 Task: Look for space in Kampong Masjid Tanah, Malaysia from 15th June, 2023 to 21st June, 2023 for 5 adults in price range Rs.14000 to Rs.25000. Place can be entire place with 3 bedrooms having 3 beds and 3 bathrooms. Property type can be house, flat, guest house. Booking option can be shelf check-in. Required host language is English.
Action: Mouse moved to (470, 109)
Screenshot: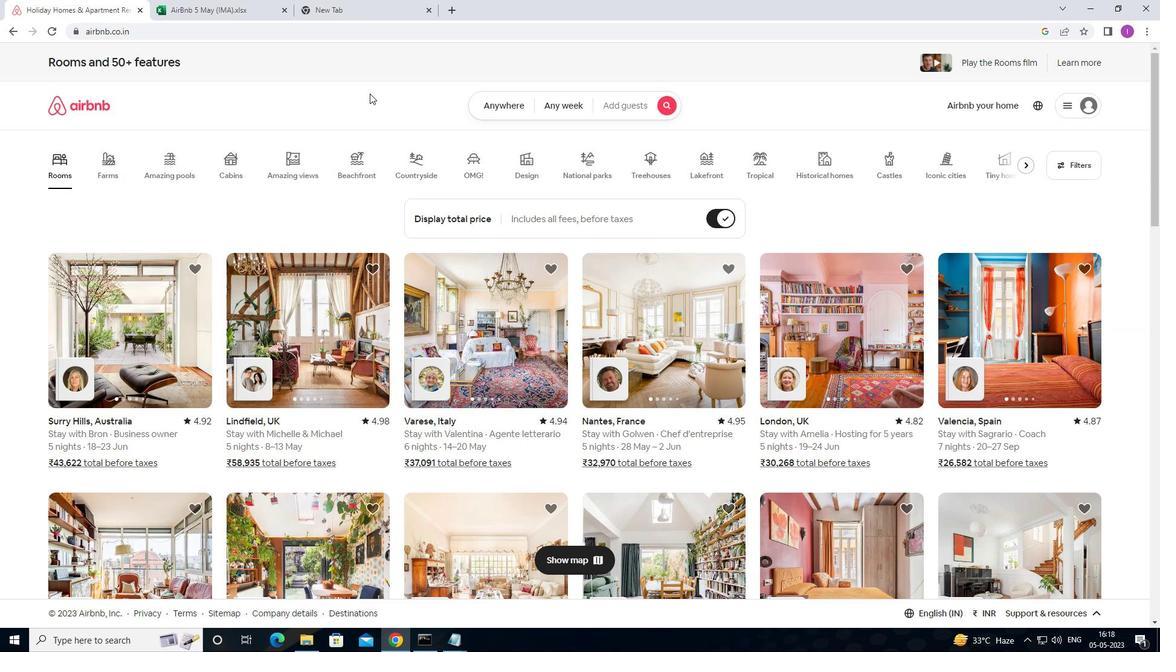 
Action: Mouse pressed left at (470, 109)
Screenshot: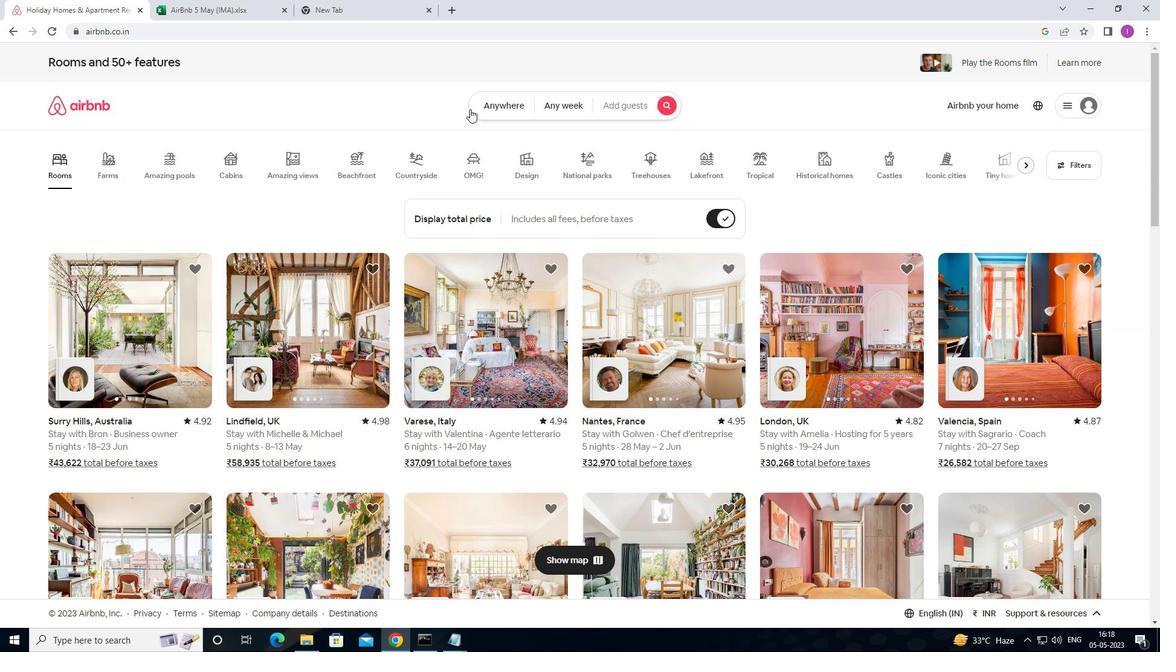 
Action: Mouse moved to (374, 154)
Screenshot: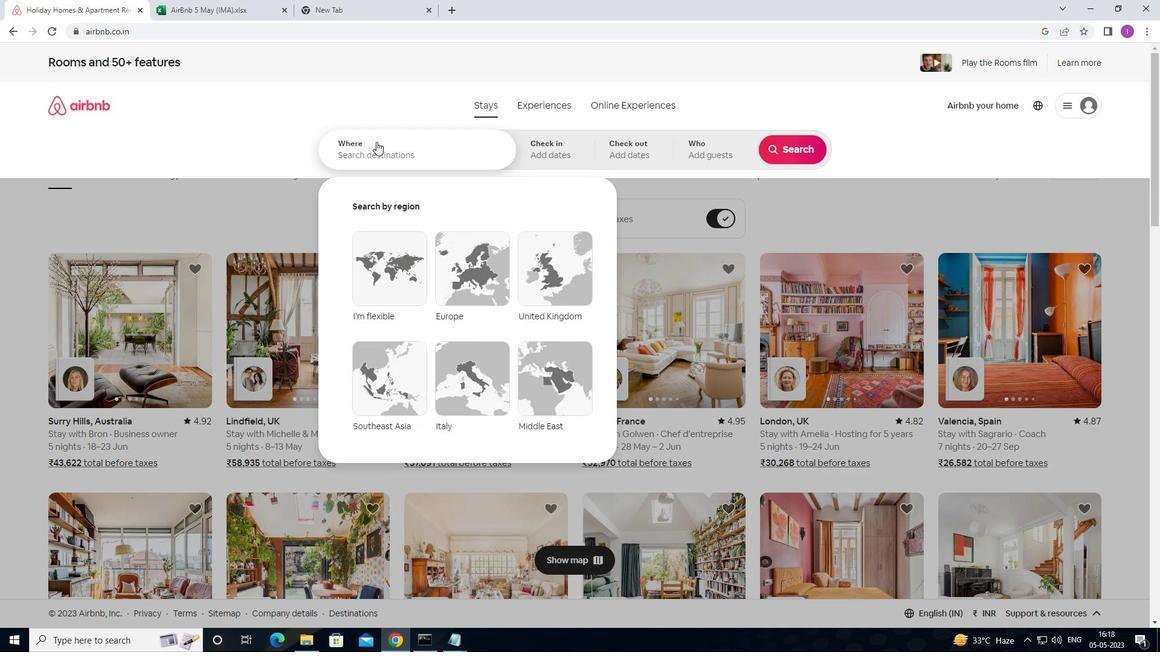 
Action: Mouse pressed left at (374, 154)
Screenshot: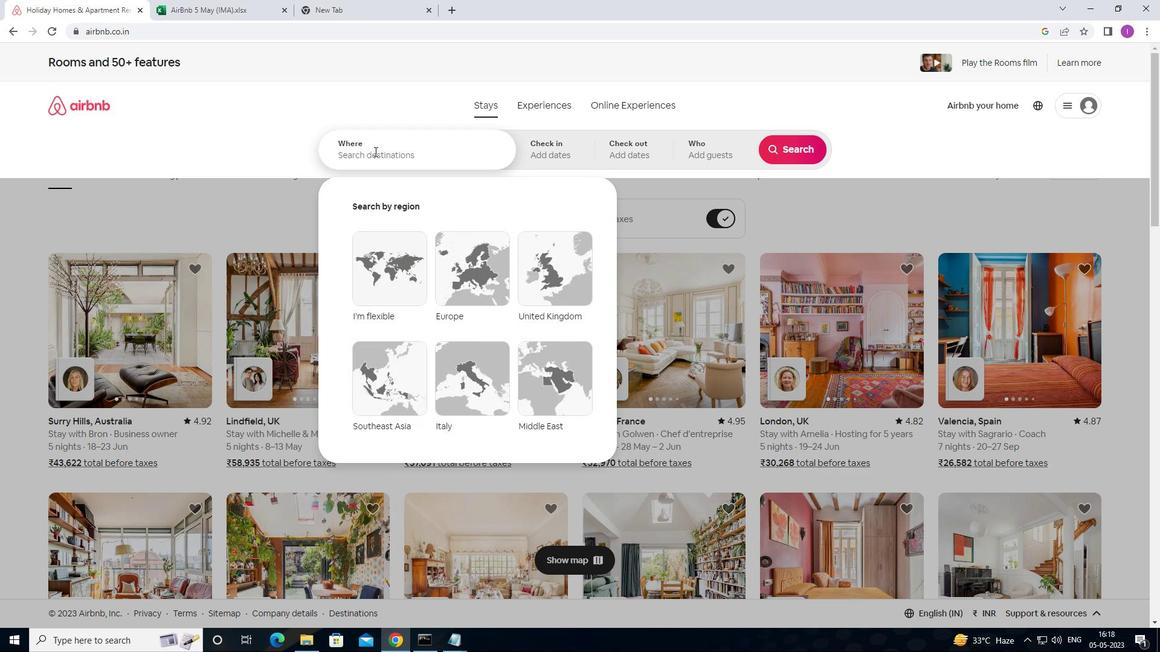 
Action: Mouse moved to (0, 537)
Screenshot: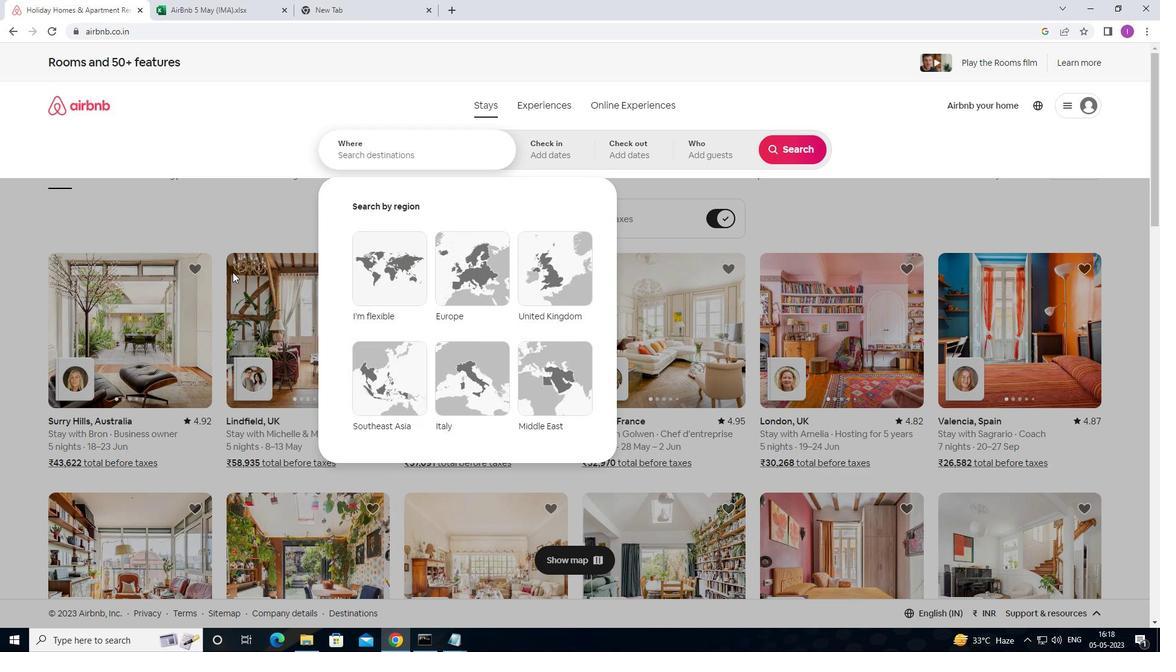 
Action: Key pressed <Key.shift><Key.shift><Key.shift><Key.shift><Key.shift>KAMPONG<Key.space><Key.shift>MASJID<Key.space><Key.shift>TAB<Key.backspace>NAH,<Key.shift>MALAYSIA
Screenshot: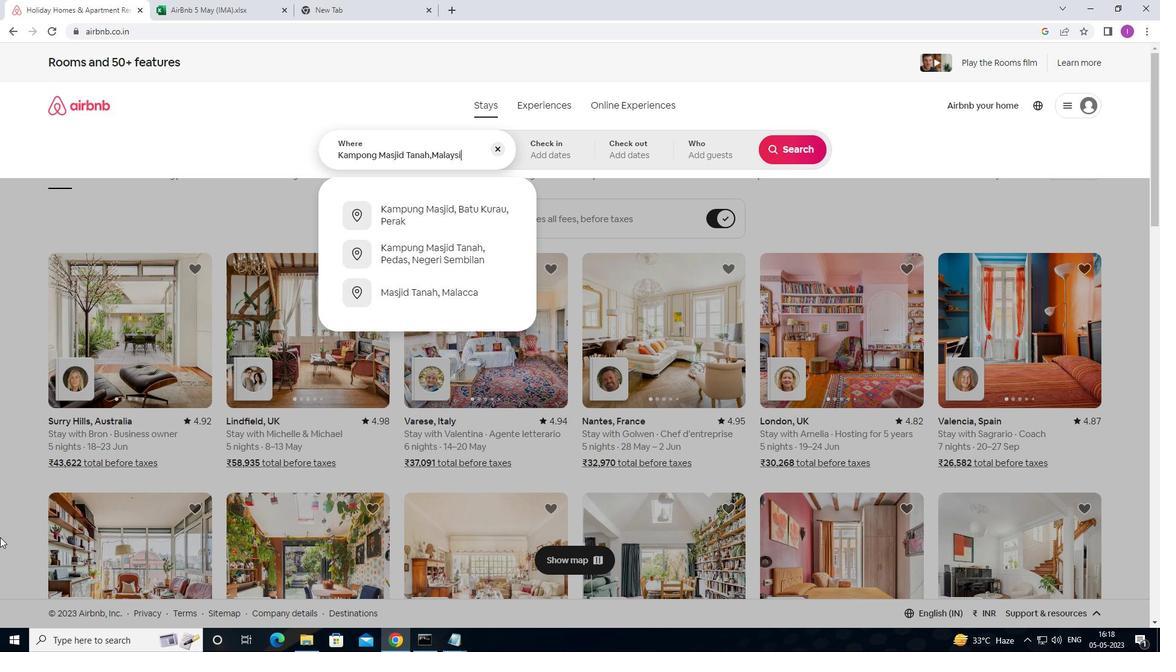 
Action: Mouse moved to (550, 145)
Screenshot: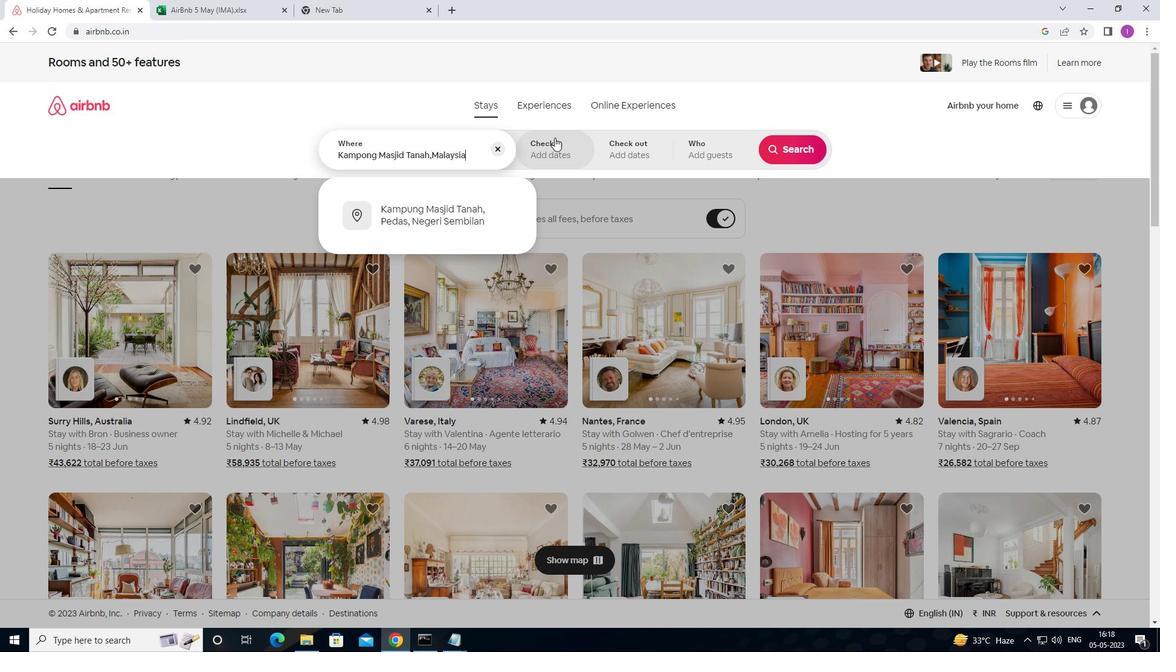 
Action: Mouse pressed left at (550, 145)
Screenshot: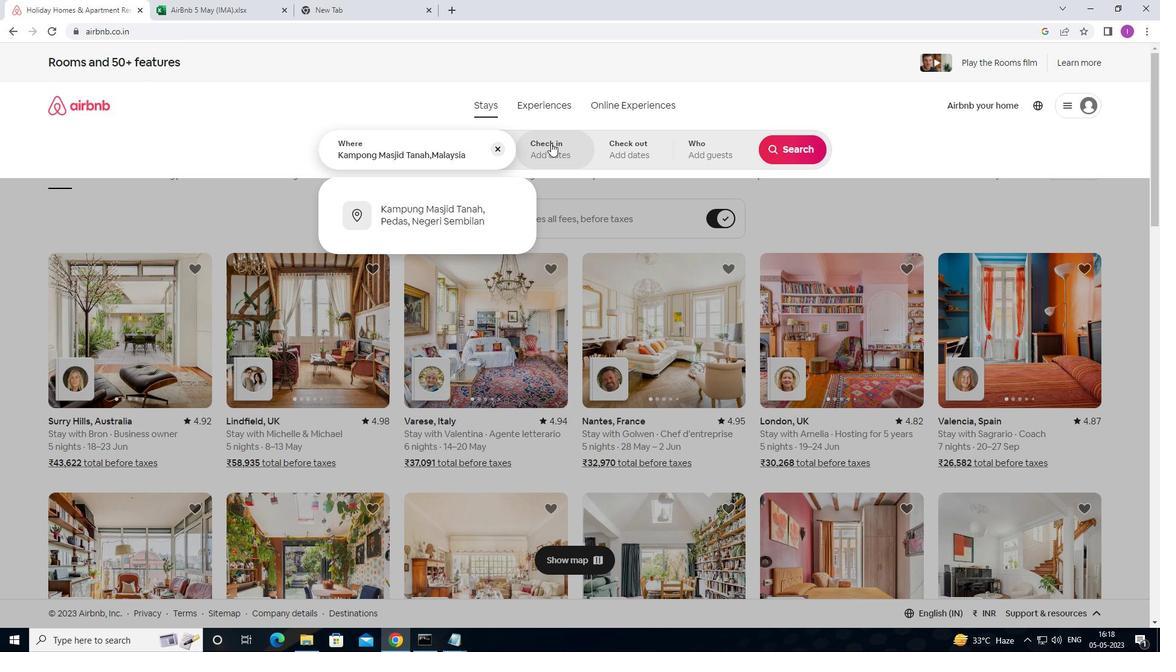 
Action: Mouse moved to (781, 245)
Screenshot: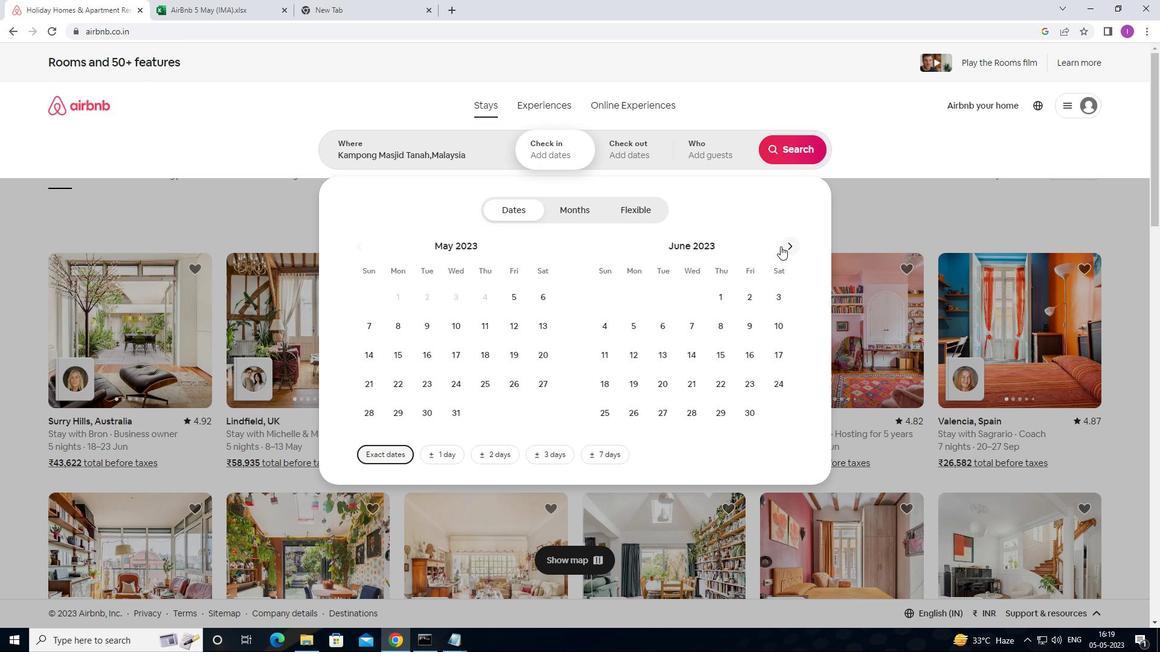 
Action: Mouse pressed left at (781, 245)
Screenshot: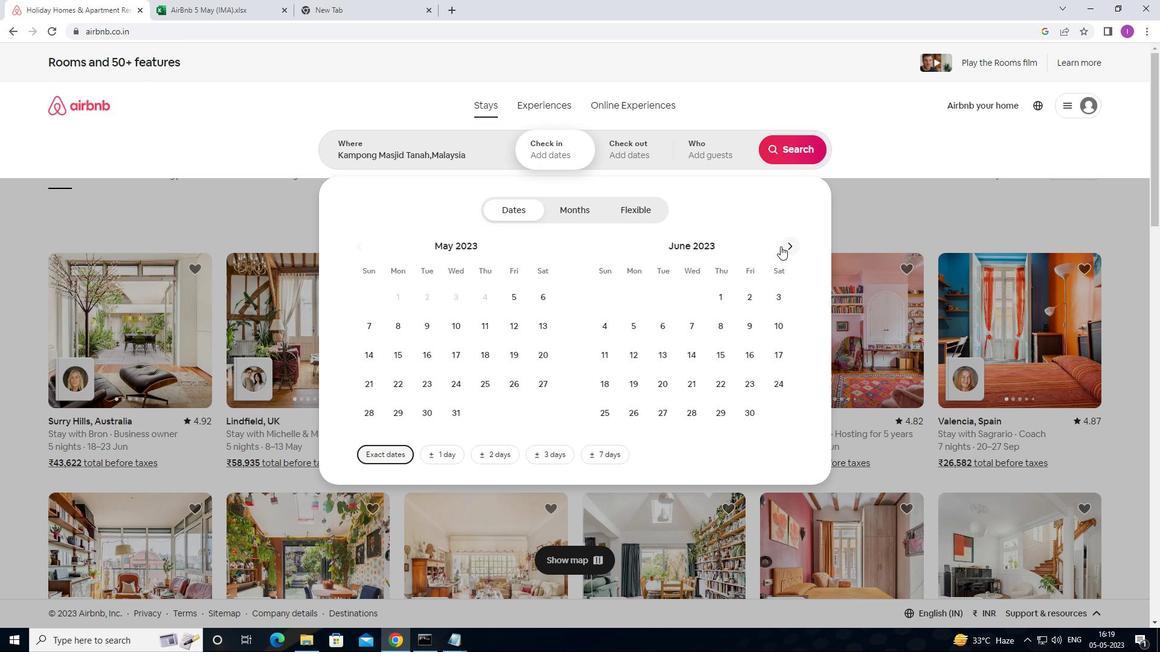 
Action: Mouse moved to (491, 351)
Screenshot: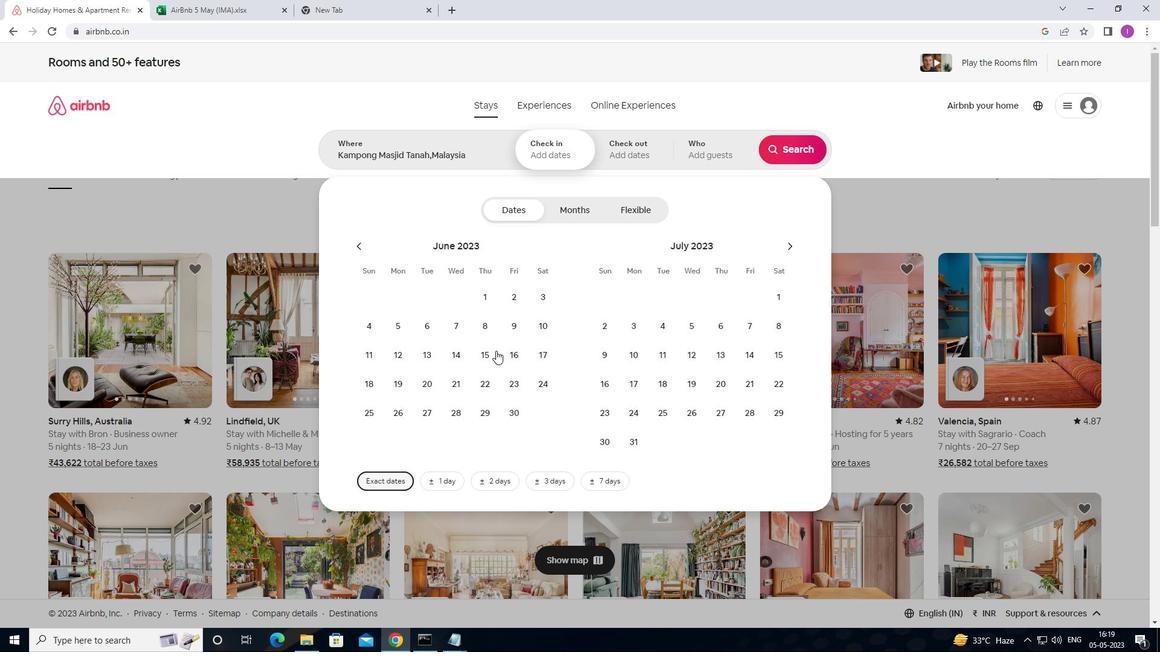 
Action: Mouse pressed left at (491, 351)
Screenshot: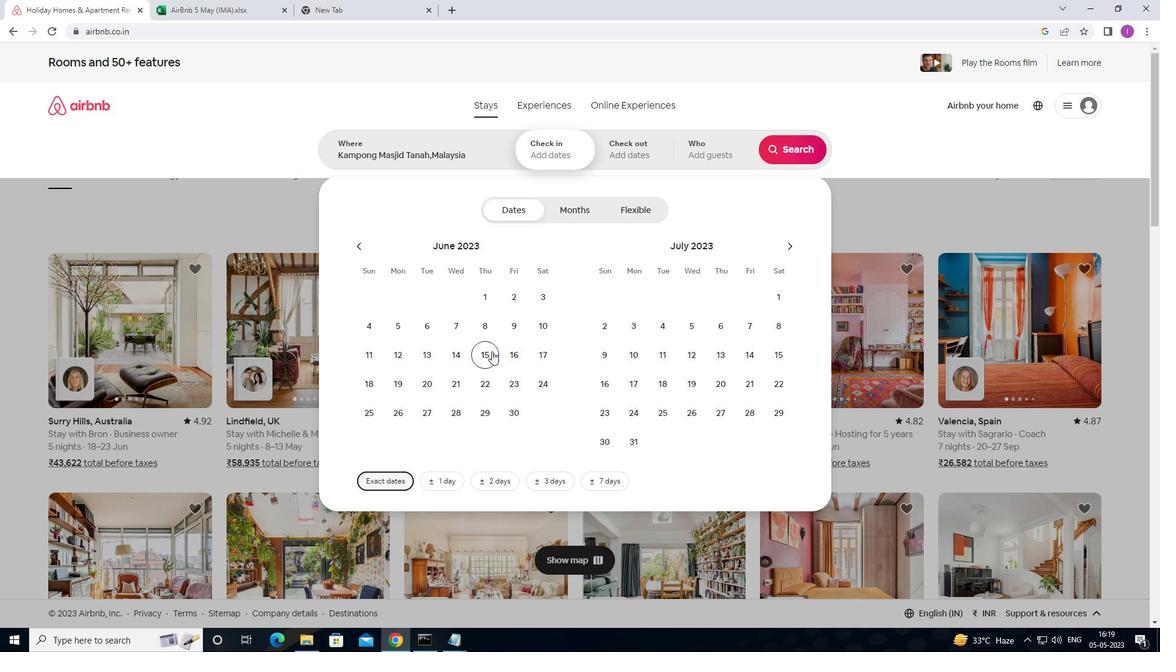 
Action: Mouse moved to (452, 389)
Screenshot: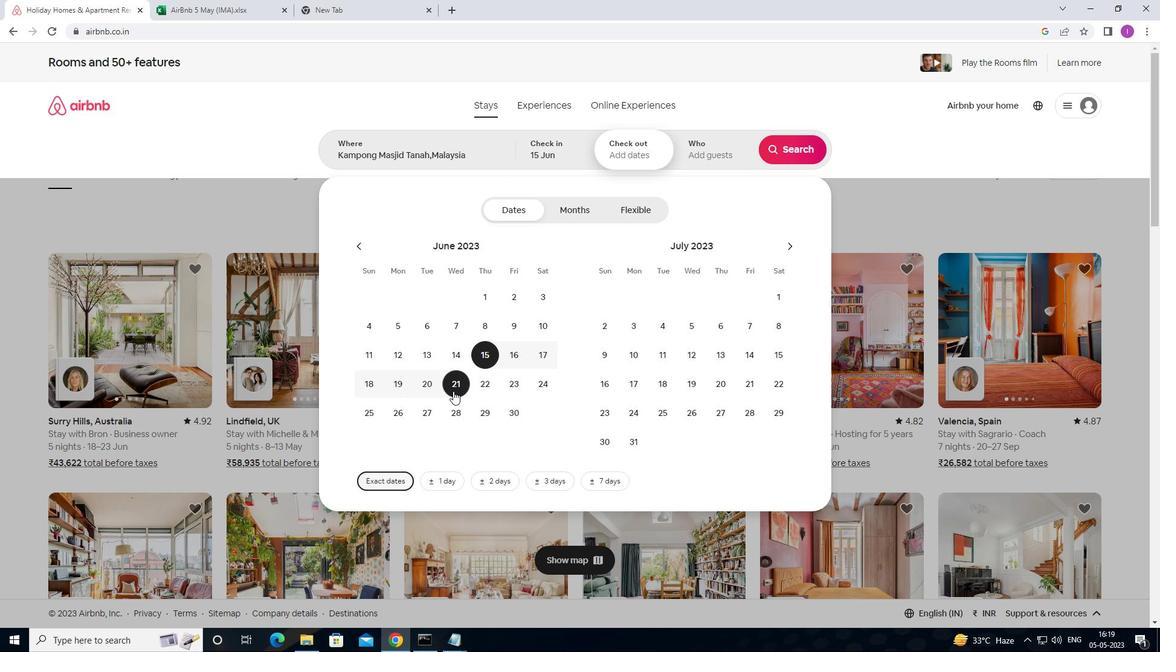 
Action: Mouse pressed left at (452, 389)
Screenshot: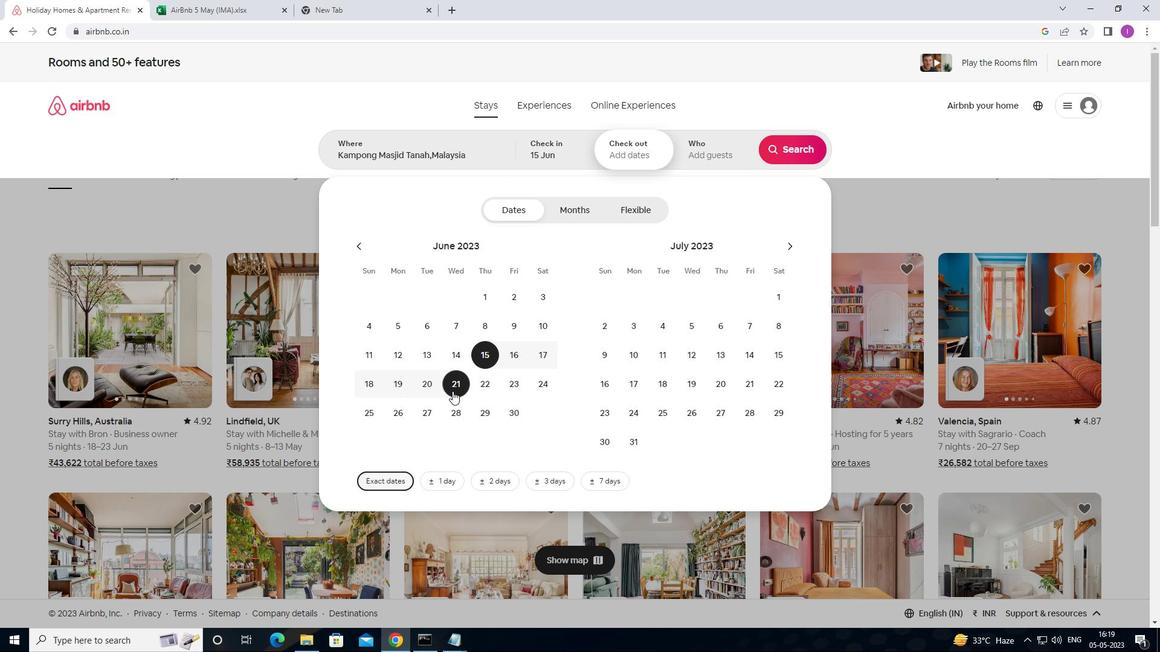 
Action: Mouse moved to (731, 145)
Screenshot: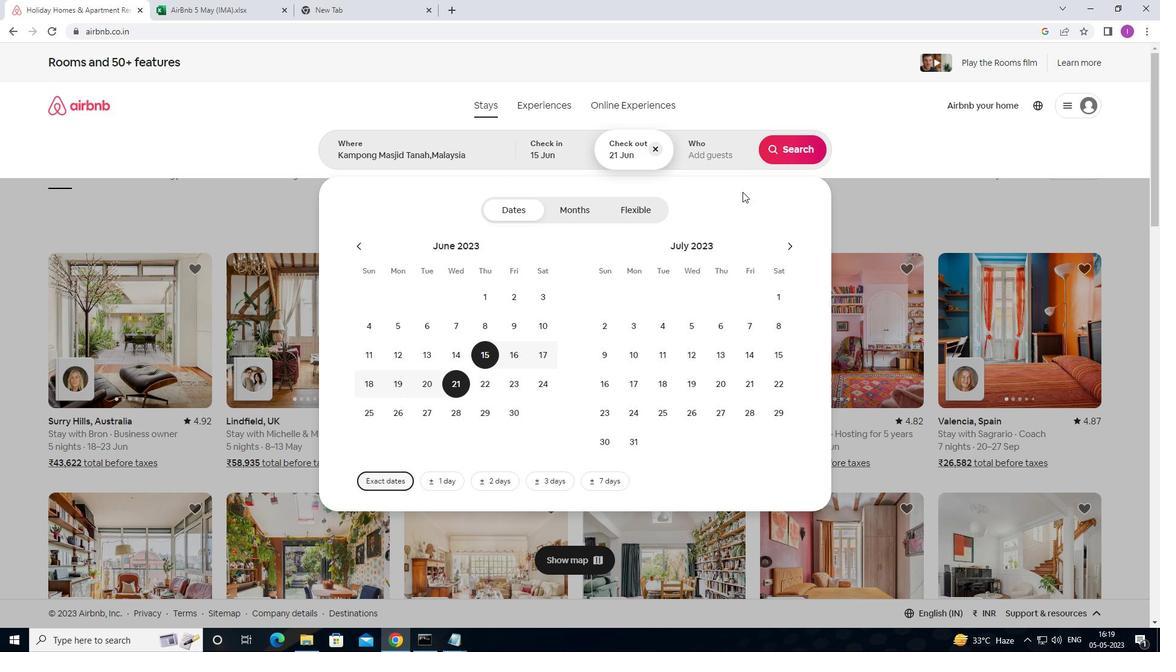 
Action: Mouse pressed left at (731, 145)
Screenshot: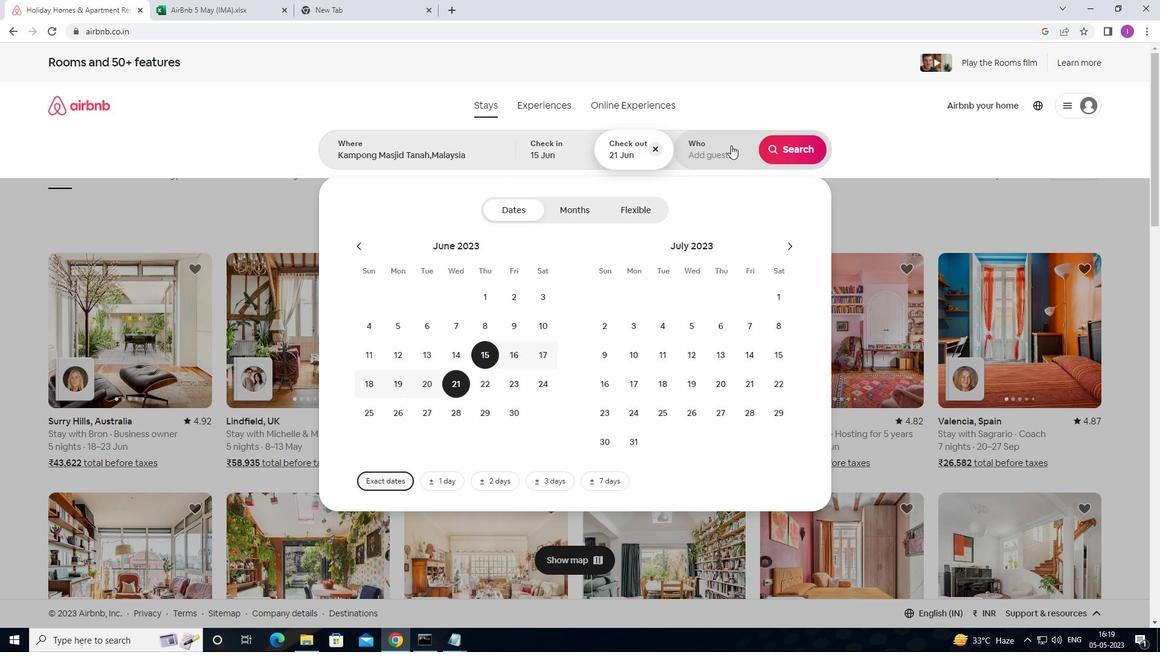 
Action: Mouse moved to (792, 215)
Screenshot: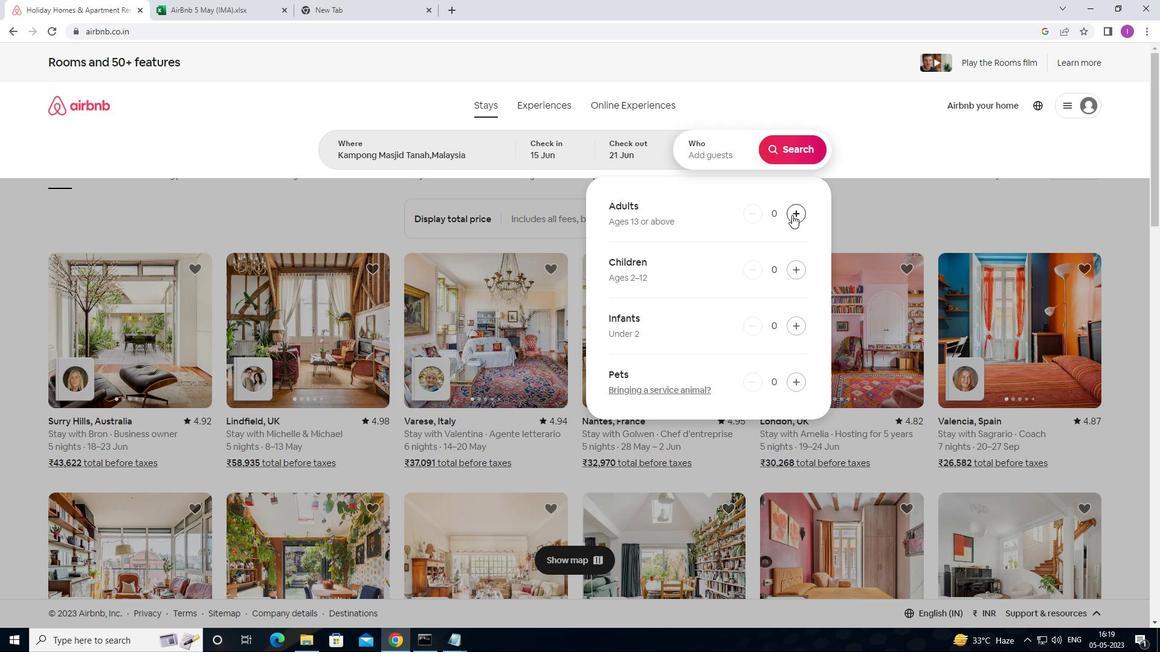 
Action: Mouse pressed left at (792, 215)
Screenshot: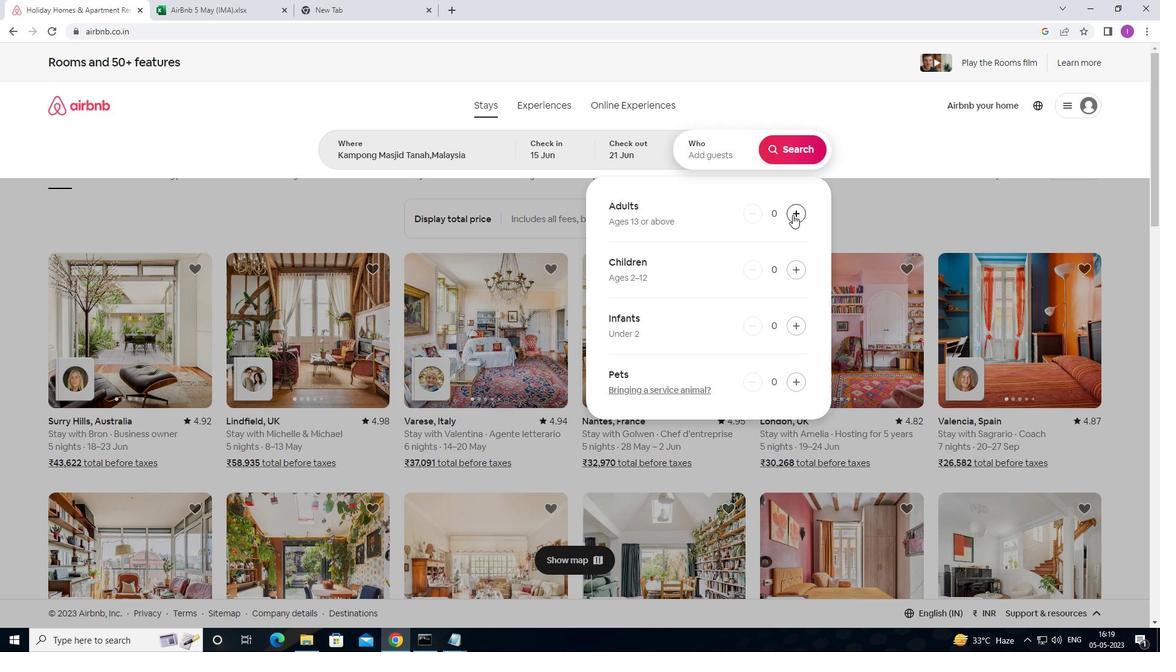 
Action: Mouse pressed left at (792, 215)
Screenshot: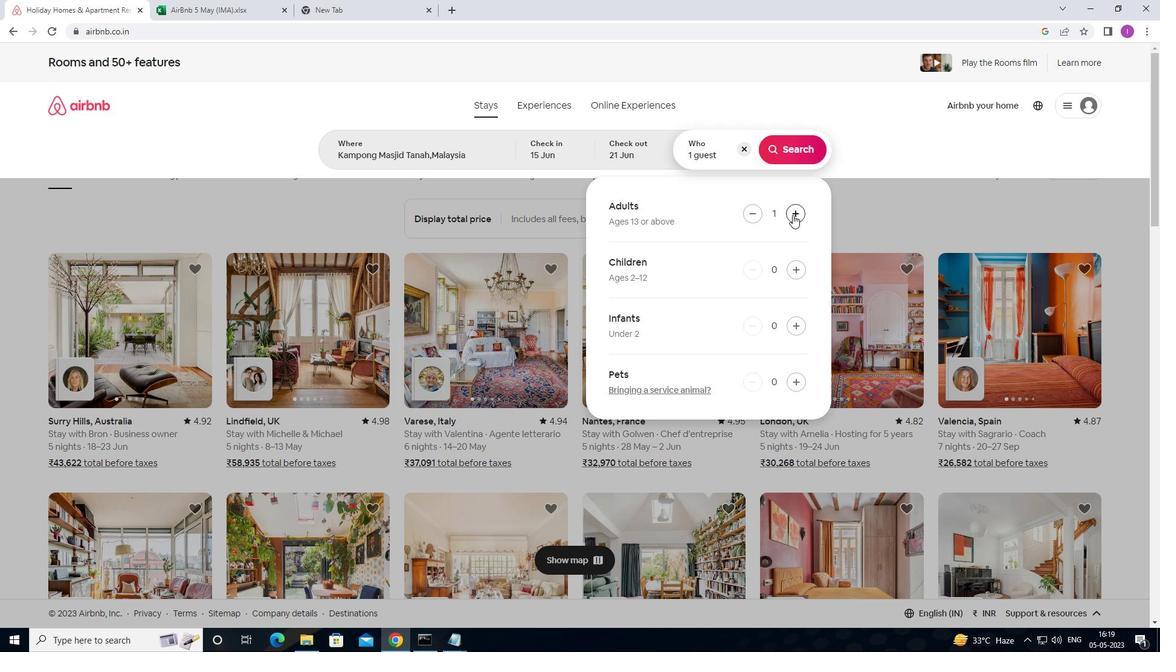 
Action: Mouse pressed left at (792, 215)
Screenshot: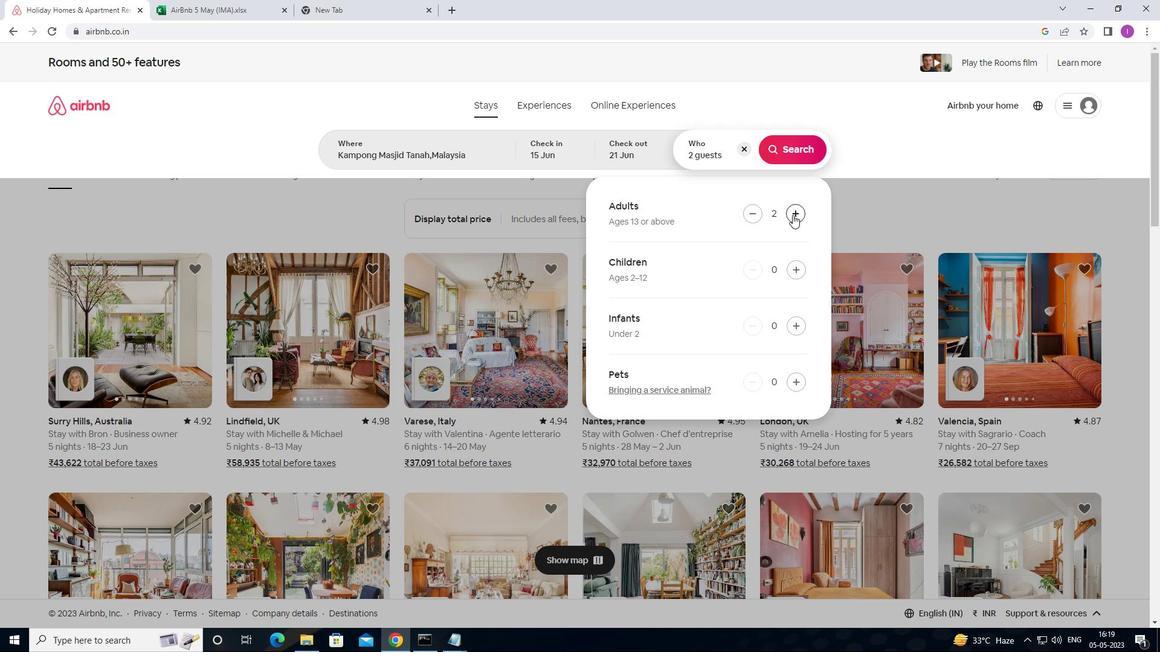 
Action: Mouse pressed left at (792, 215)
Screenshot: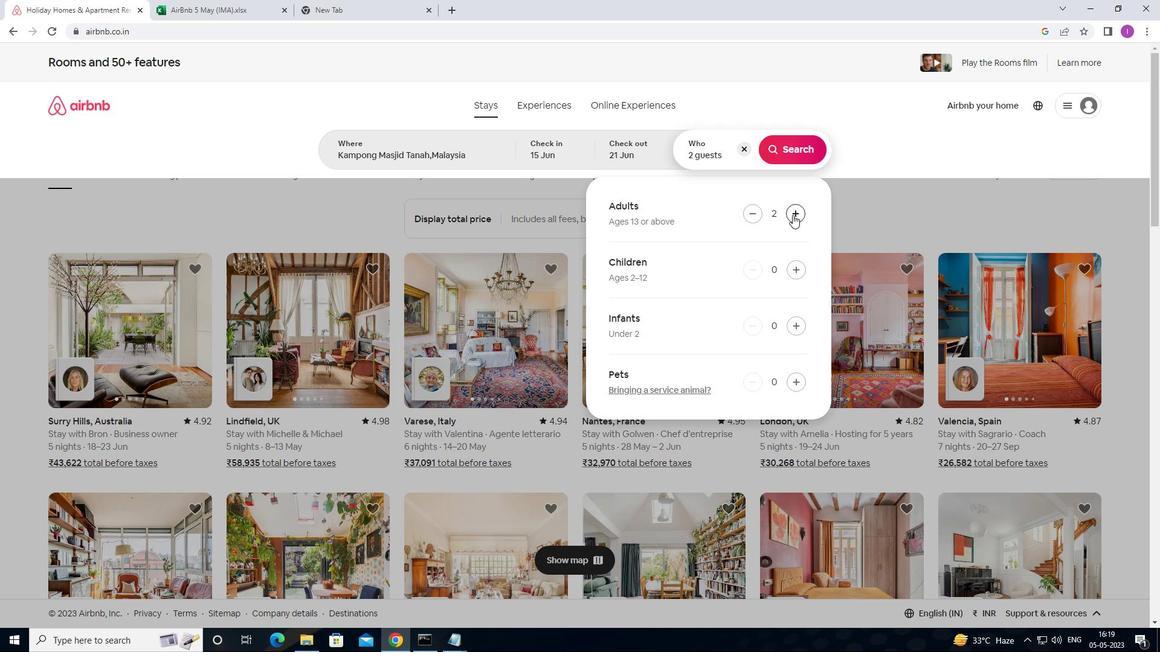 
Action: Mouse pressed left at (792, 215)
Screenshot: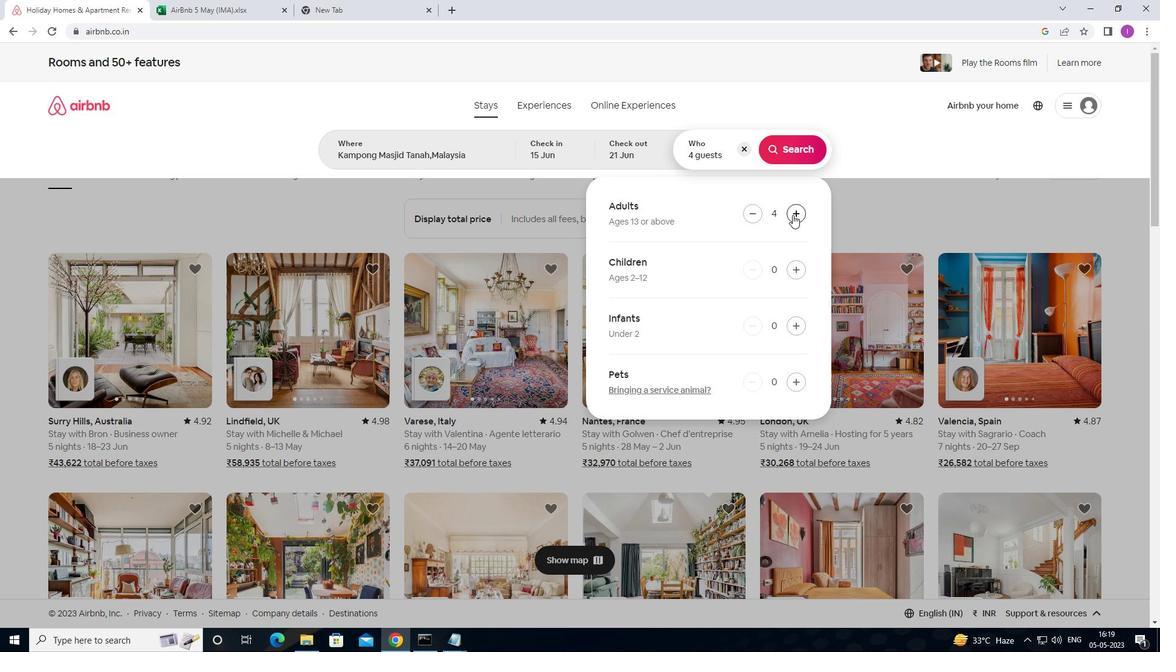 
Action: Mouse moved to (804, 165)
Screenshot: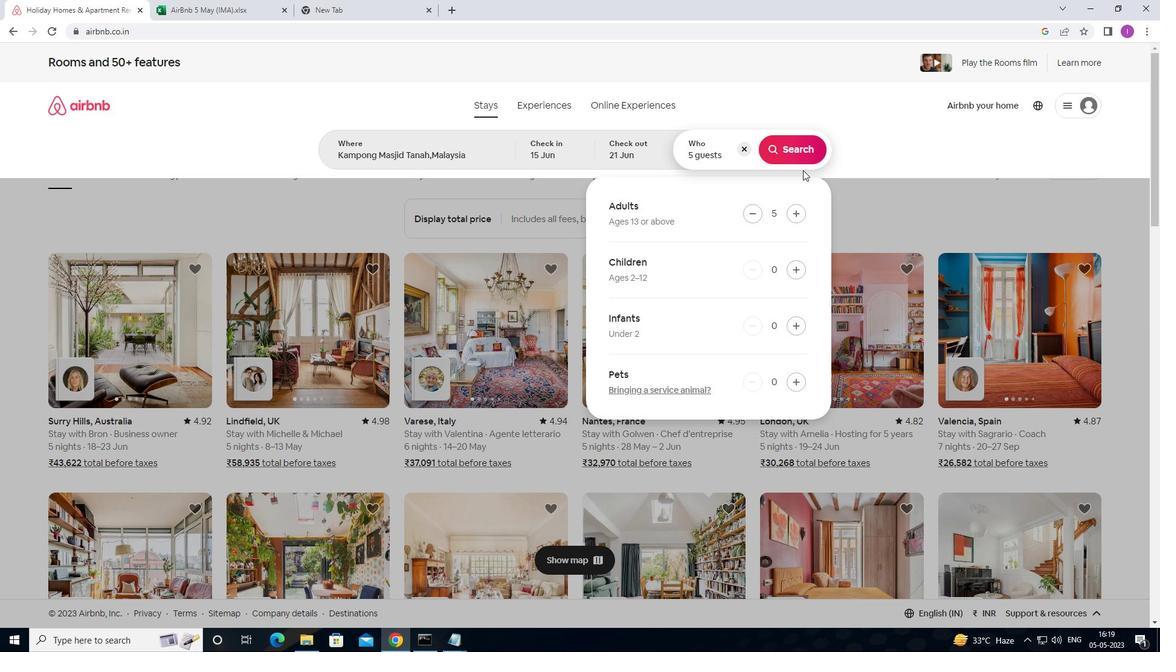 
Action: Mouse pressed left at (804, 165)
Screenshot: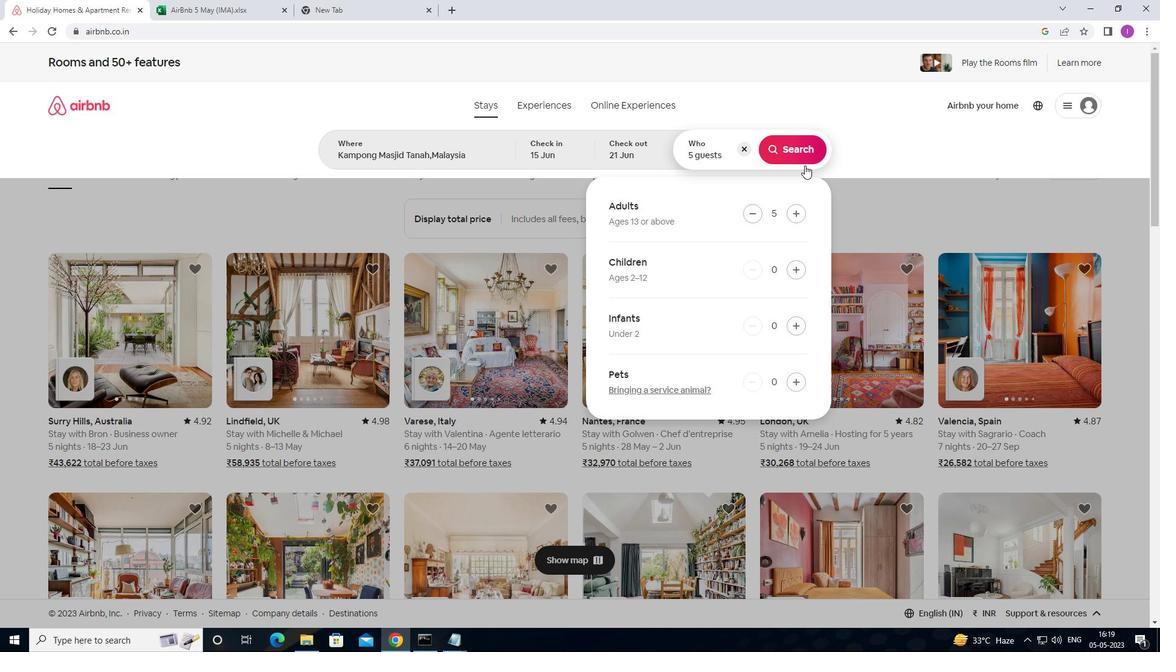 
Action: Mouse moved to (815, 150)
Screenshot: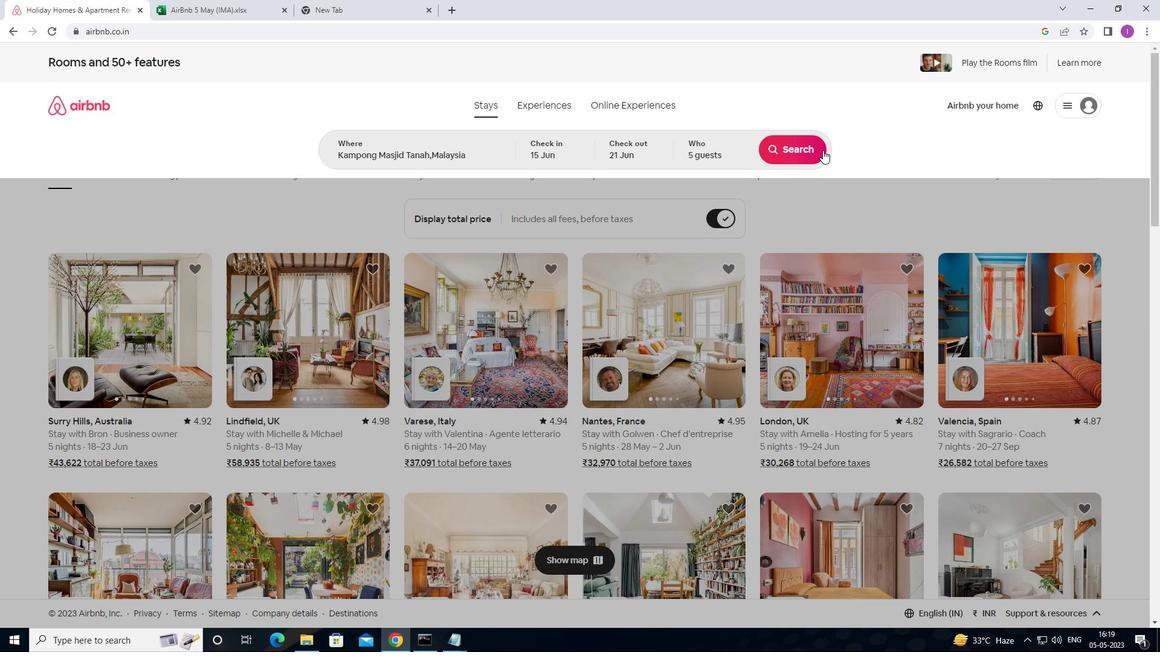 
Action: Mouse pressed left at (815, 150)
Screenshot: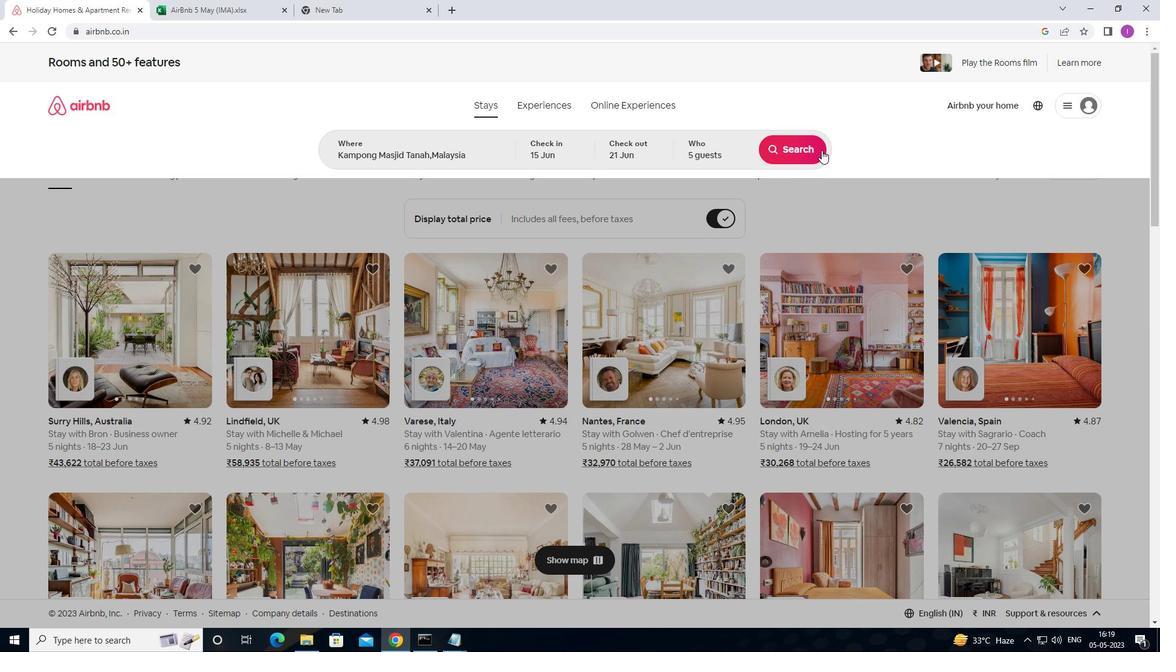 
Action: Mouse moved to (1102, 114)
Screenshot: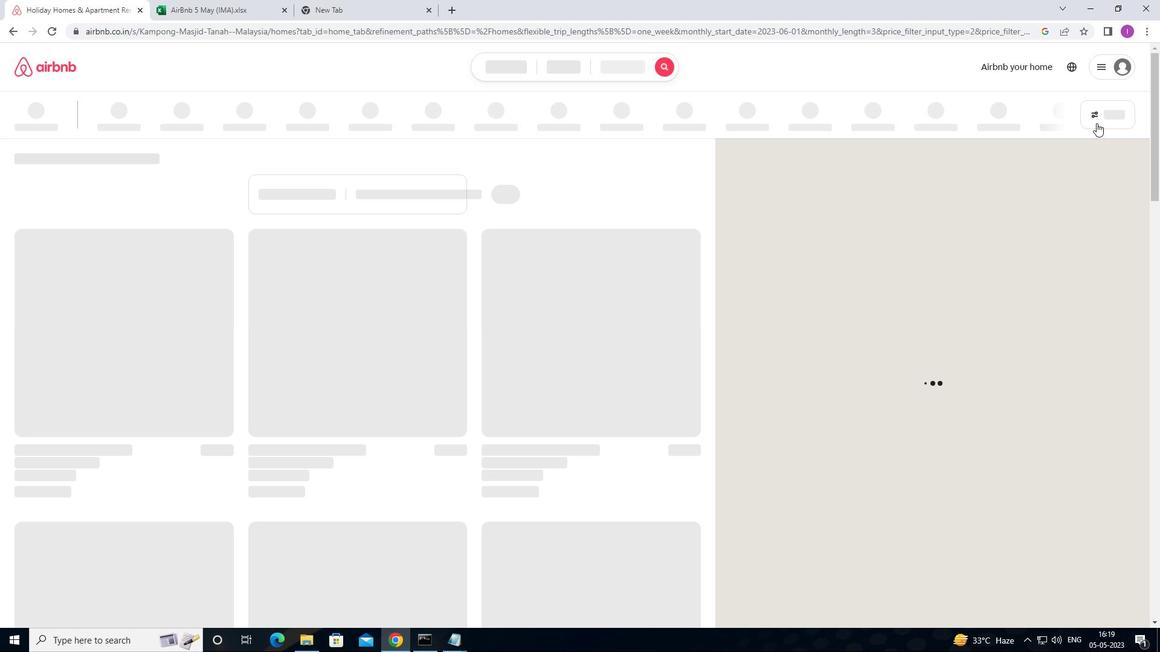 
Action: Mouse pressed left at (1102, 114)
Screenshot: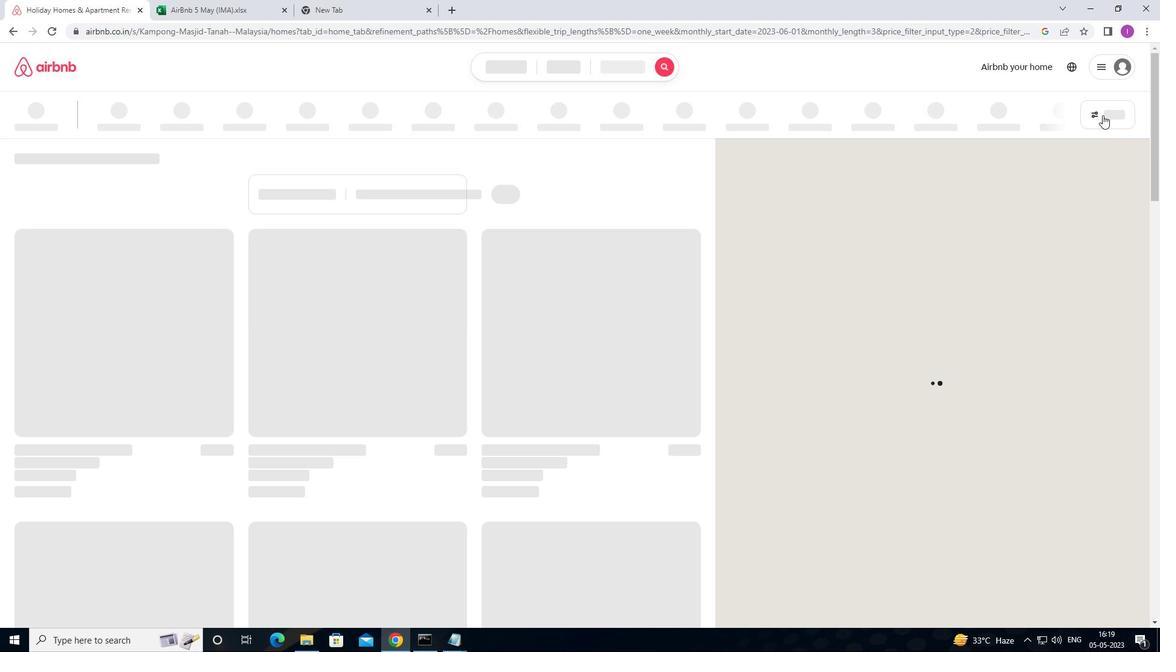 
Action: Mouse moved to (1107, 114)
Screenshot: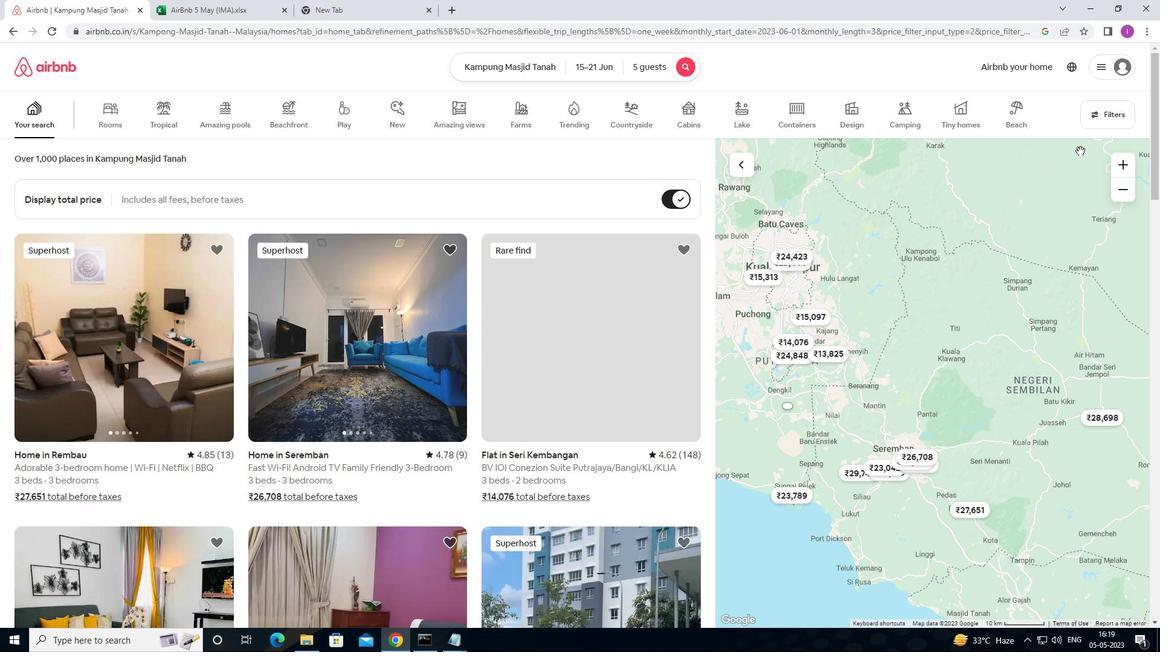 
Action: Mouse pressed left at (1107, 114)
Screenshot: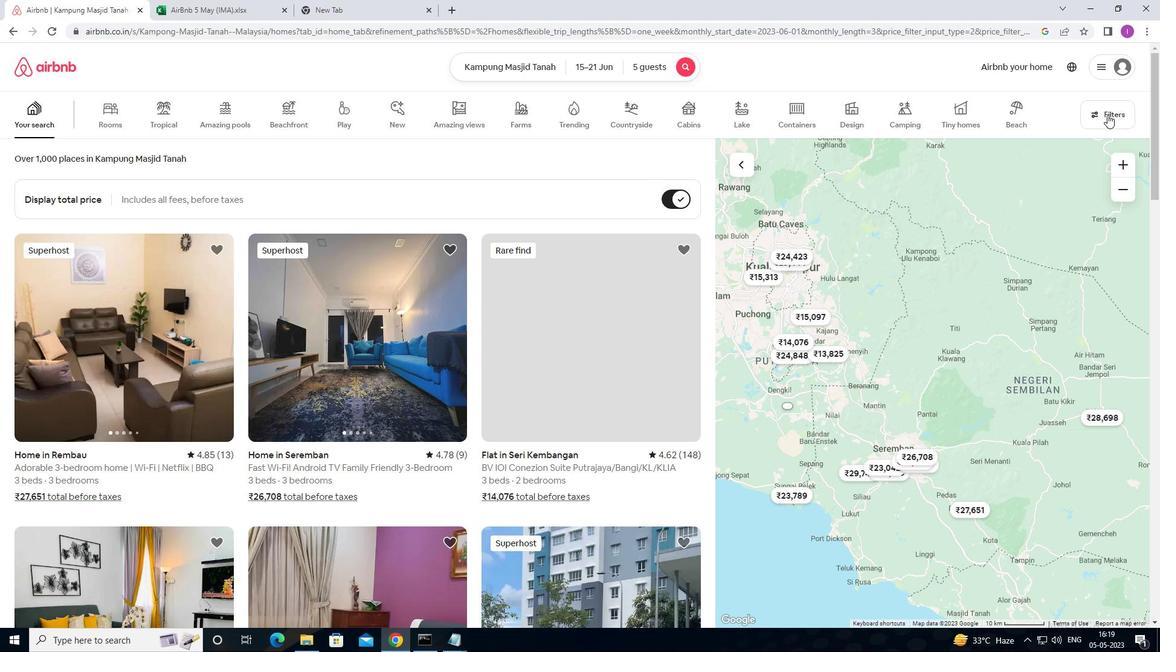 
Action: Mouse moved to (424, 410)
Screenshot: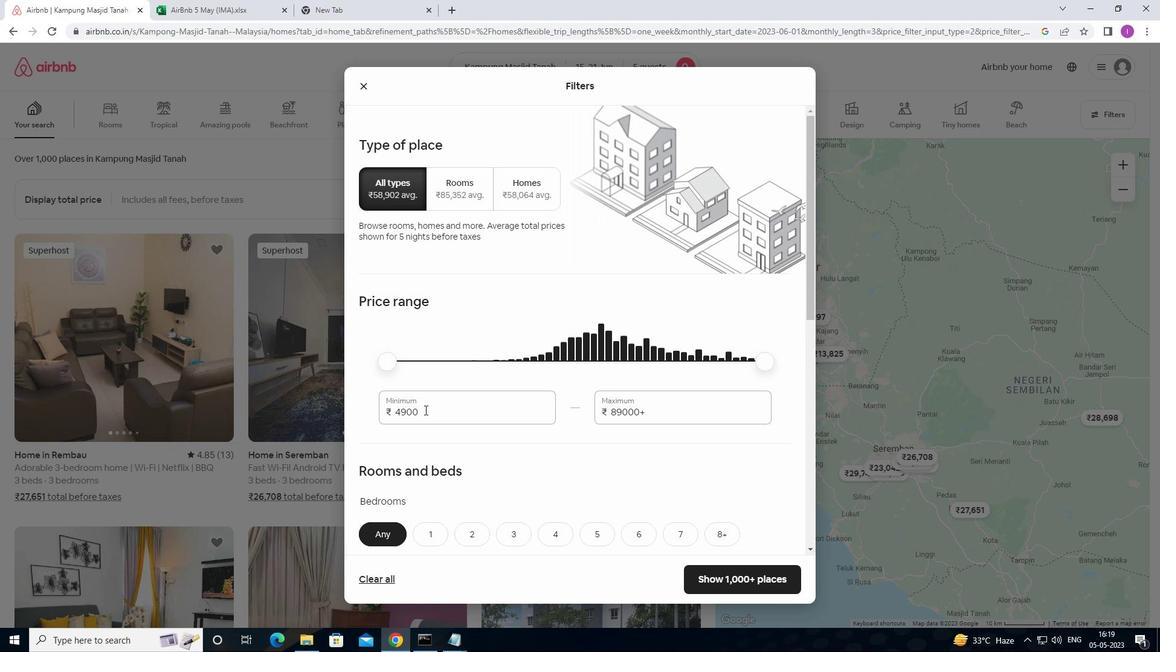 
Action: Mouse pressed left at (424, 410)
Screenshot: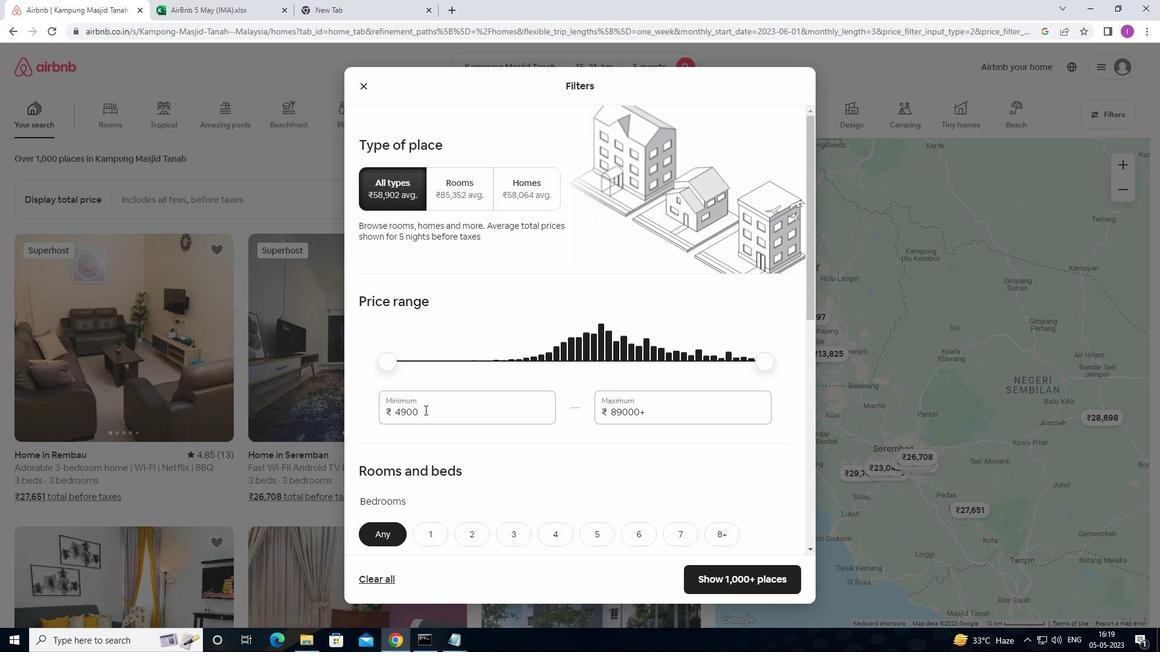 
Action: Mouse moved to (387, 405)
Screenshot: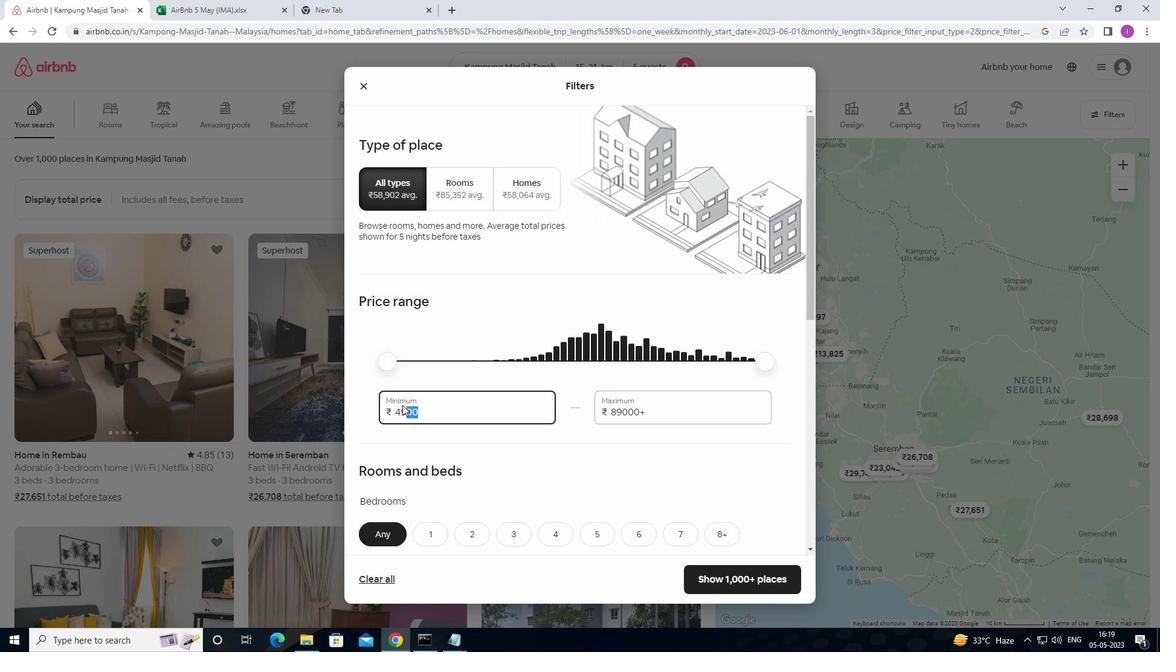 
Action: Key pressed 14000
Screenshot: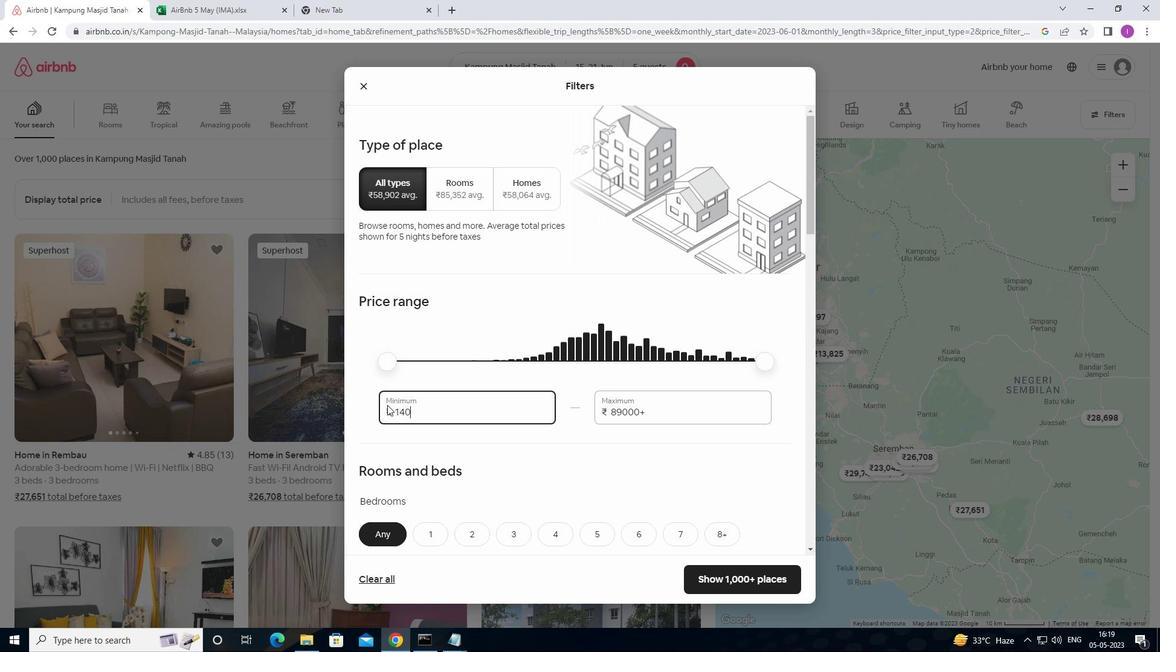 
Action: Mouse moved to (661, 413)
Screenshot: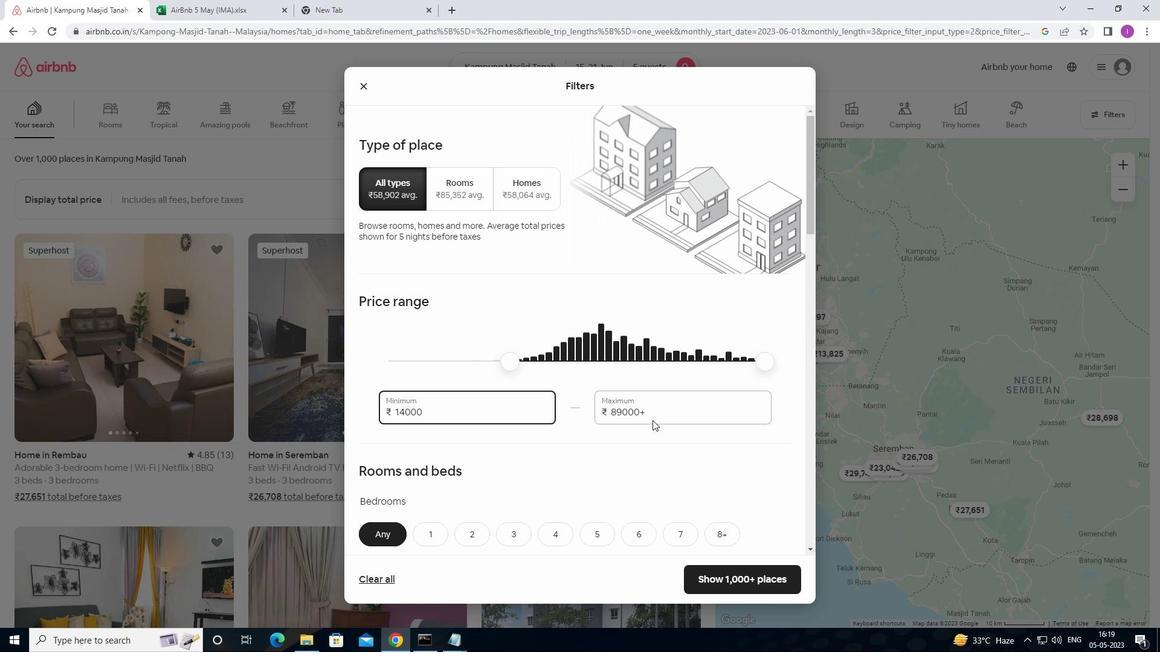 
Action: Mouse pressed left at (661, 413)
Screenshot: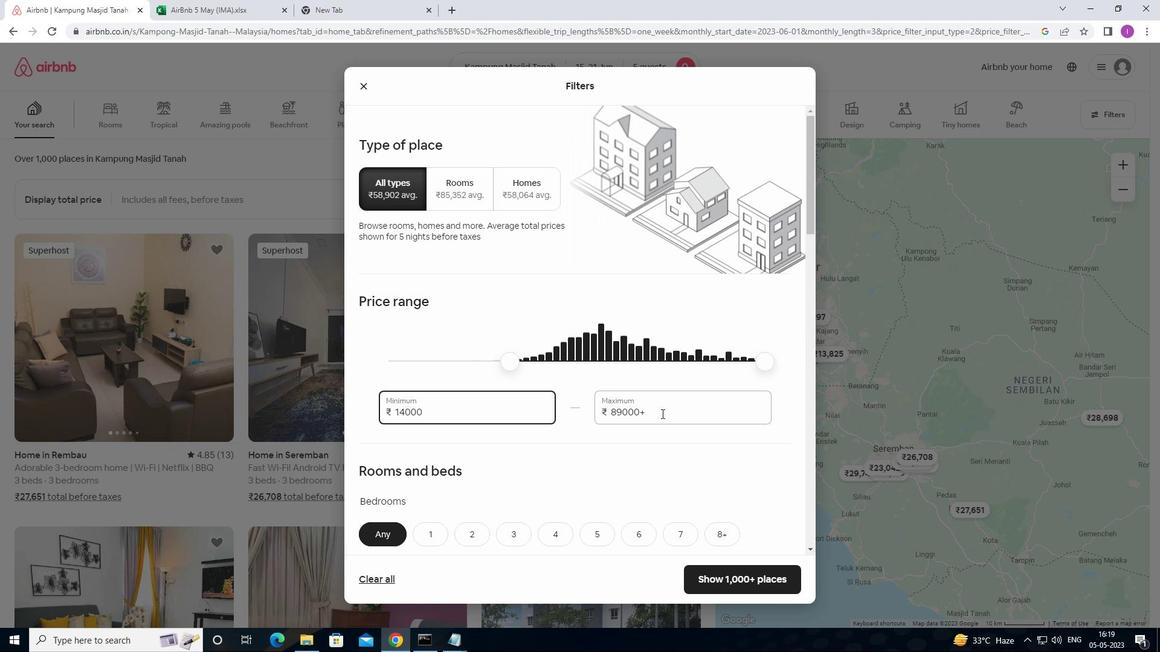
Action: Mouse moved to (607, 414)
Screenshot: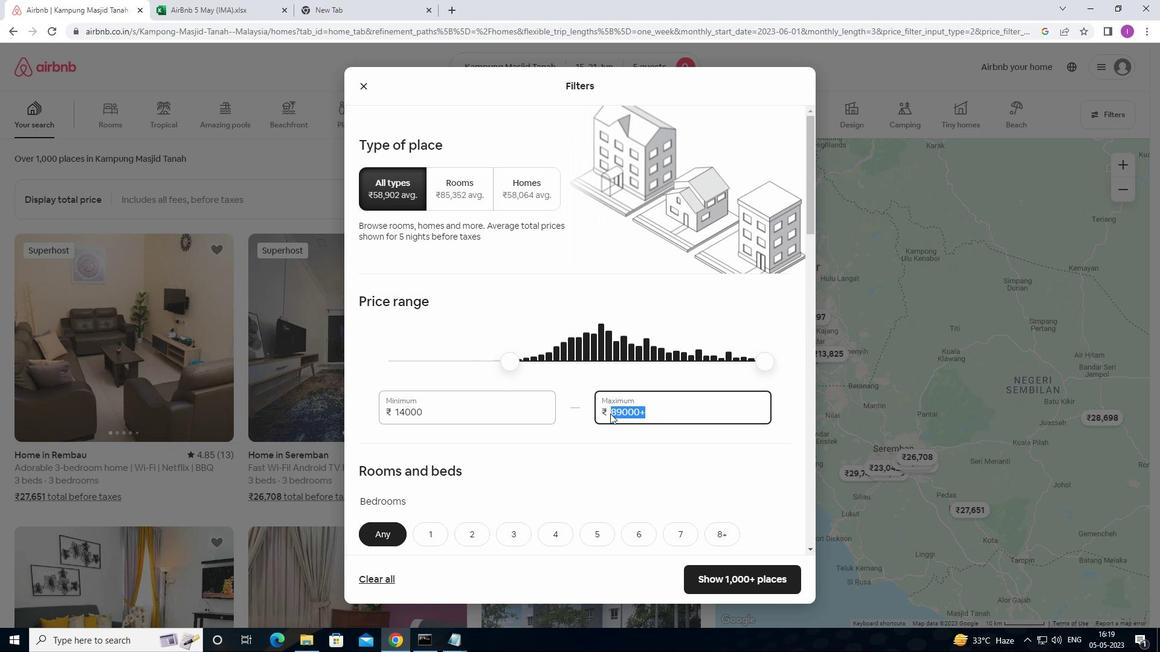 
Action: Key pressed 2500
Screenshot: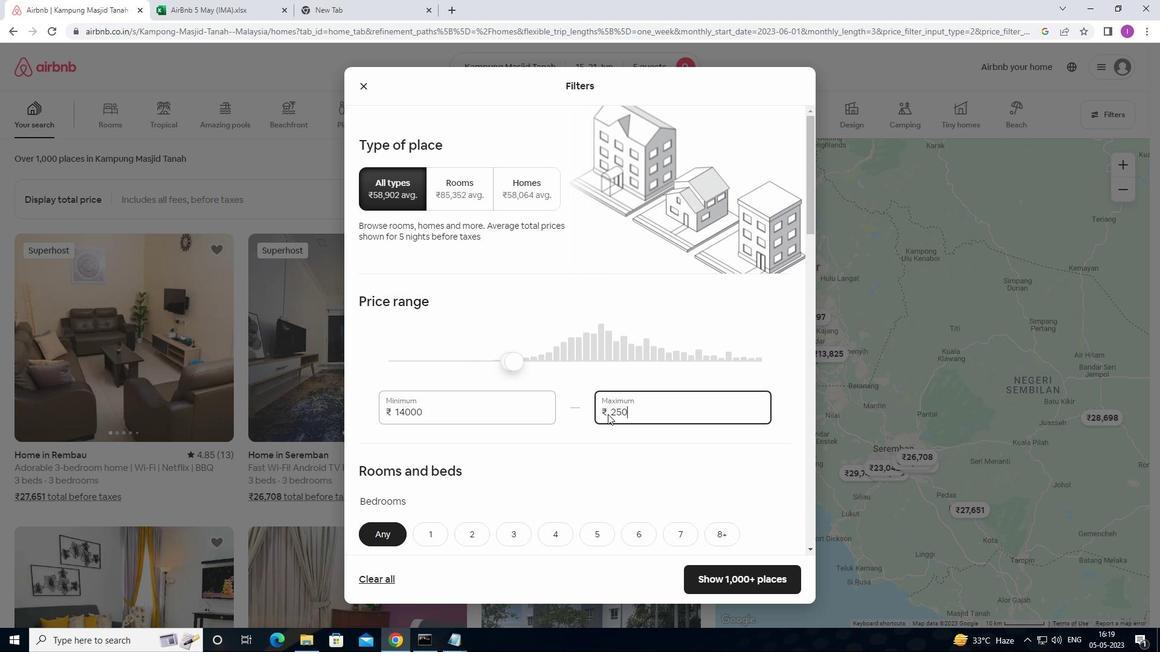 
Action: Mouse moved to (612, 413)
Screenshot: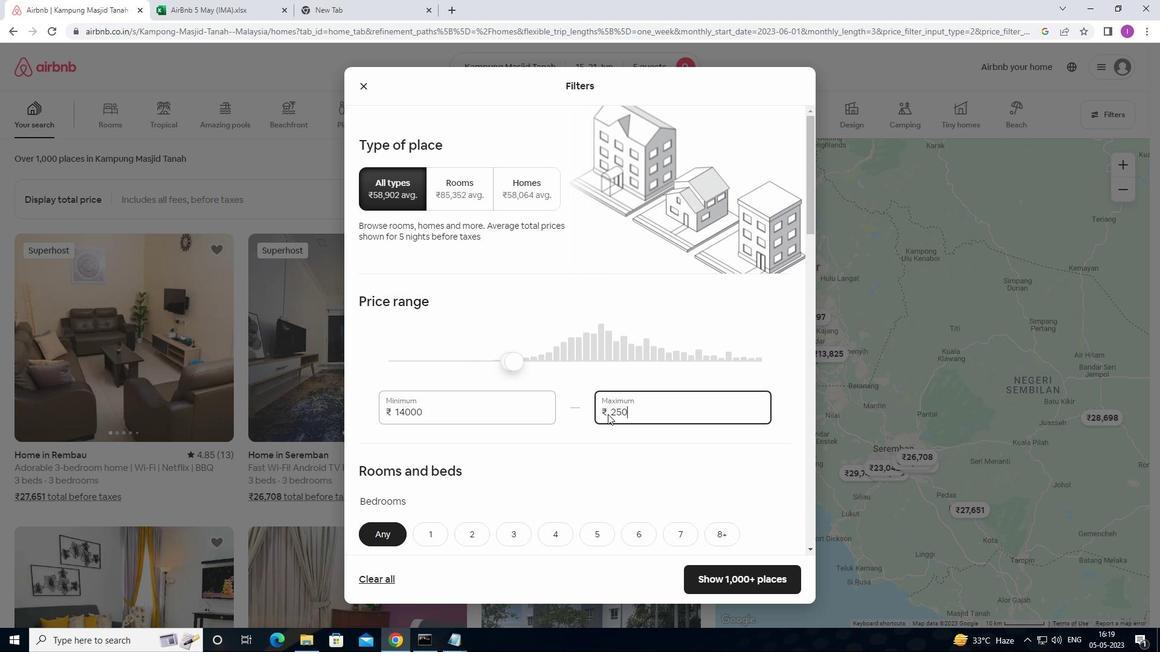
Action: Key pressed 0
Screenshot: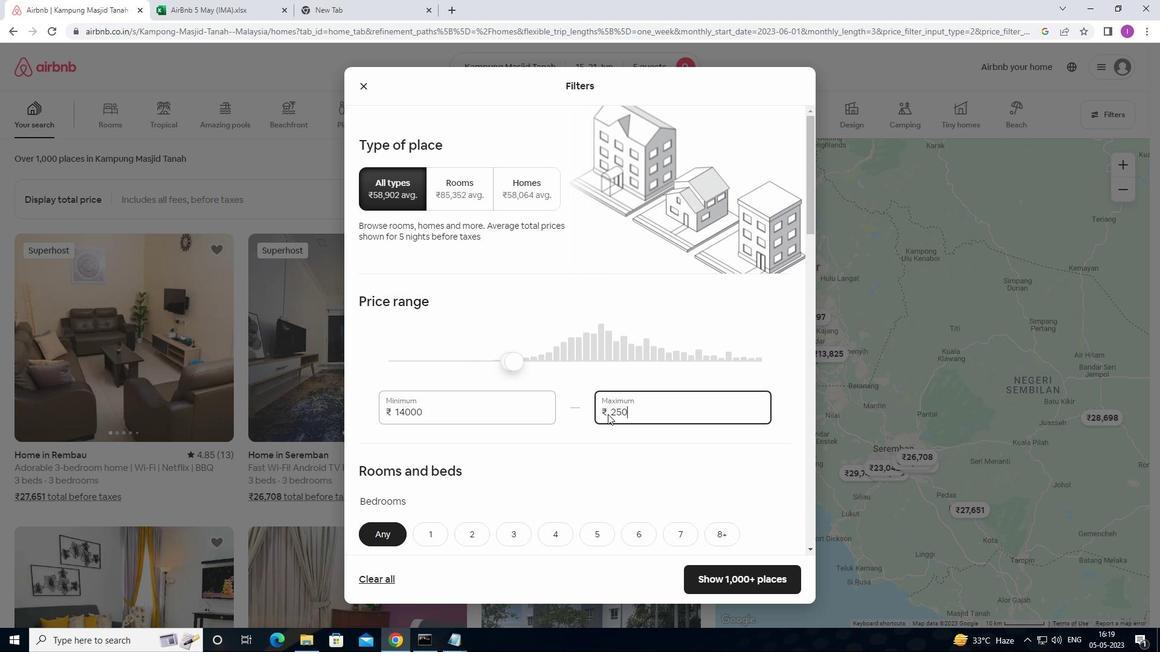 
Action: Mouse moved to (675, 442)
Screenshot: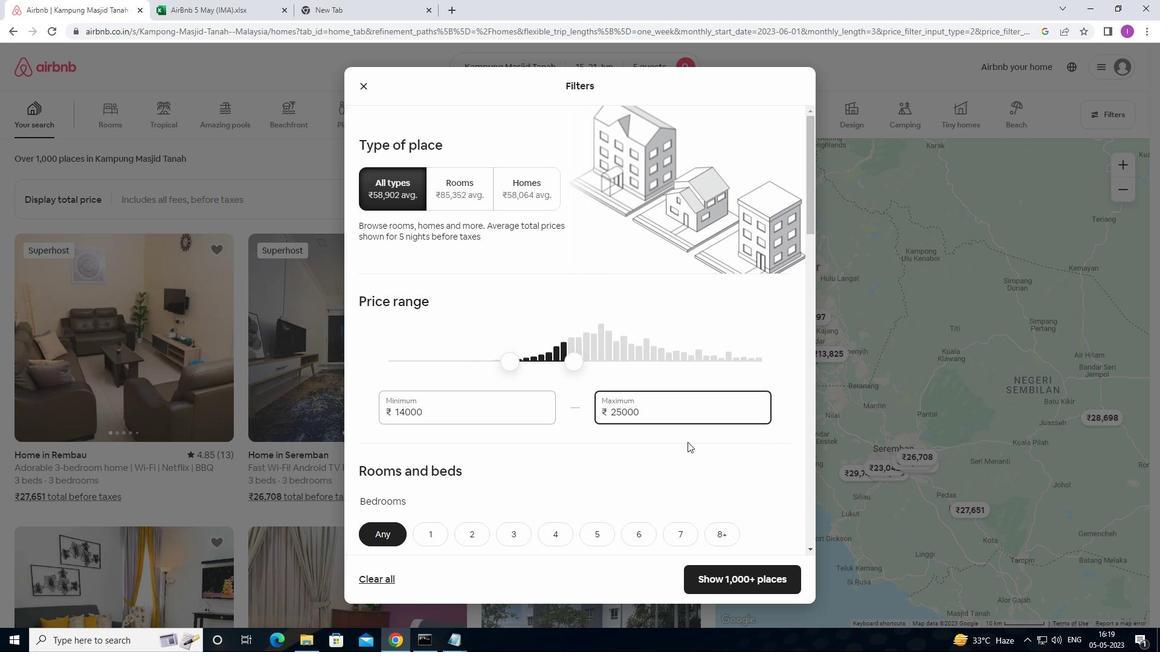 
Action: Mouse scrolled (675, 441) with delta (0, 0)
Screenshot: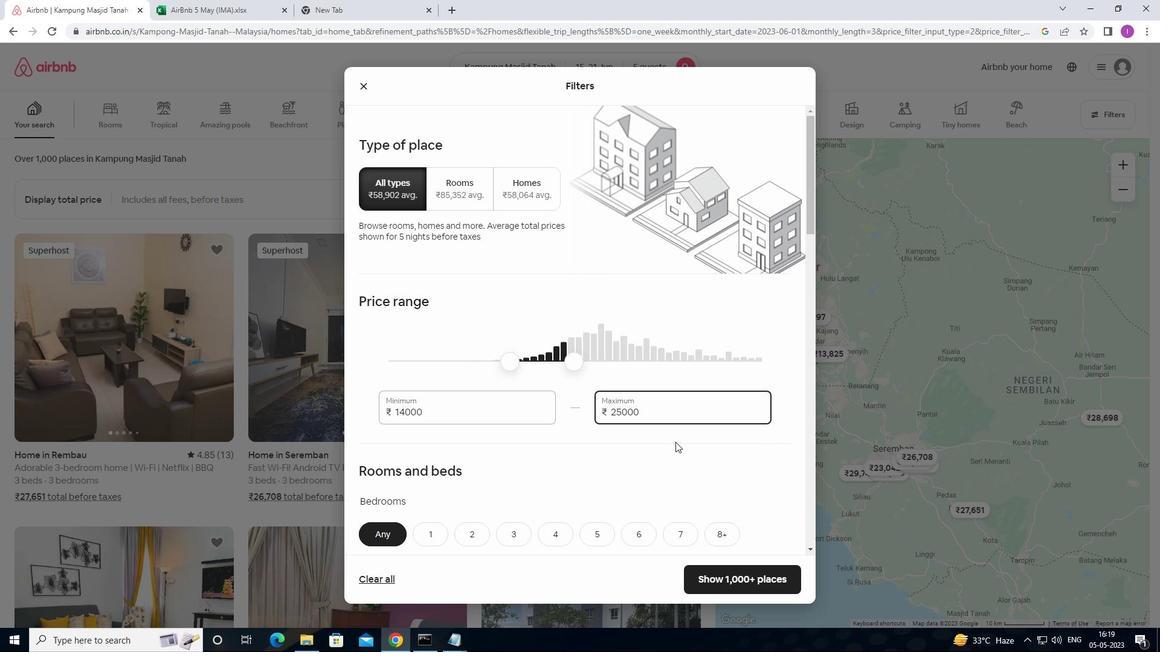 
Action: Mouse moved to (530, 448)
Screenshot: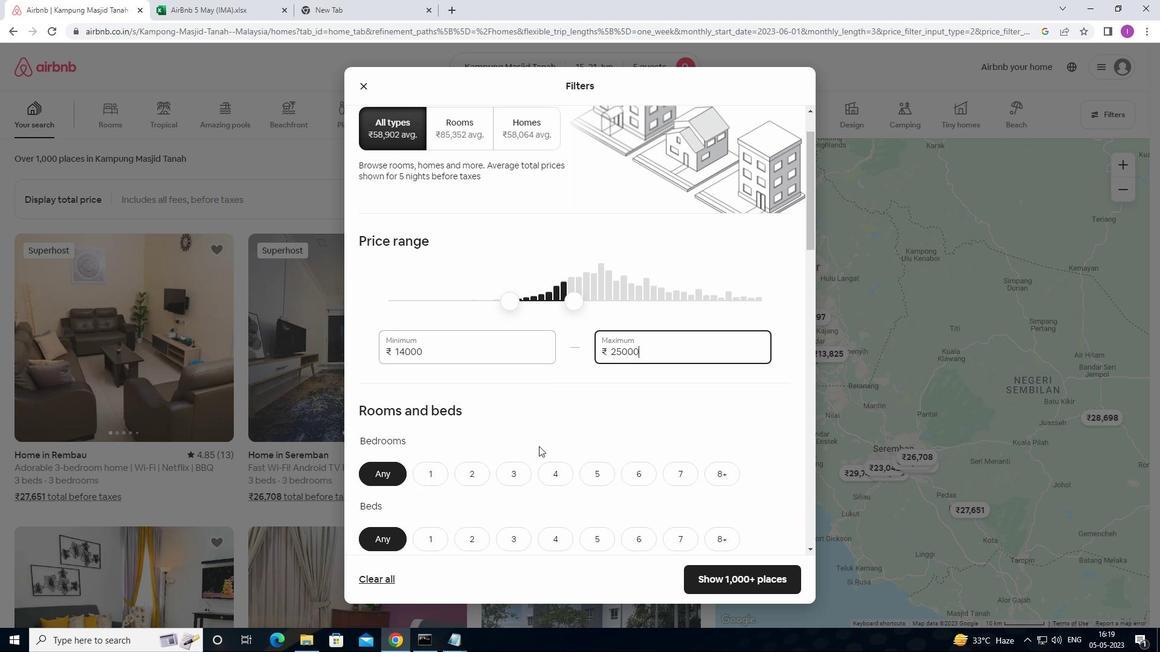 
Action: Mouse scrolled (530, 448) with delta (0, 0)
Screenshot: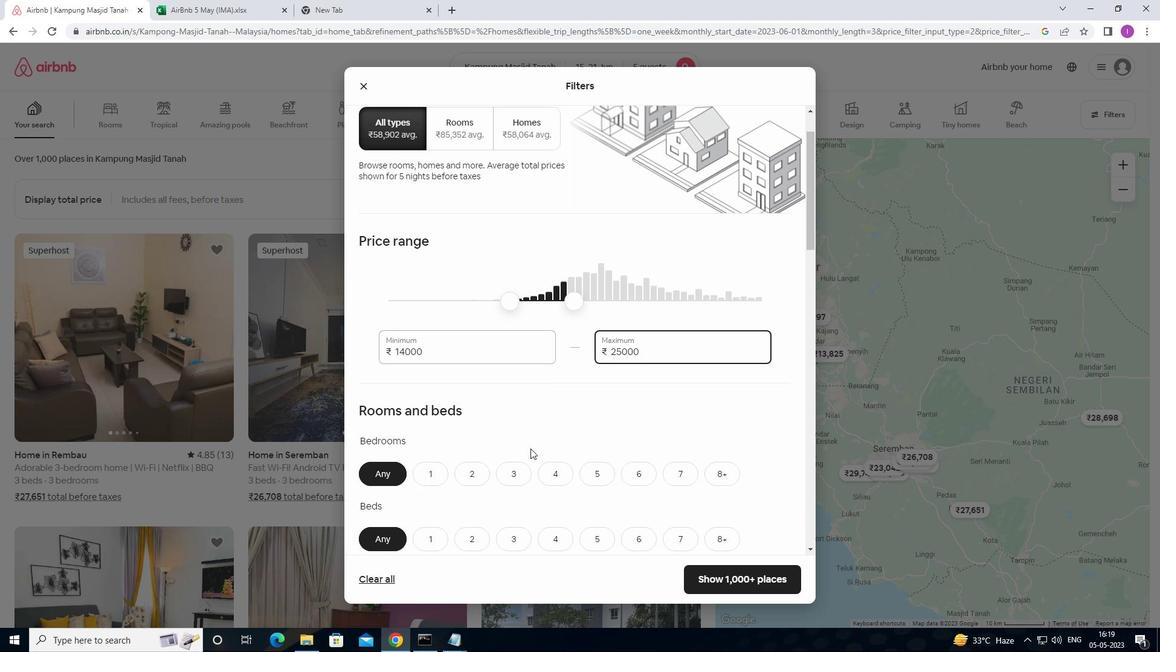 
Action: Mouse scrolled (530, 448) with delta (0, 0)
Screenshot: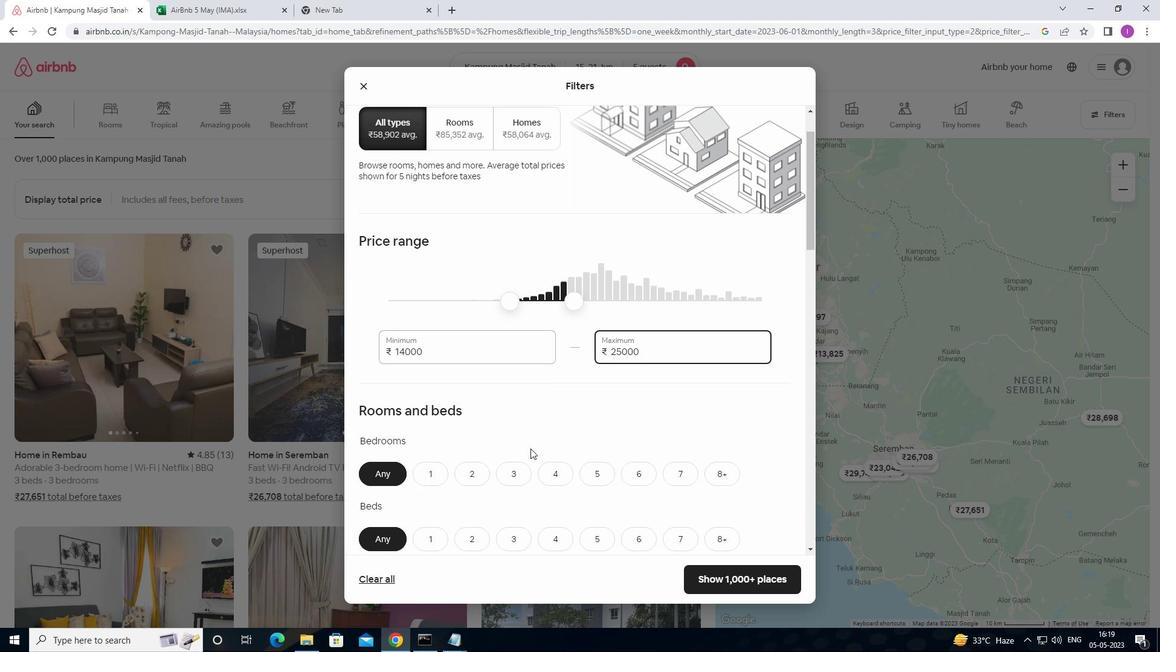 
Action: Mouse moved to (513, 351)
Screenshot: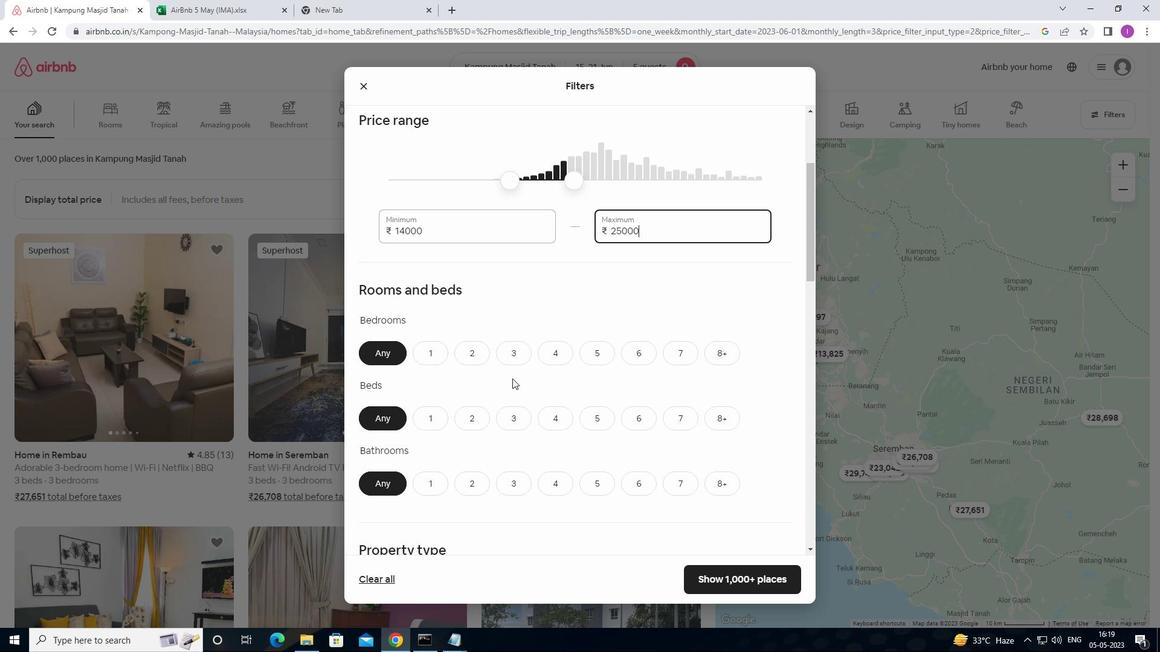 
Action: Mouse pressed left at (513, 351)
Screenshot: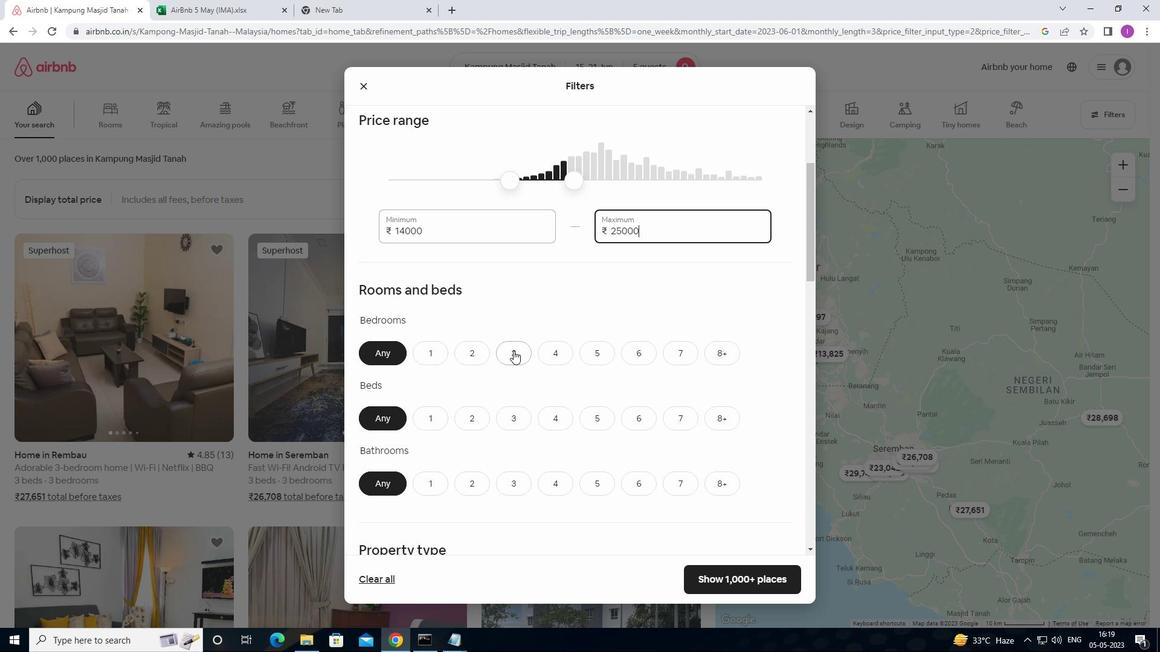 
Action: Mouse moved to (505, 415)
Screenshot: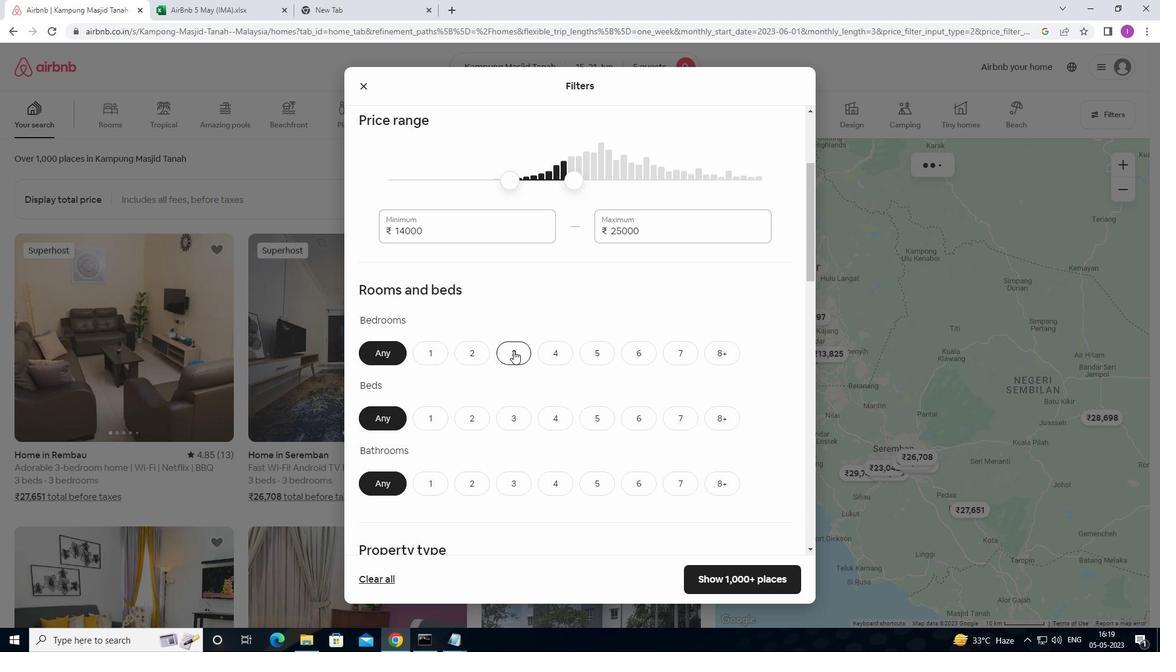 
Action: Mouse pressed left at (505, 415)
Screenshot: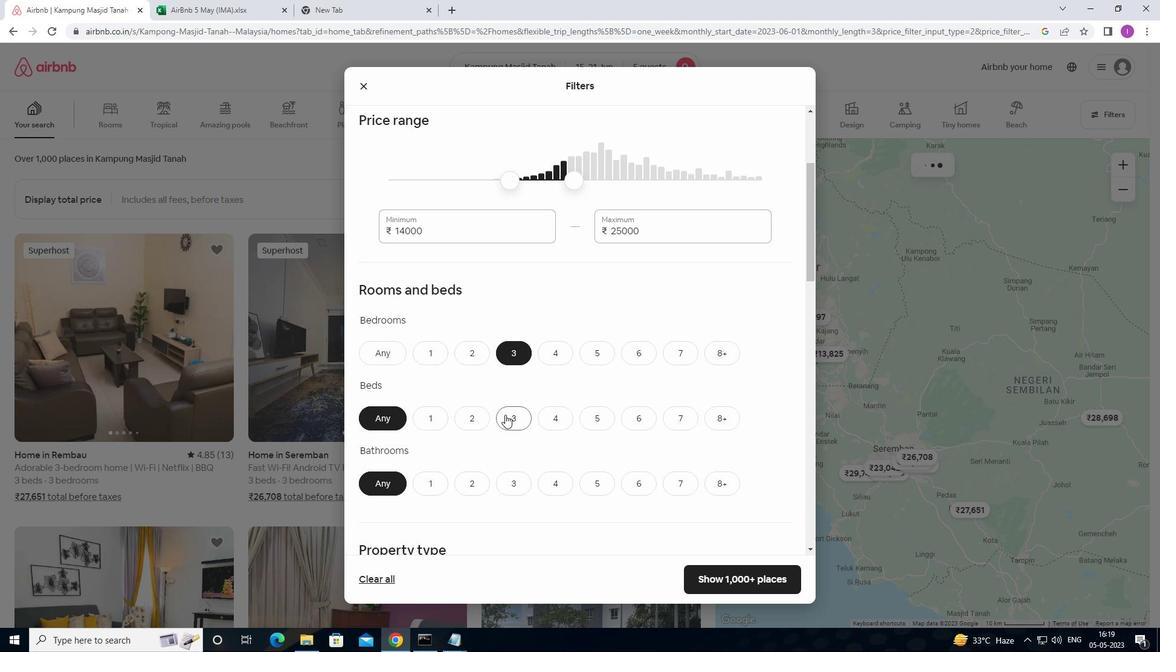 
Action: Mouse moved to (516, 474)
Screenshot: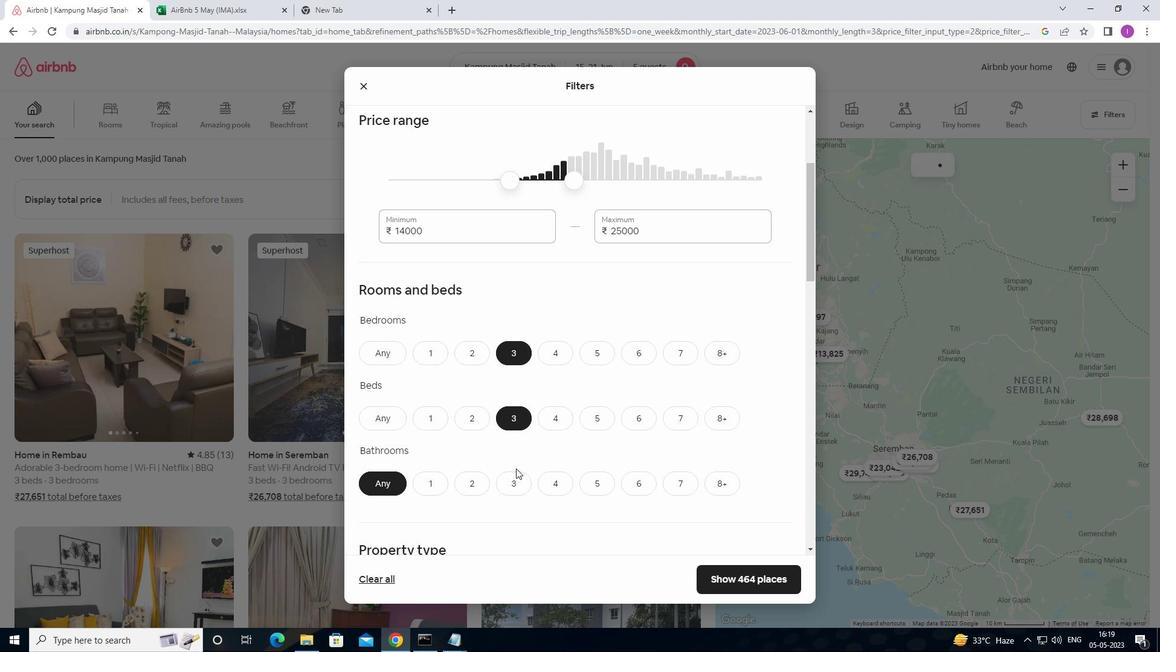 
Action: Mouse pressed left at (516, 474)
Screenshot: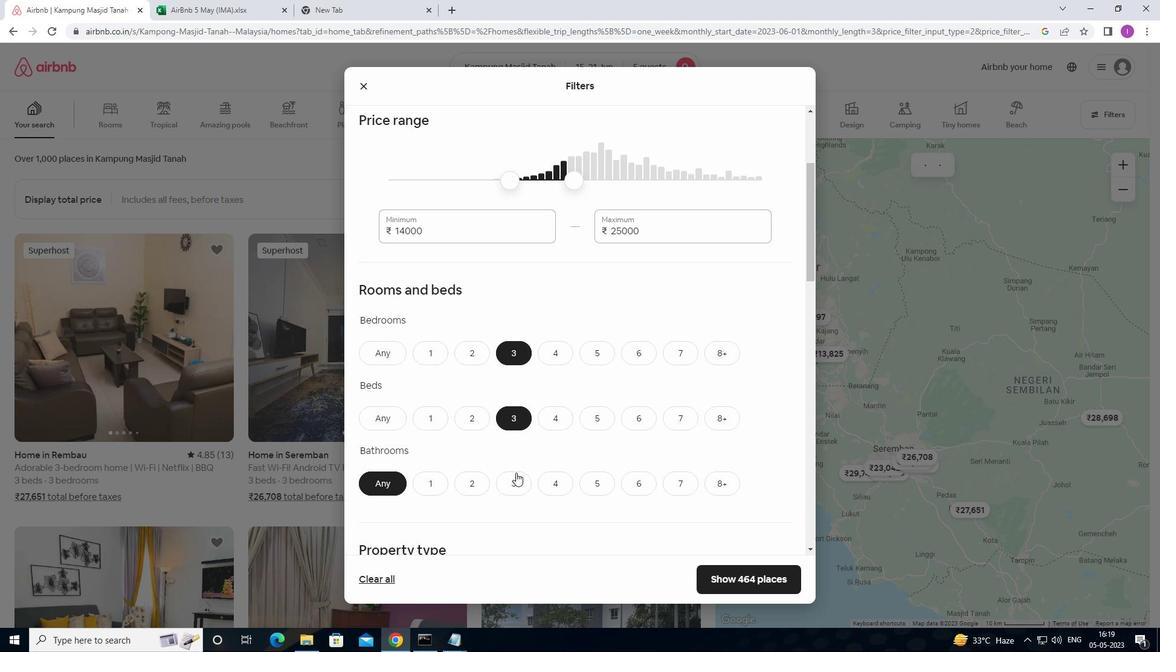 
Action: Mouse moved to (574, 474)
Screenshot: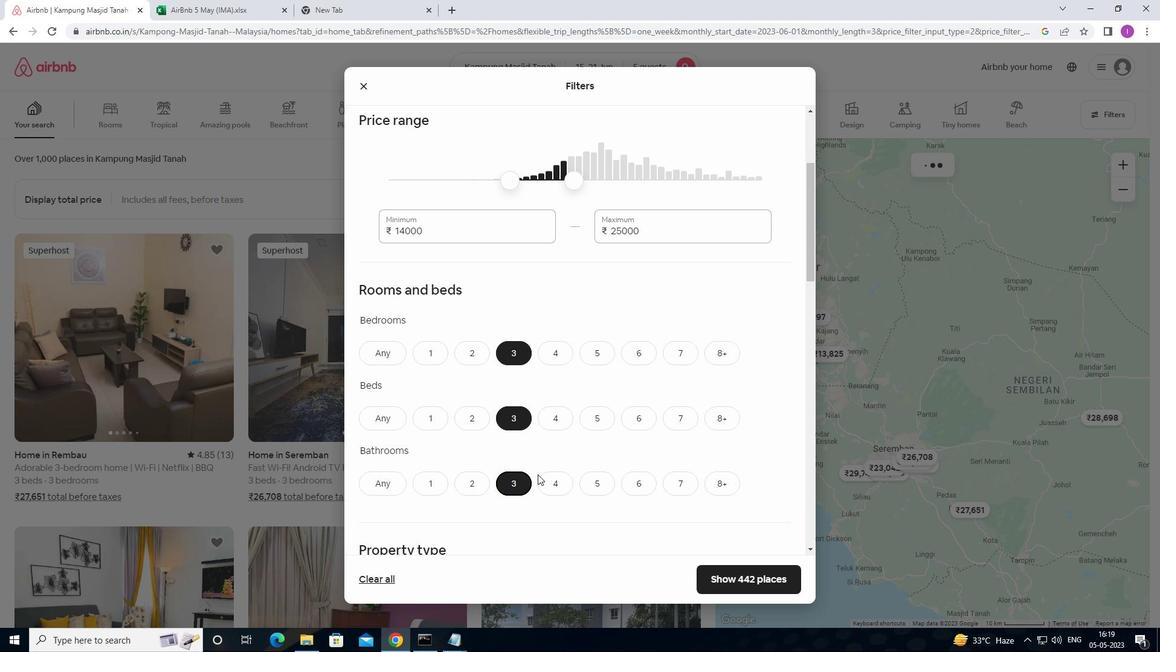 
Action: Mouse scrolled (574, 474) with delta (0, 0)
Screenshot: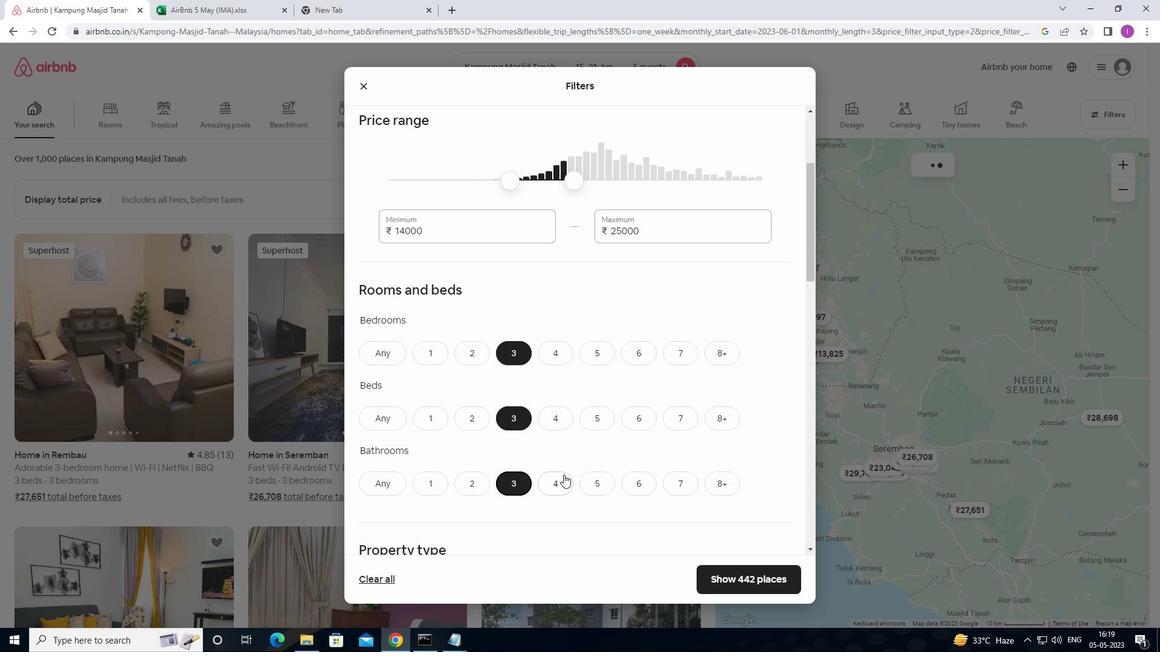 
Action: Mouse scrolled (574, 474) with delta (0, 0)
Screenshot: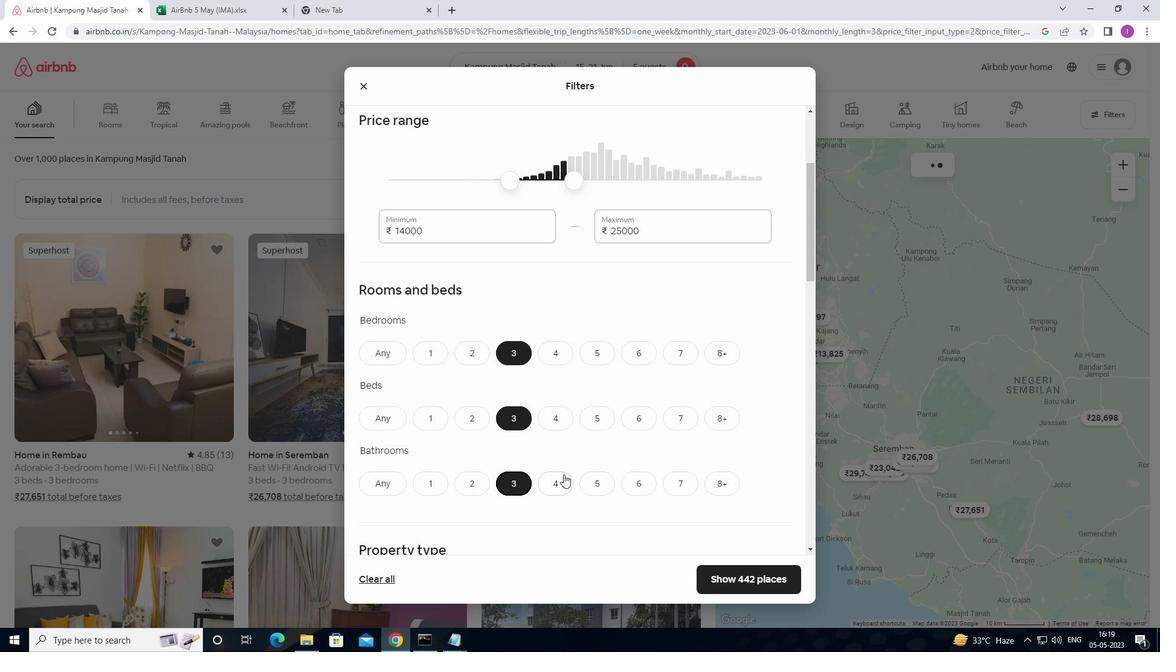 
Action: Mouse scrolled (574, 474) with delta (0, 0)
Screenshot: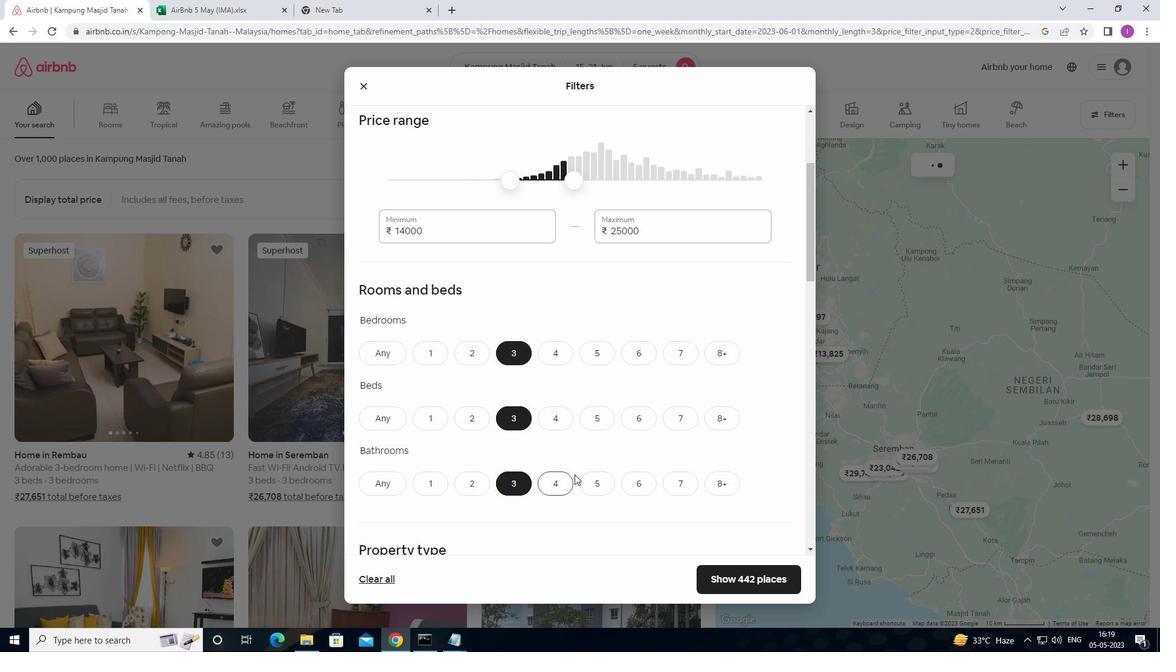 
Action: Mouse scrolled (574, 474) with delta (0, 0)
Screenshot: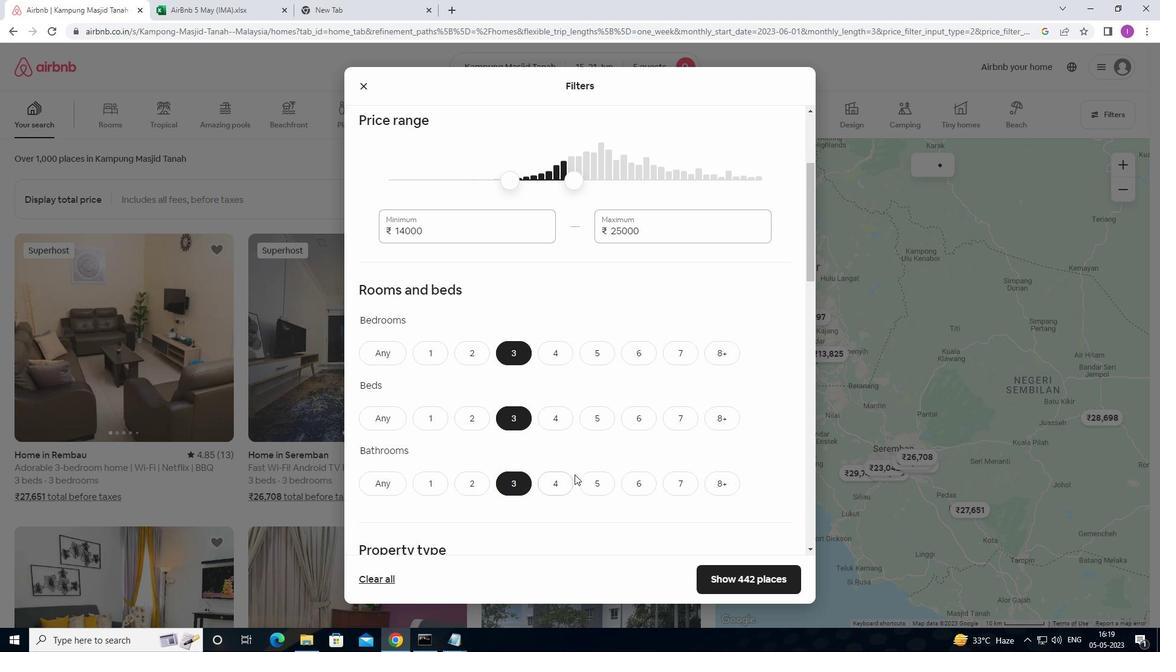 
Action: Mouse moved to (464, 377)
Screenshot: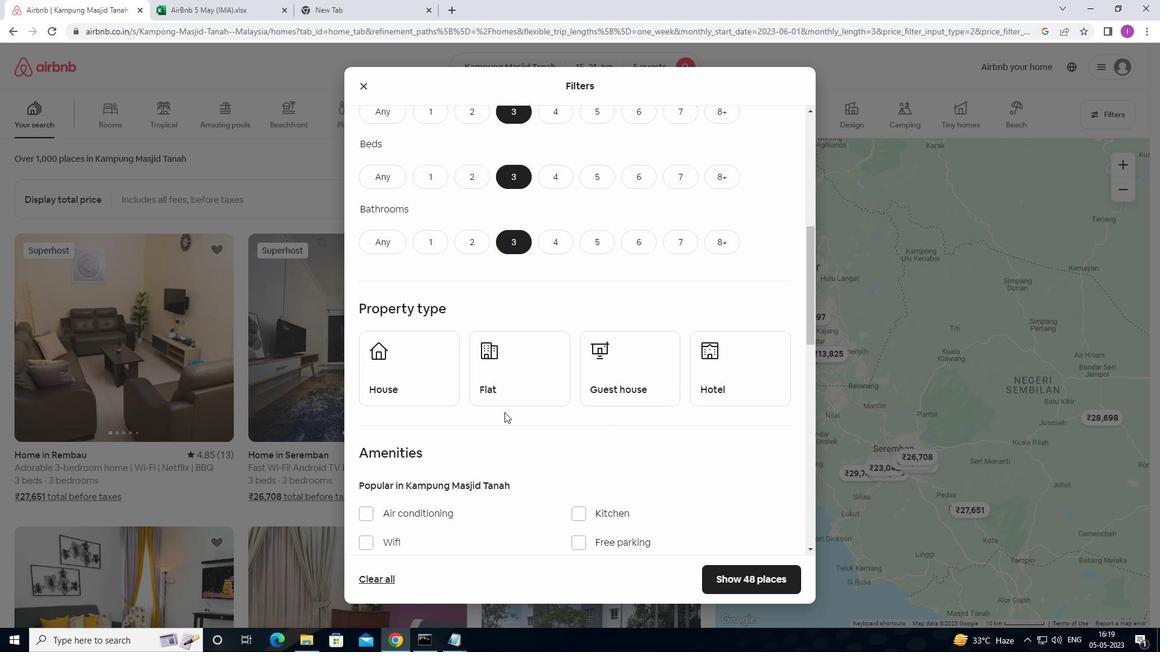 
Action: Mouse pressed left at (464, 377)
Screenshot: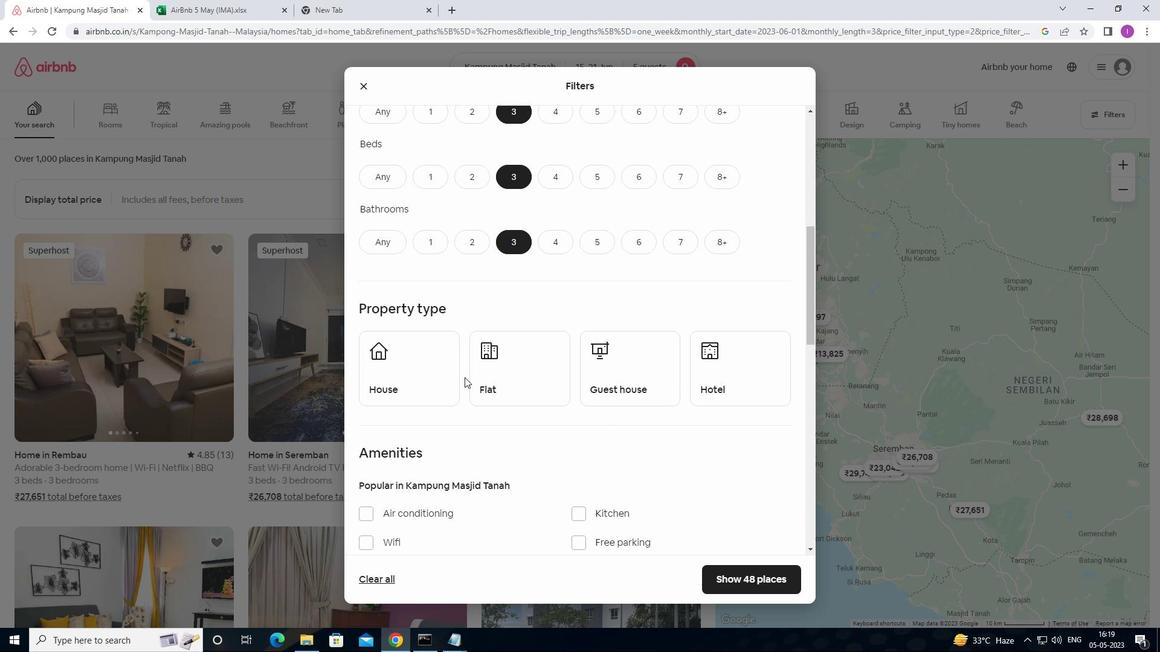 
Action: Mouse moved to (432, 380)
Screenshot: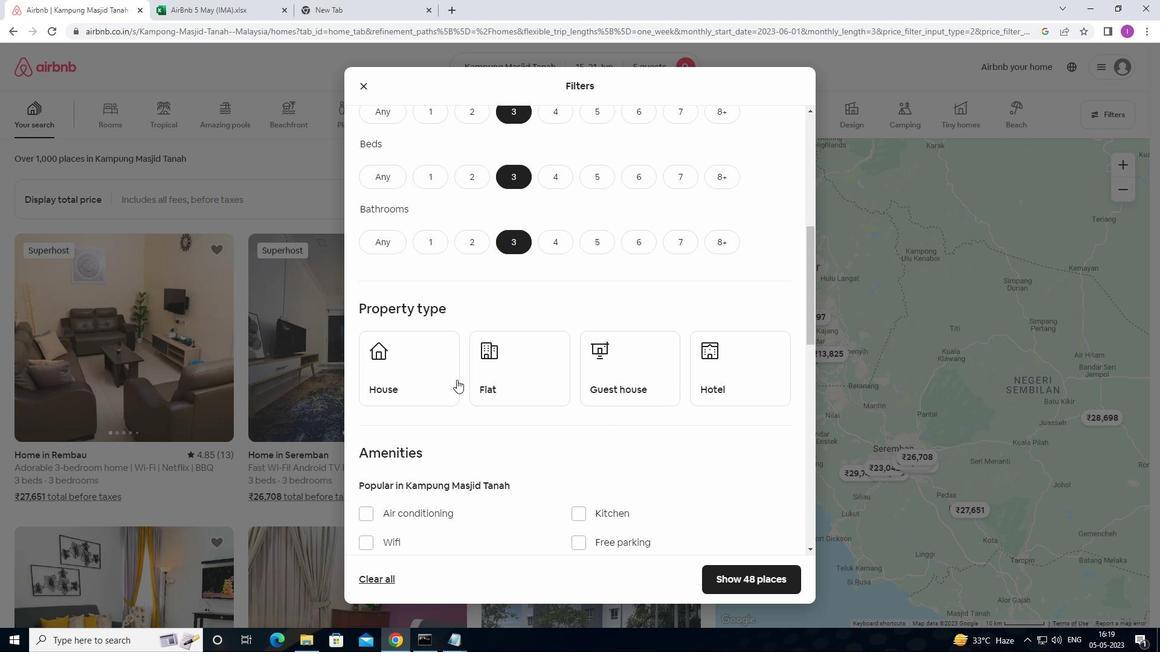 
Action: Mouse pressed left at (432, 380)
Screenshot: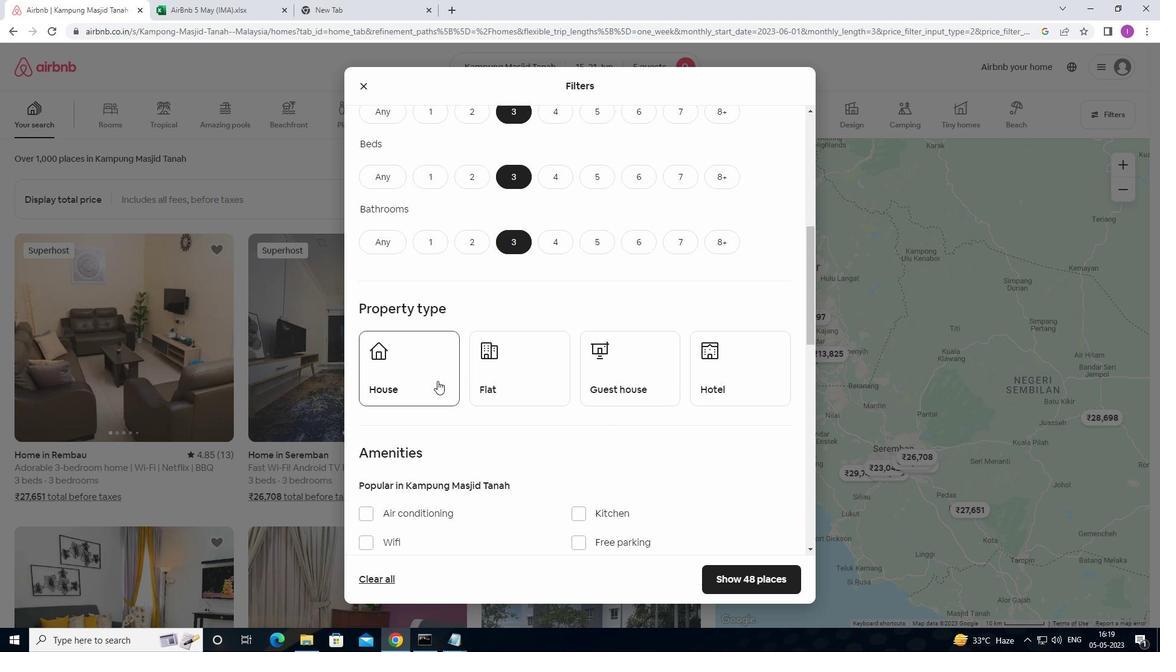 
Action: Mouse moved to (503, 377)
Screenshot: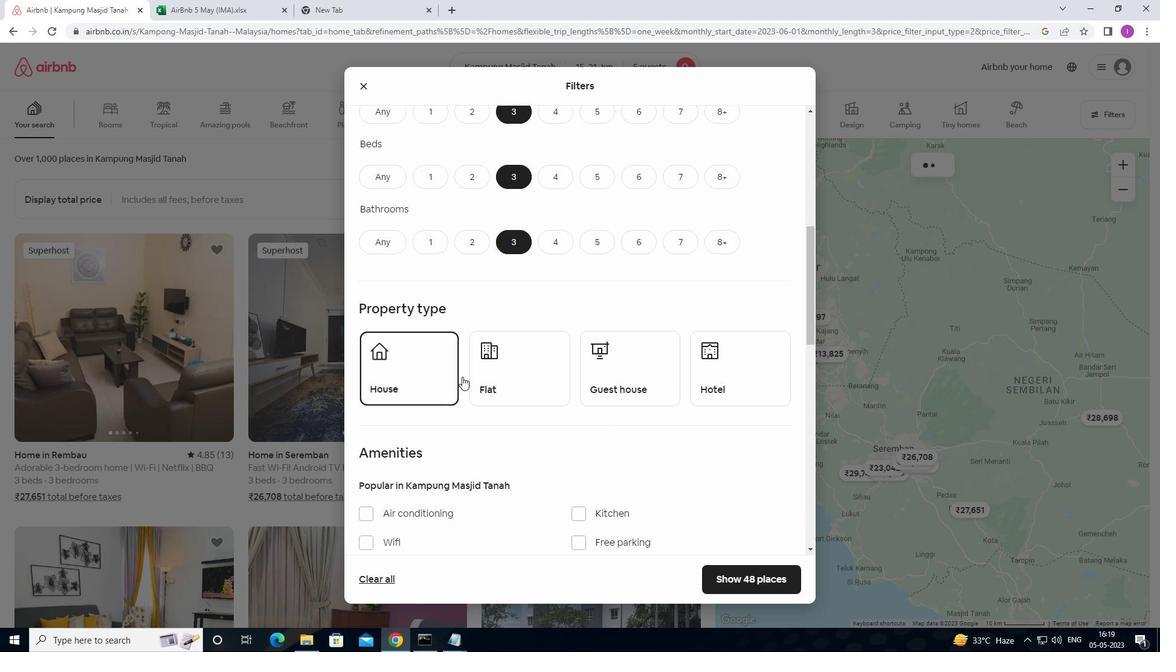 
Action: Mouse pressed left at (503, 377)
Screenshot: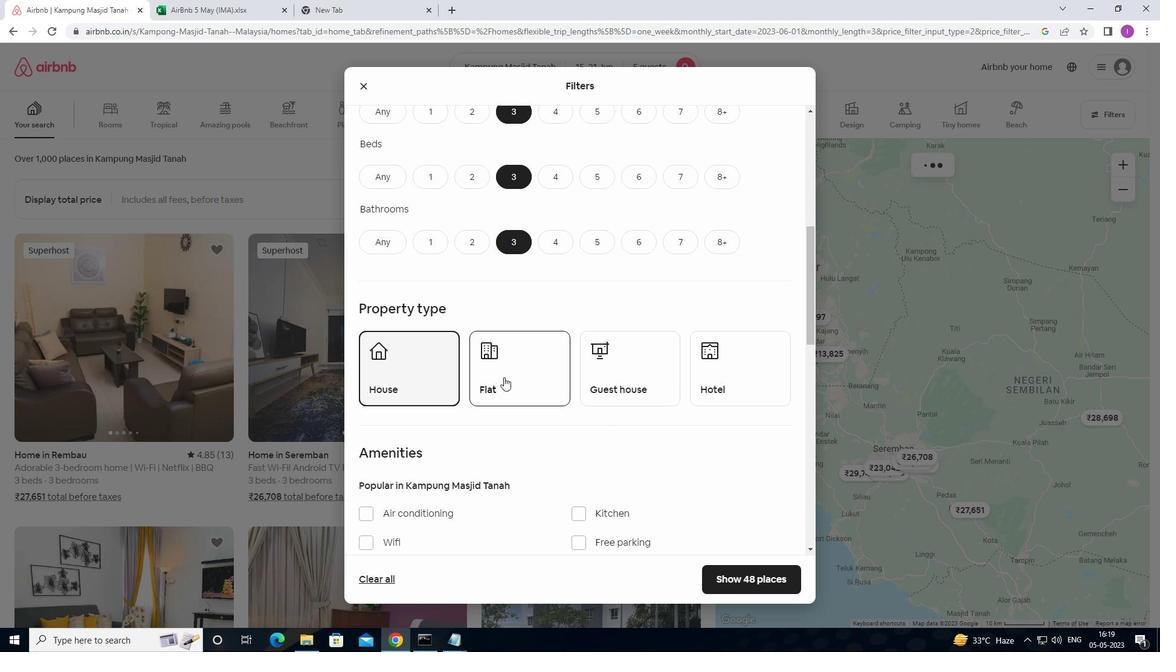 
Action: Mouse moved to (654, 386)
Screenshot: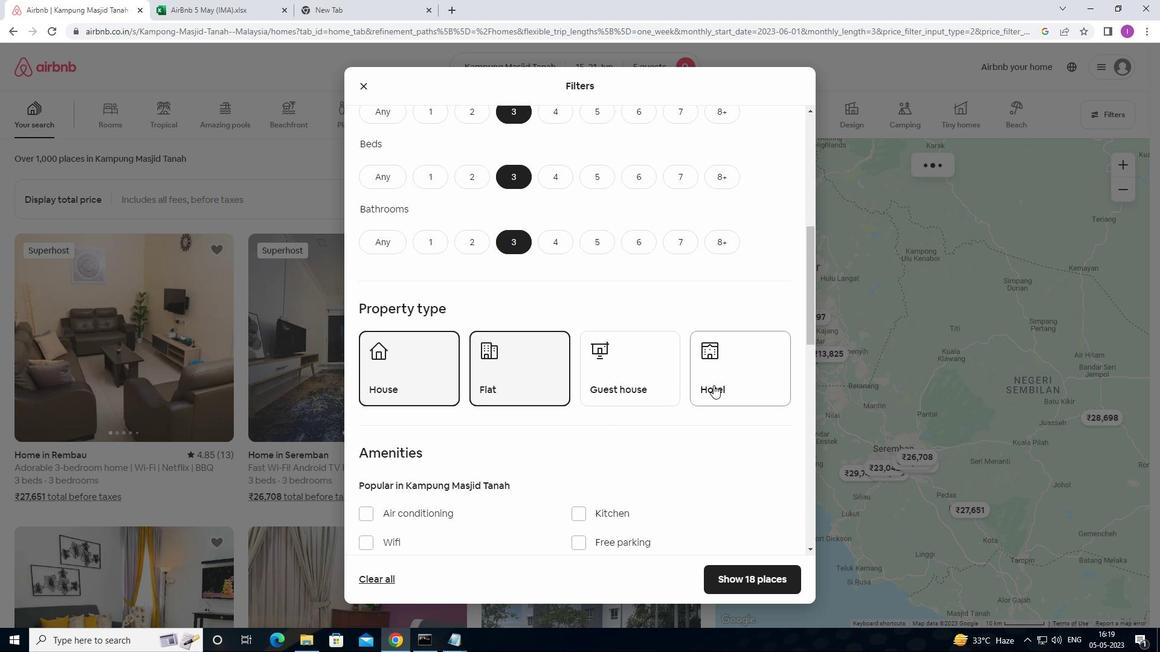 
Action: Mouse pressed left at (654, 386)
Screenshot: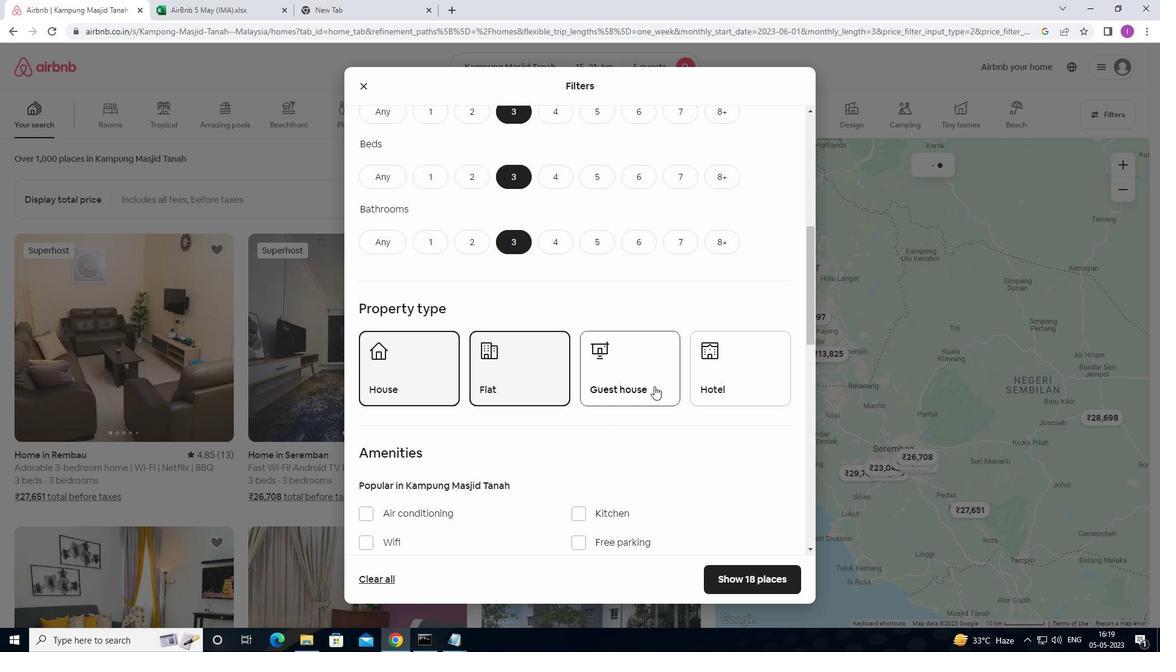 
Action: Mouse moved to (759, 391)
Screenshot: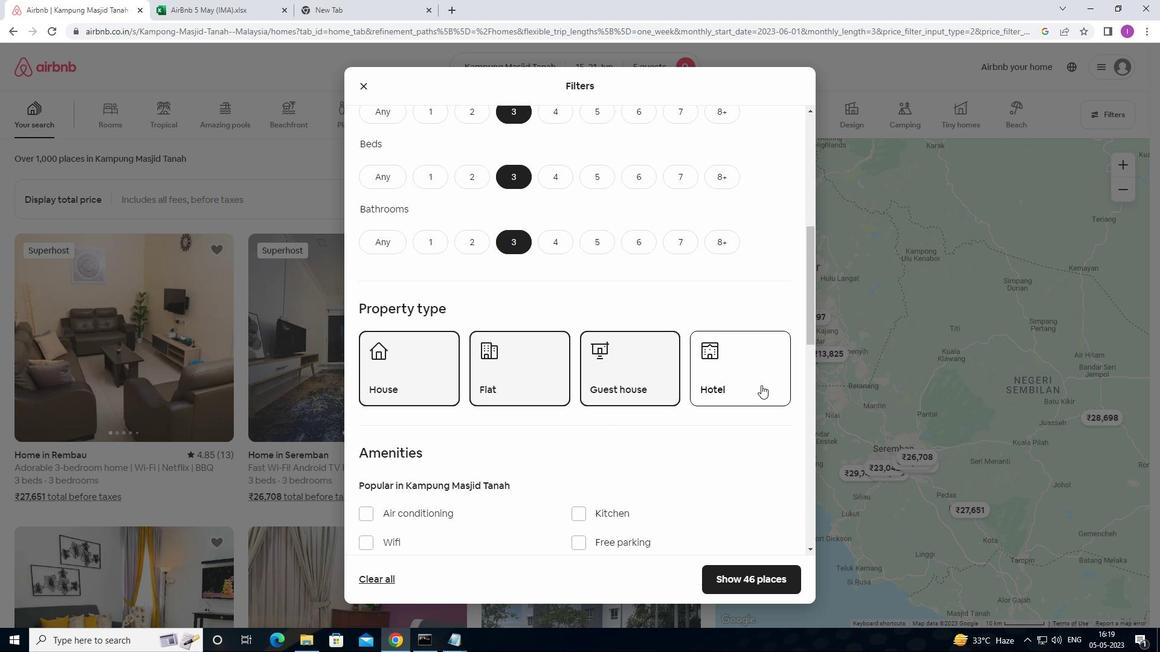 
Action: Mouse scrolled (759, 390) with delta (0, 0)
Screenshot: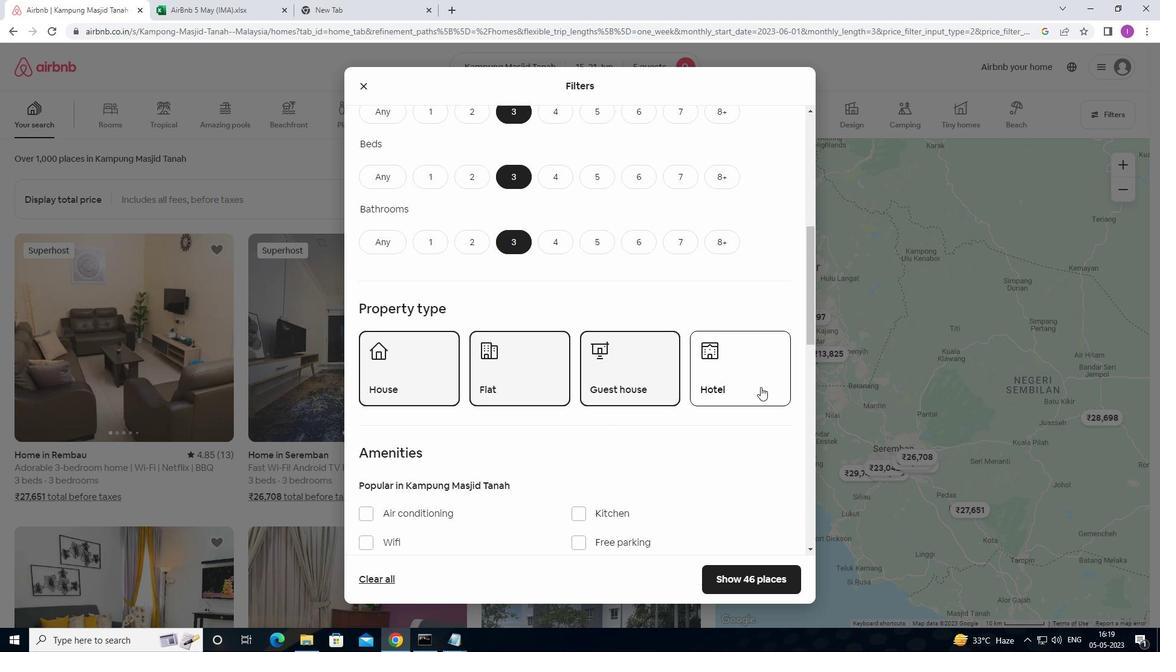 
Action: Mouse moved to (759, 392)
Screenshot: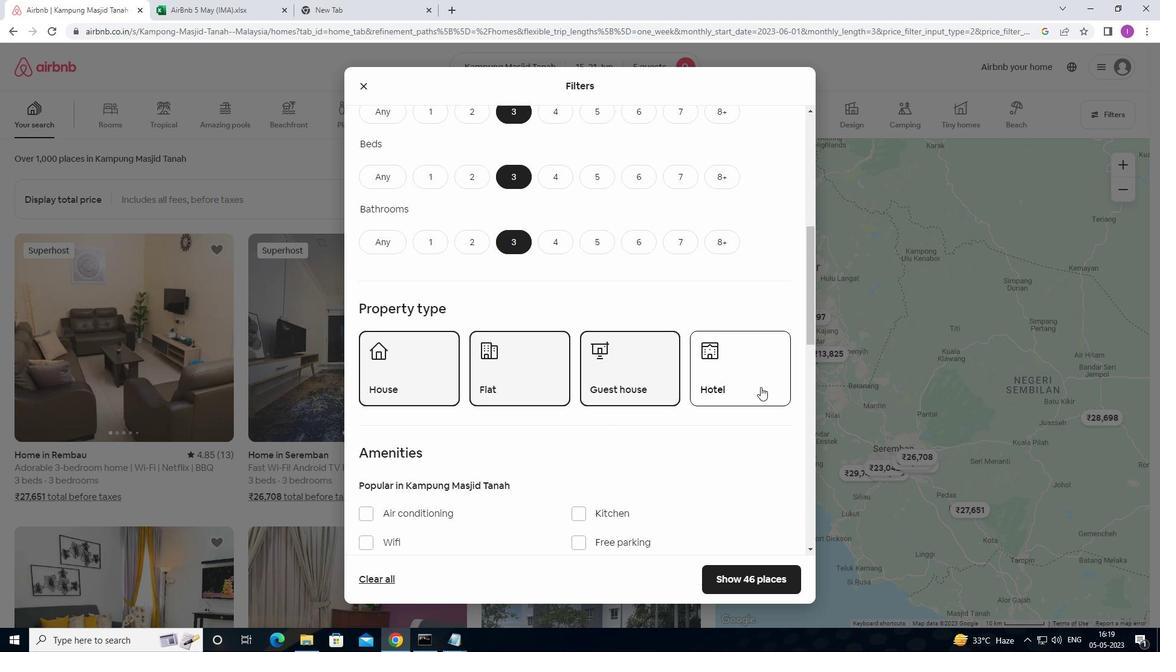 
Action: Mouse scrolled (759, 392) with delta (0, 0)
Screenshot: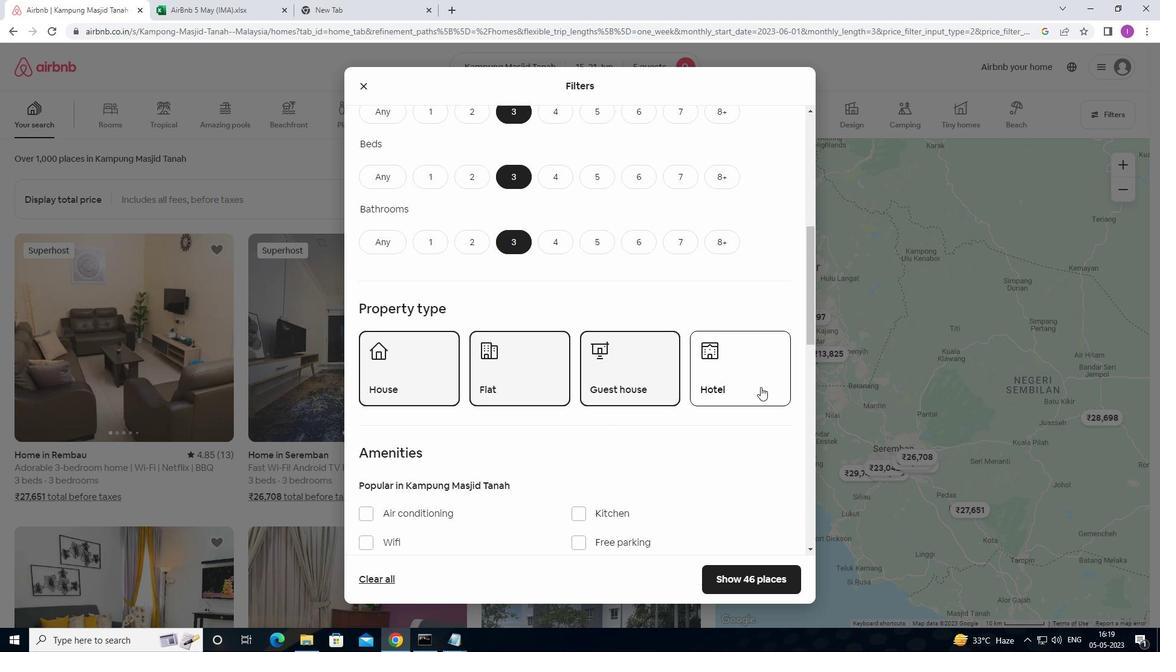 
Action: Mouse moved to (758, 393)
Screenshot: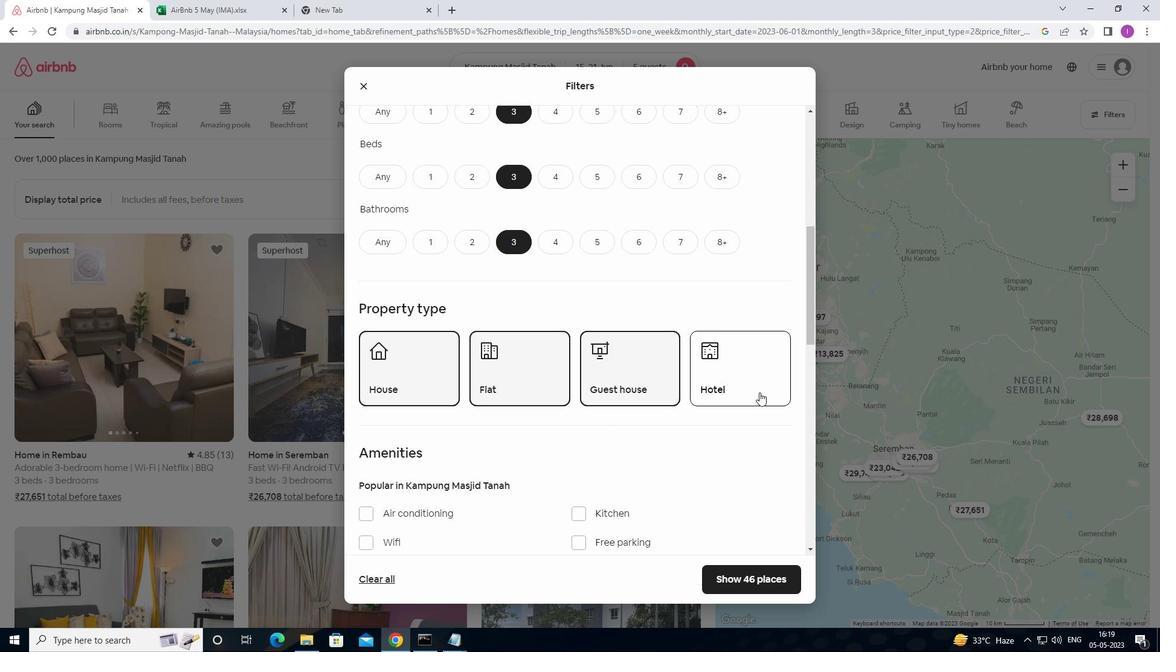 
Action: Mouse scrolled (758, 392) with delta (0, 0)
Screenshot: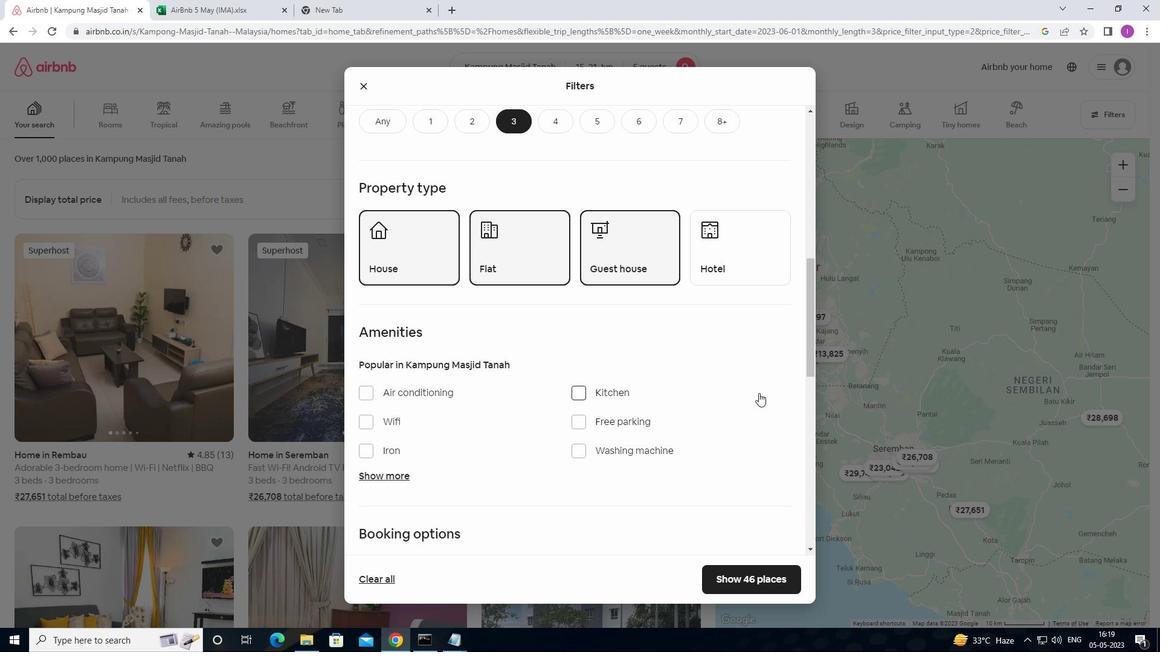 
Action: Mouse scrolled (758, 392) with delta (0, 0)
Screenshot: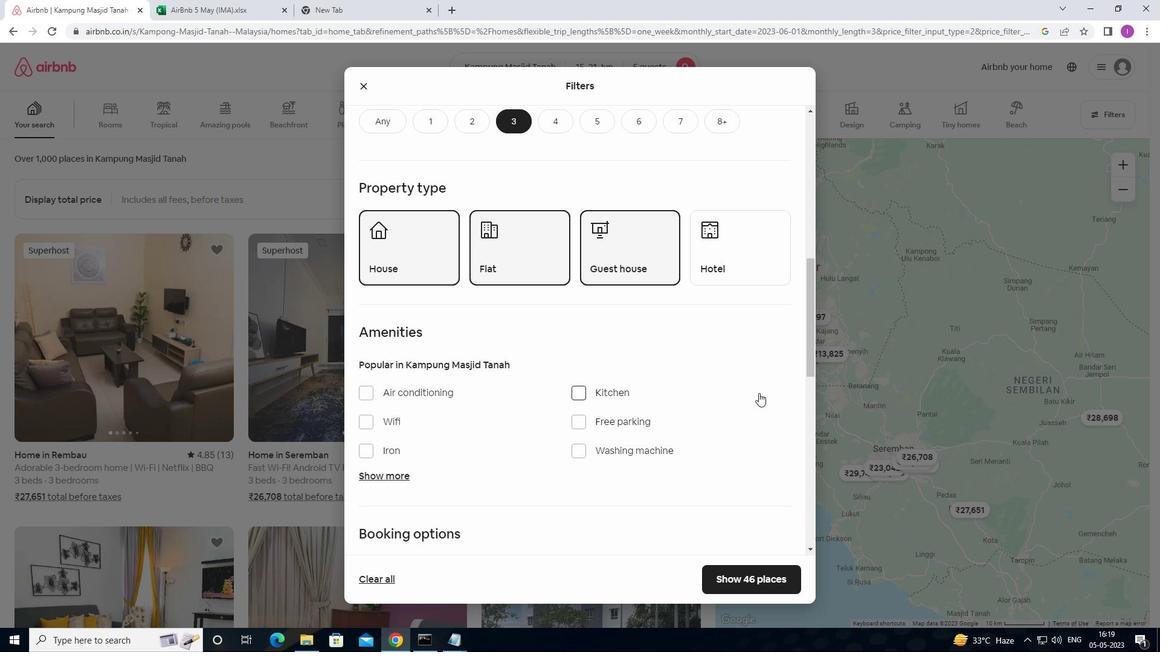 
Action: Mouse scrolled (758, 392) with delta (0, 0)
Screenshot: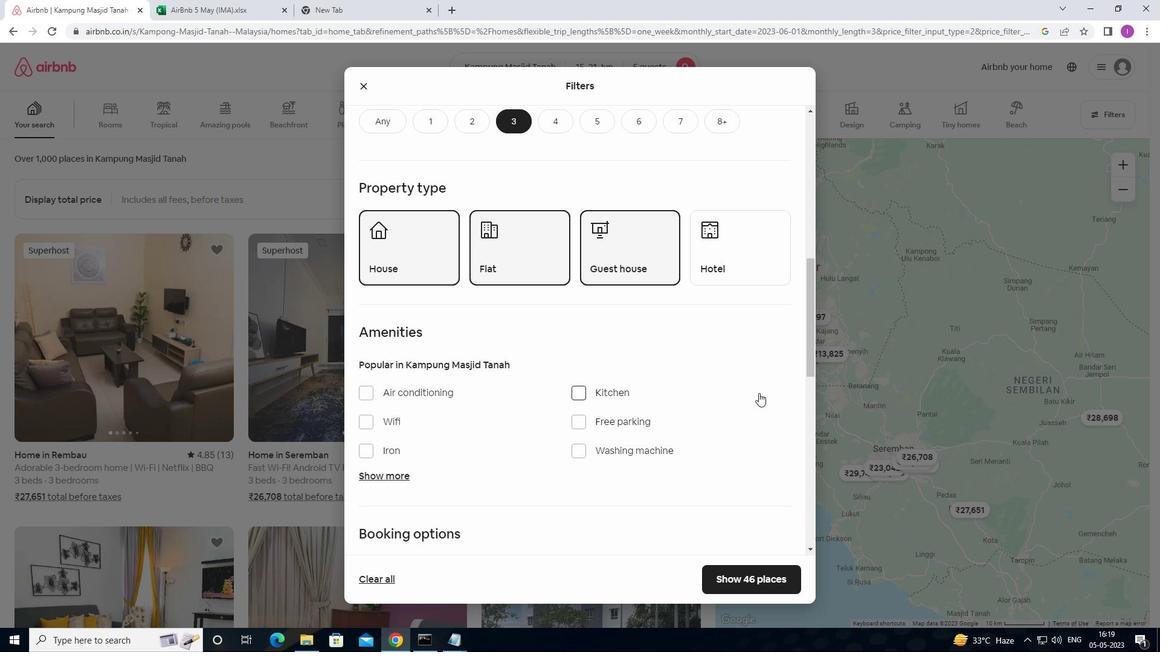 
Action: Mouse scrolled (758, 392) with delta (0, 0)
Screenshot: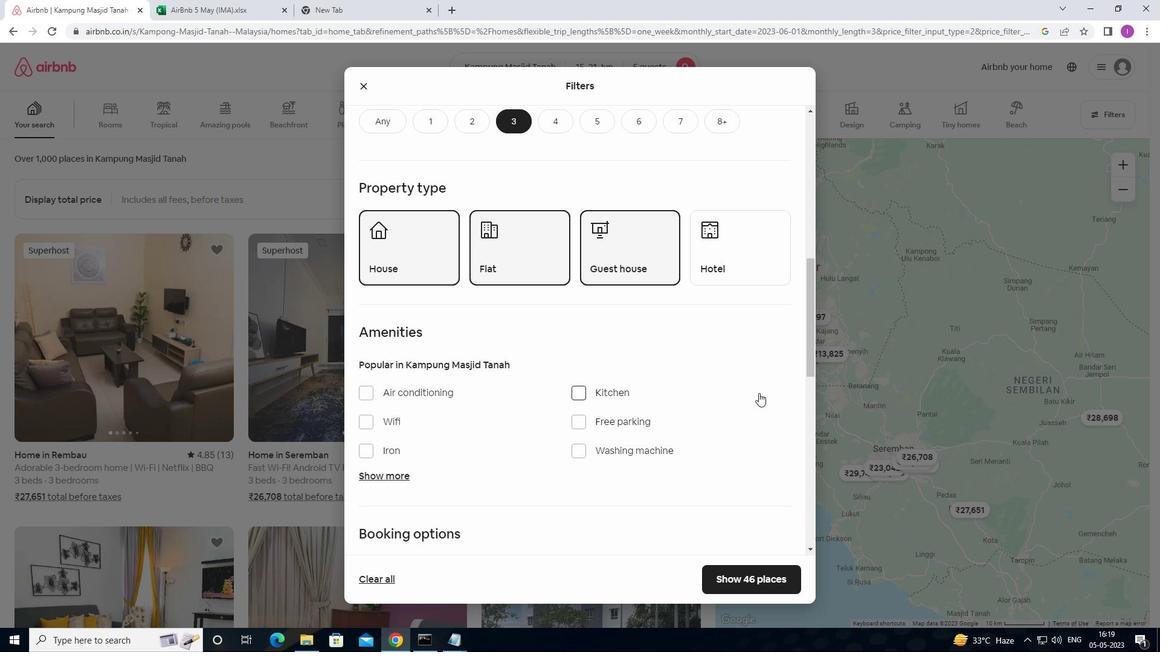 
Action: Mouse moved to (769, 377)
Screenshot: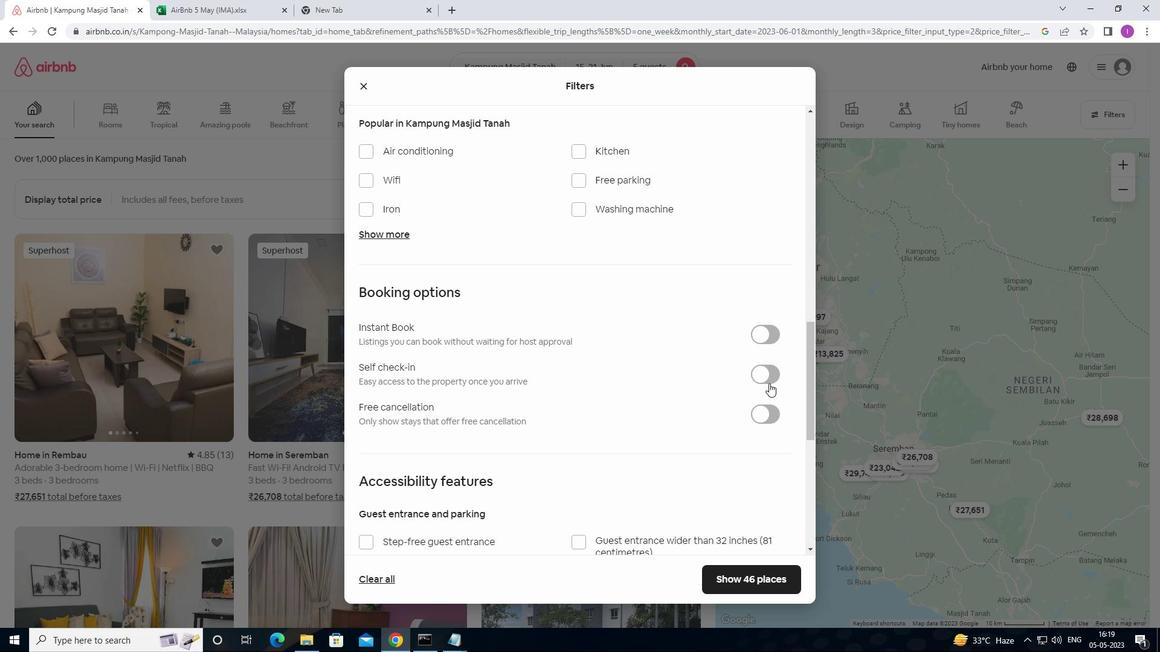 
Action: Mouse pressed left at (769, 377)
Screenshot: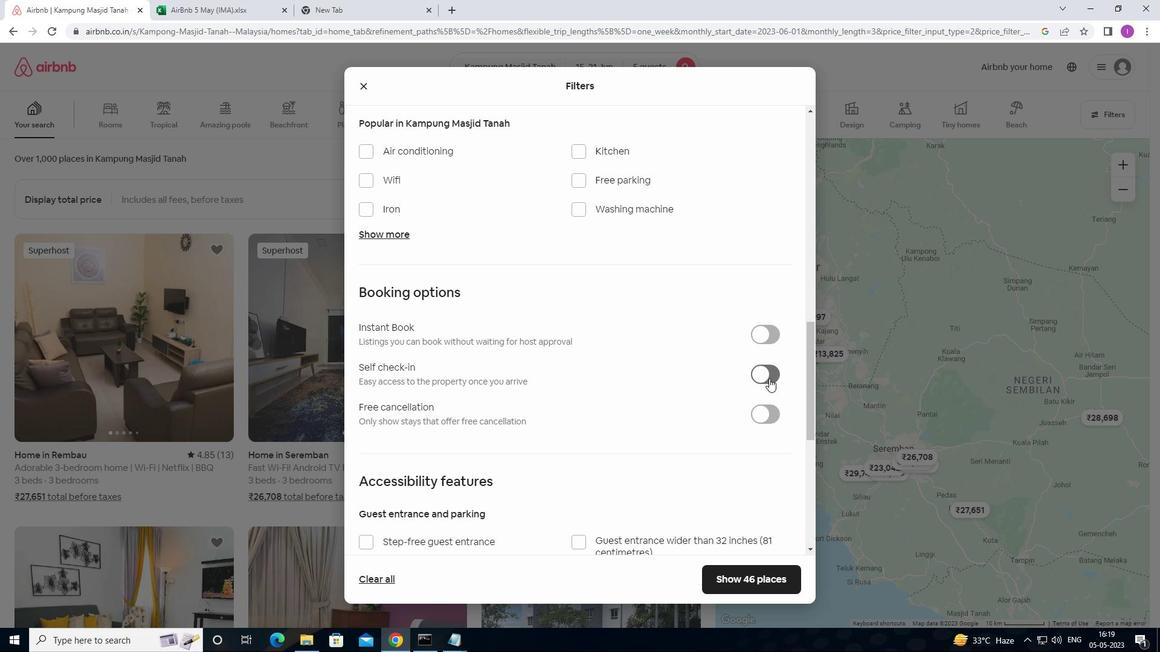 
Action: Mouse moved to (661, 467)
Screenshot: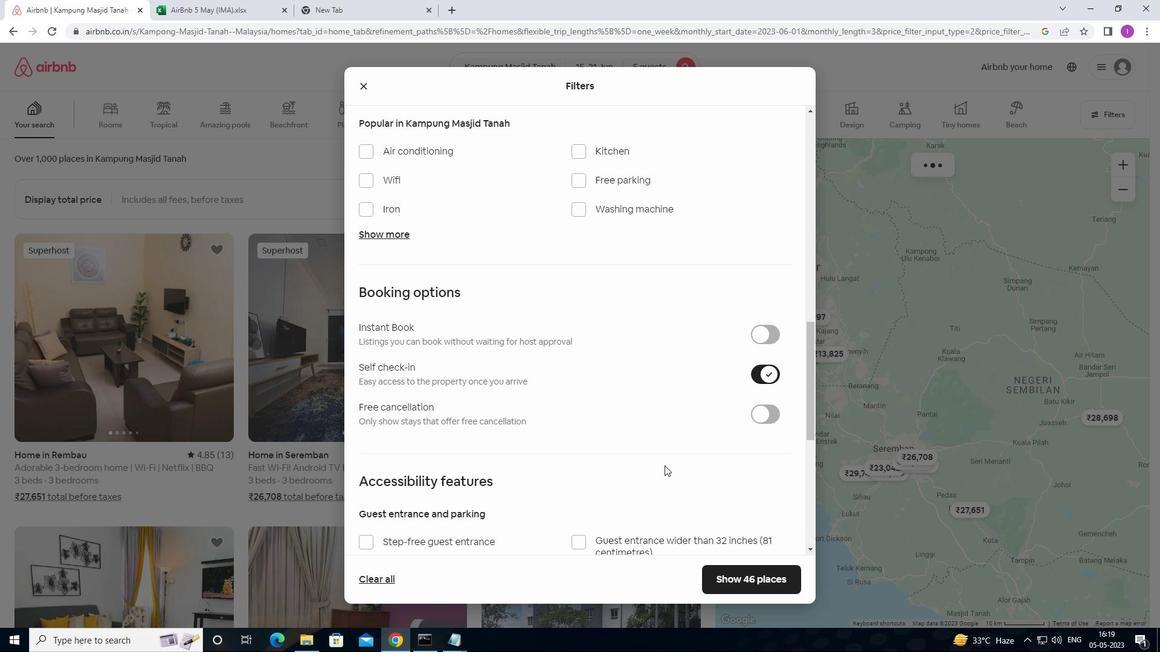 
Action: Mouse scrolled (661, 467) with delta (0, 0)
Screenshot: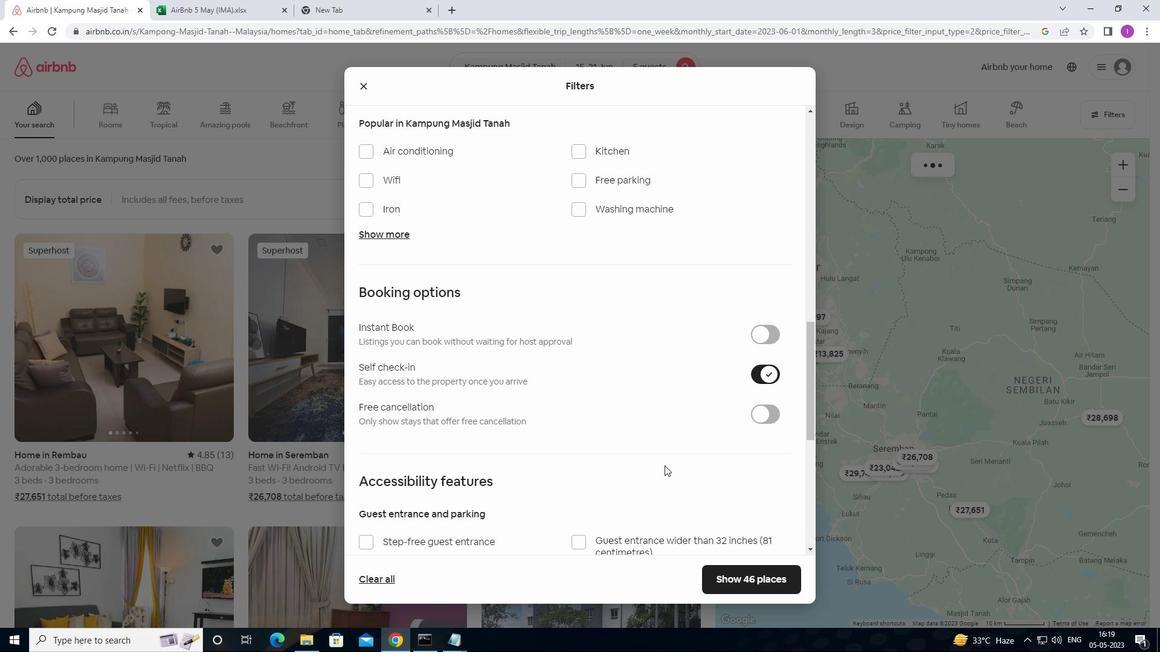 
Action: Mouse moved to (661, 467)
Screenshot: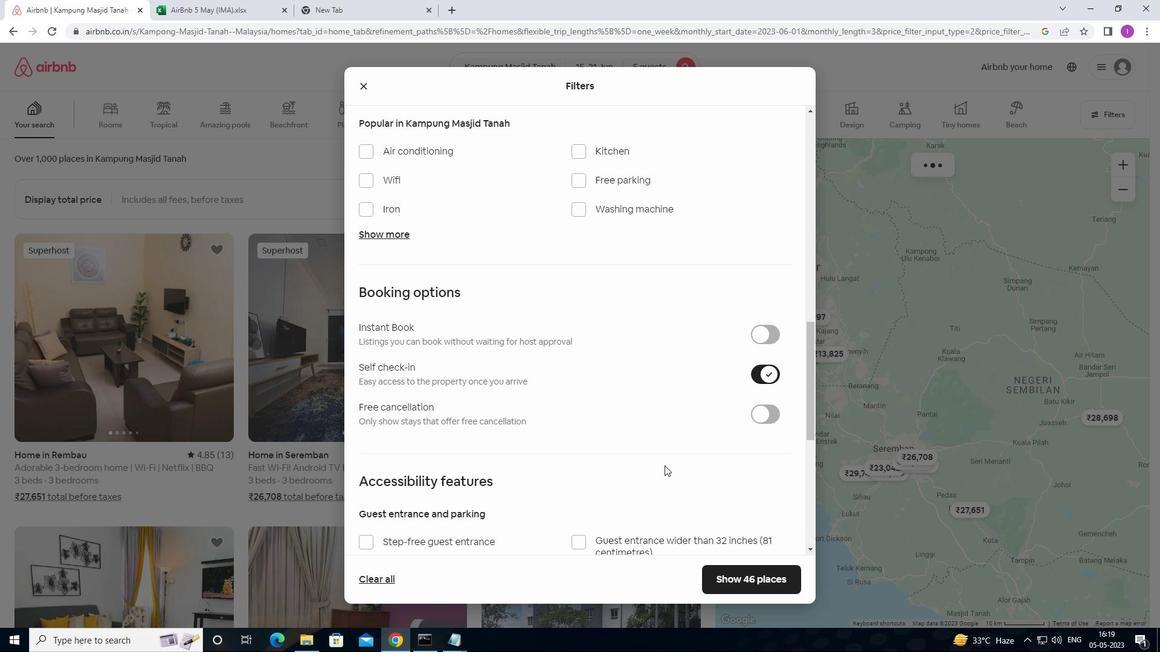
Action: Mouse scrolled (661, 467) with delta (0, 0)
Screenshot: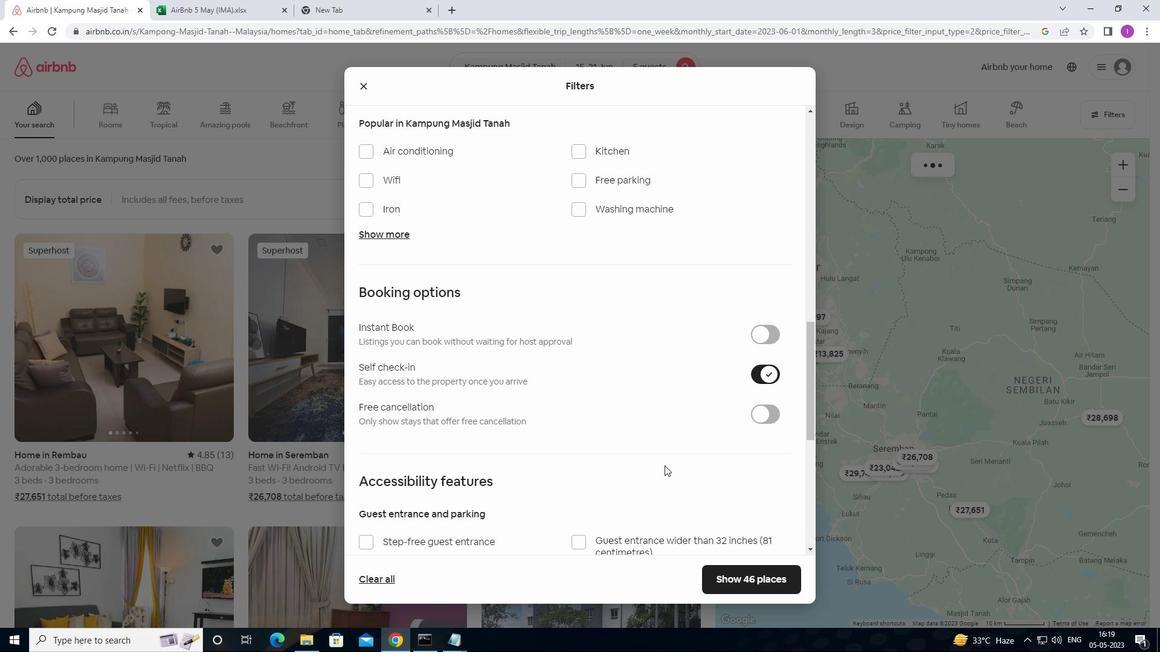
Action: Mouse scrolled (661, 467) with delta (0, 0)
Screenshot: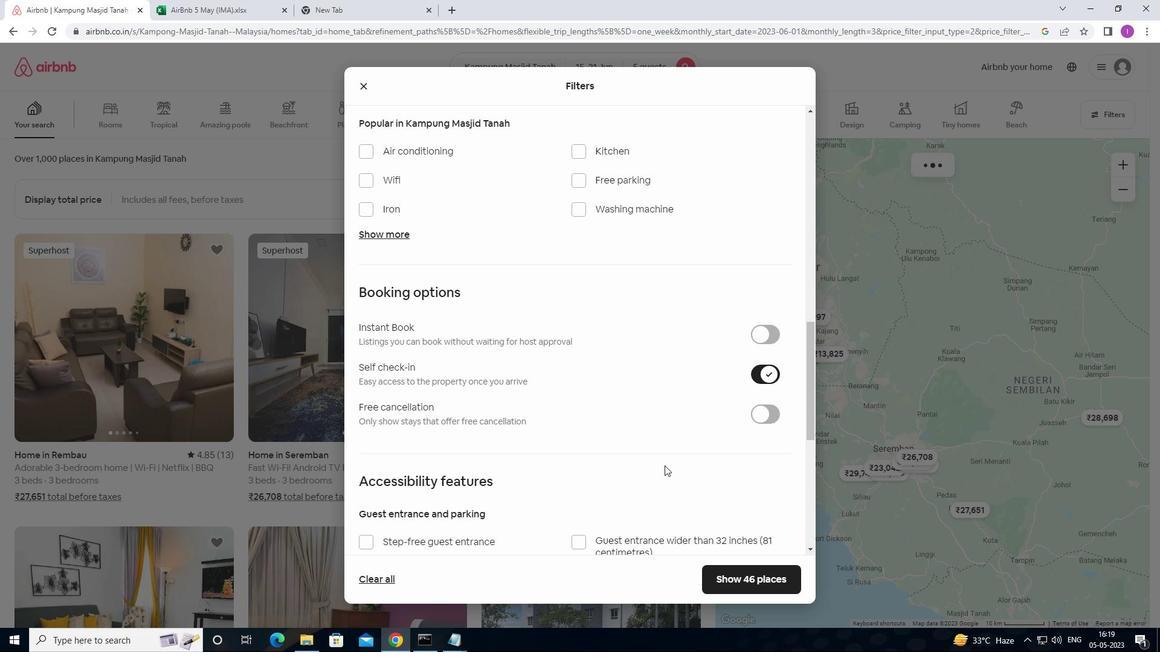 
Action: Mouse scrolled (661, 467) with delta (0, 0)
Screenshot: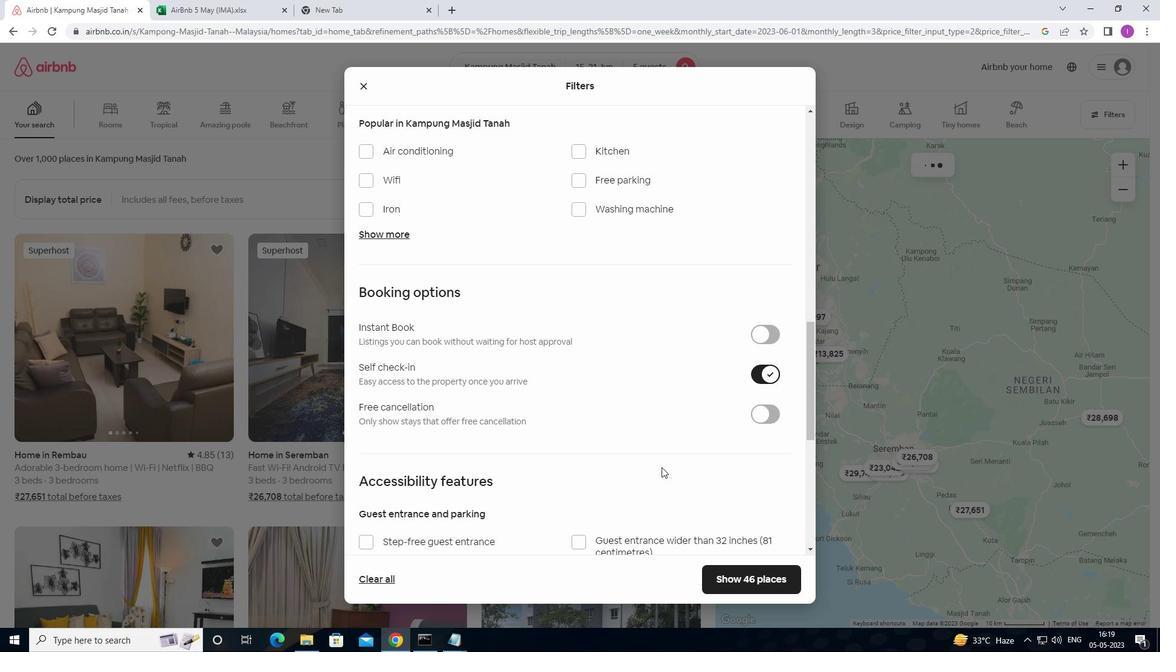 
Action: Mouse scrolled (661, 467) with delta (0, 0)
Screenshot: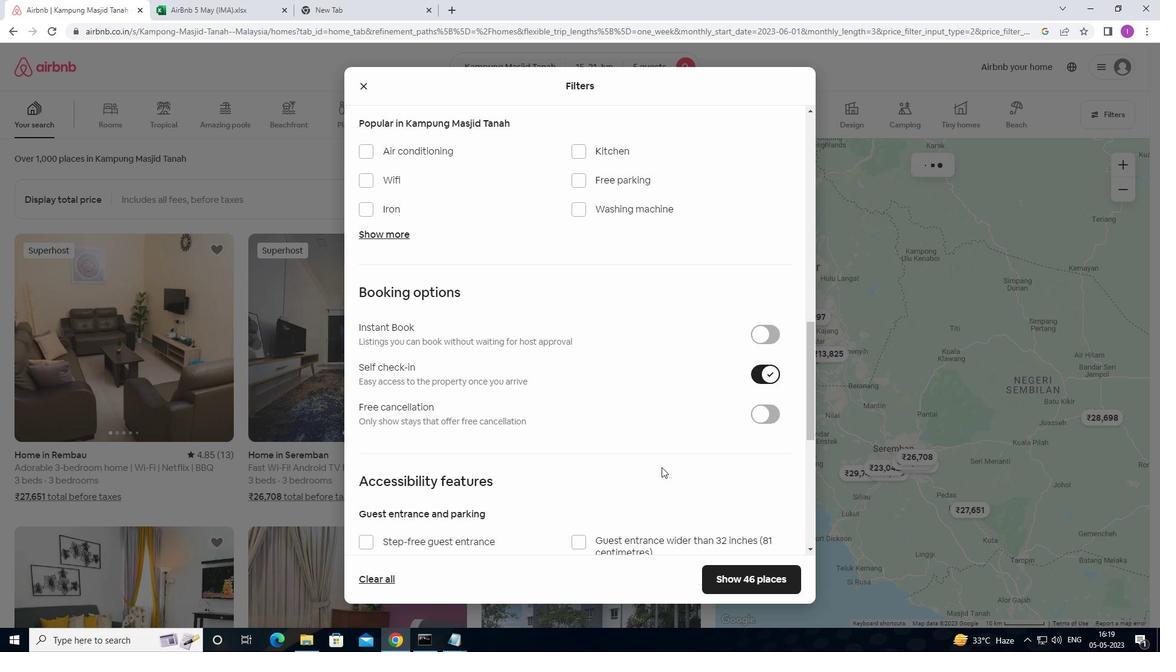 
Action: Mouse moved to (660, 467)
Screenshot: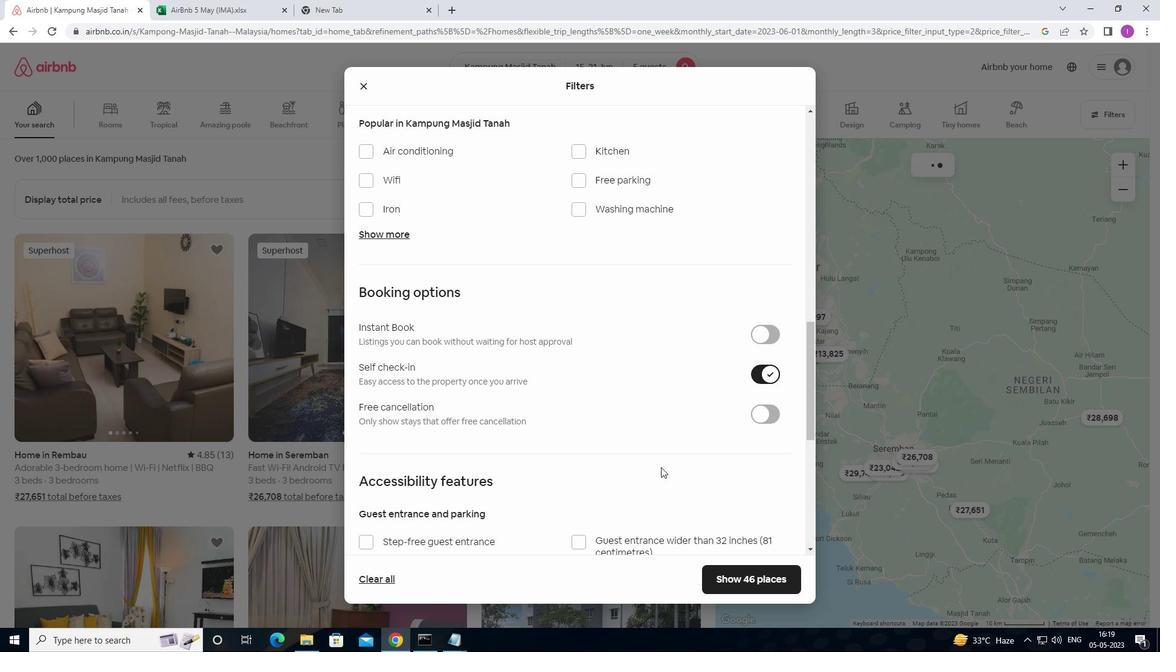 
Action: Mouse scrolled (660, 467) with delta (0, 0)
Screenshot: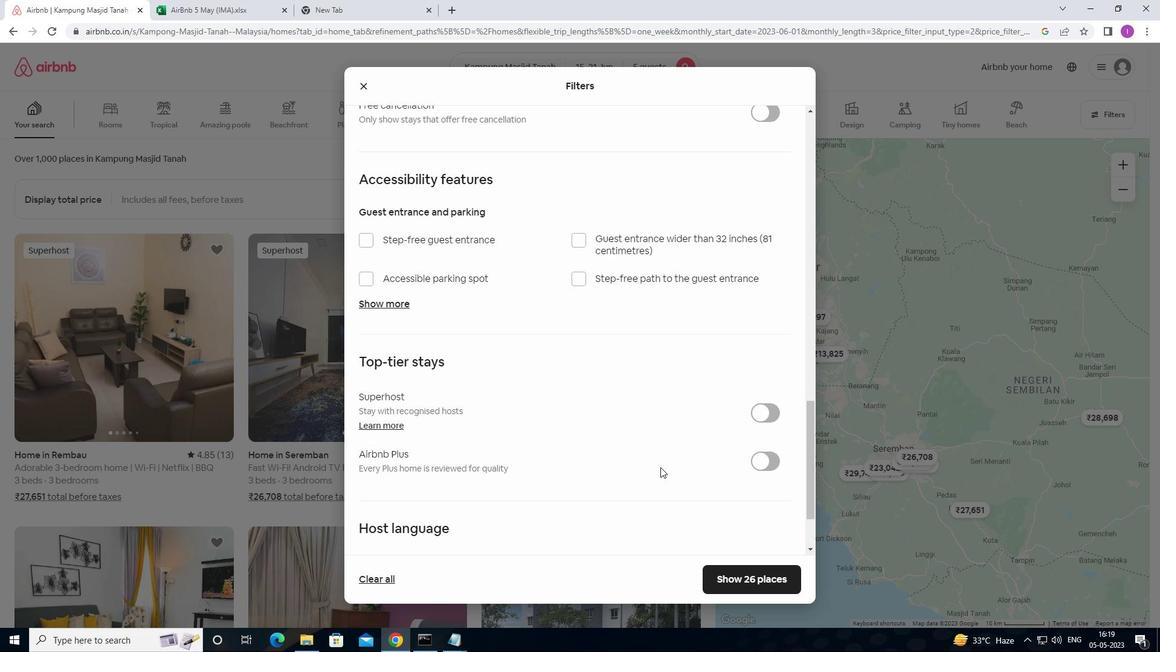 
Action: Mouse scrolled (660, 467) with delta (0, 0)
Screenshot: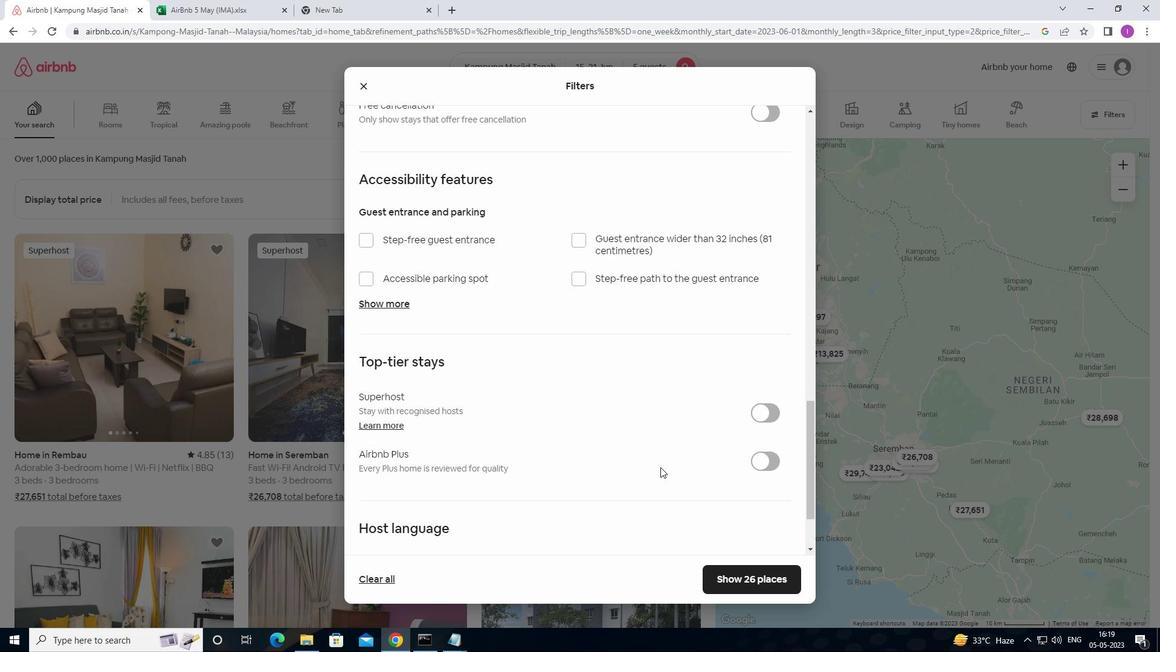 
Action: Mouse scrolled (660, 467) with delta (0, 0)
Screenshot: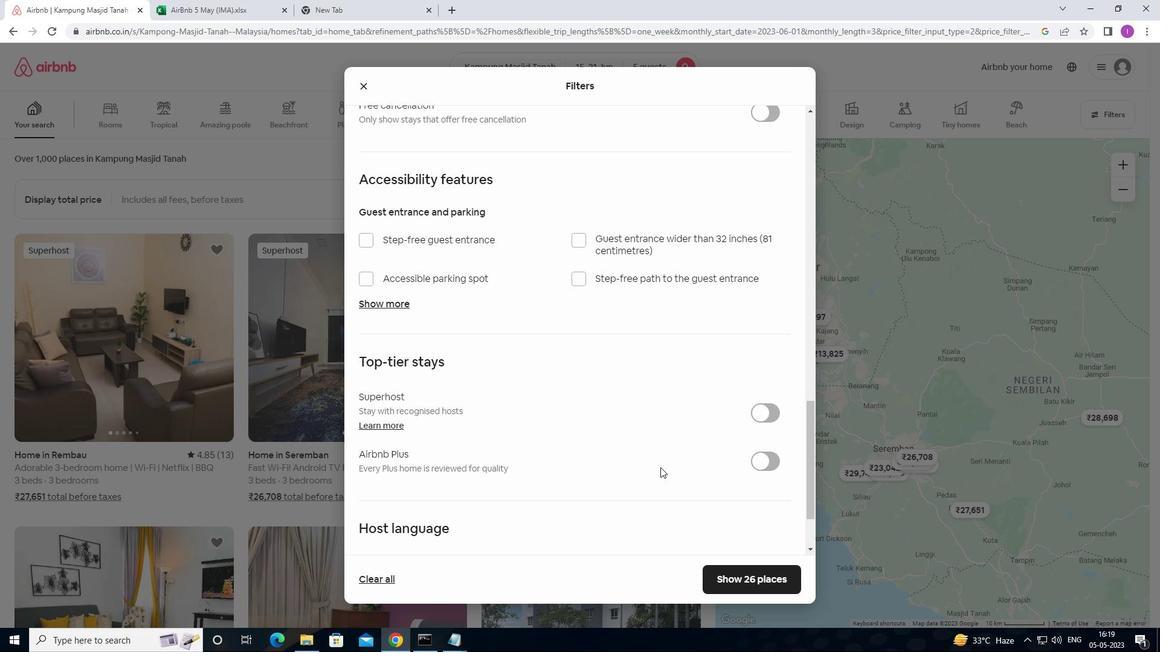 
Action: Mouse moved to (664, 463)
Screenshot: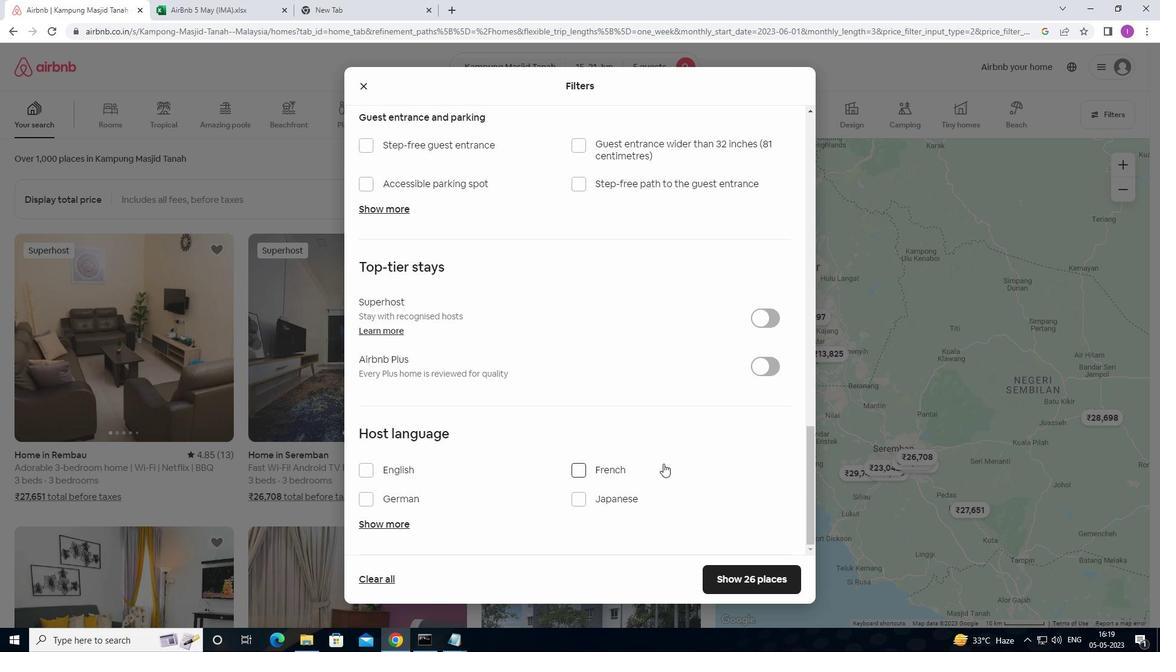 
Action: Mouse scrolled (664, 462) with delta (0, 0)
Screenshot: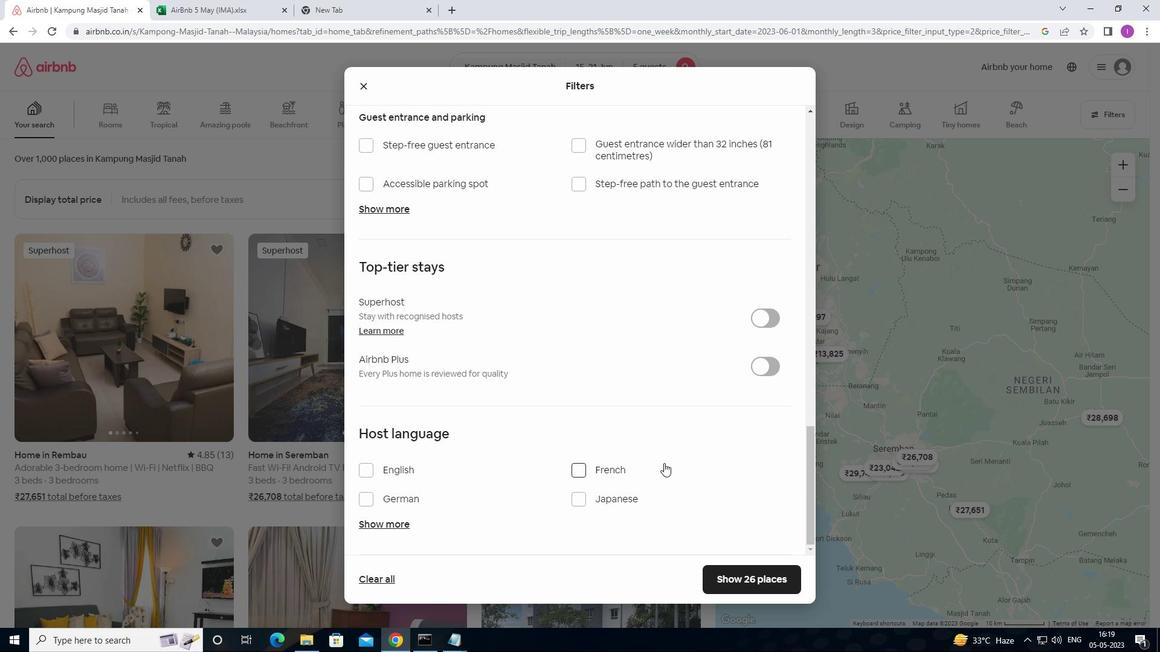 
Action: Mouse scrolled (664, 462) with delta (0, 0)
Screenshot: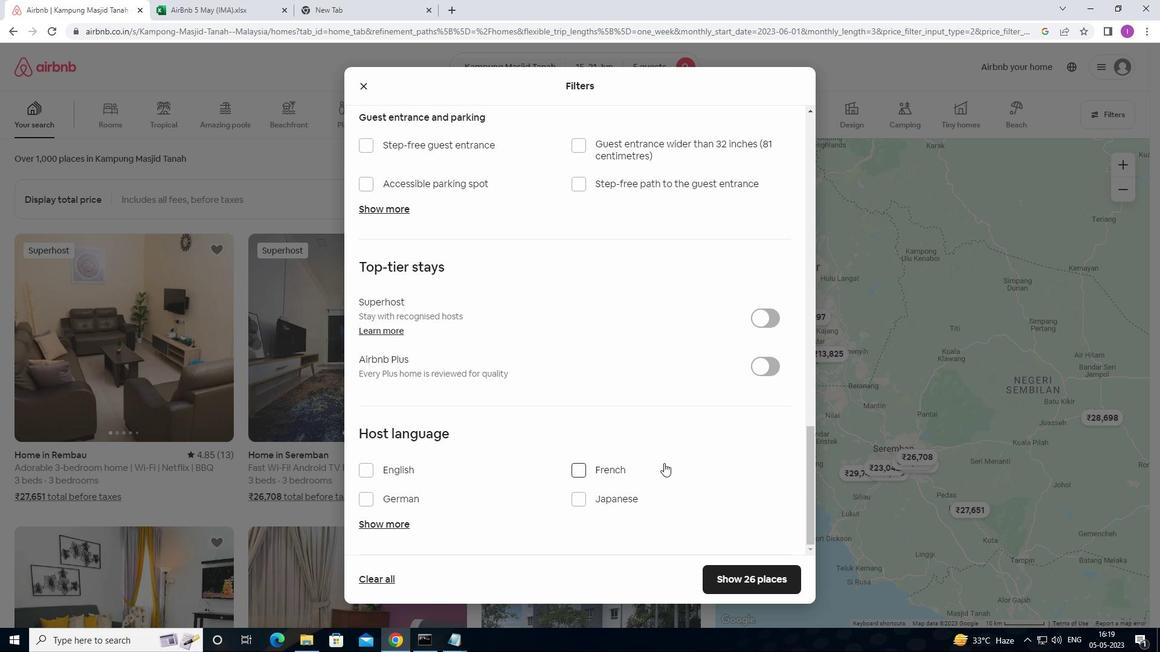 
Action: Mouse scrolled (664, 462) with delta (0, 0)
Screenshot: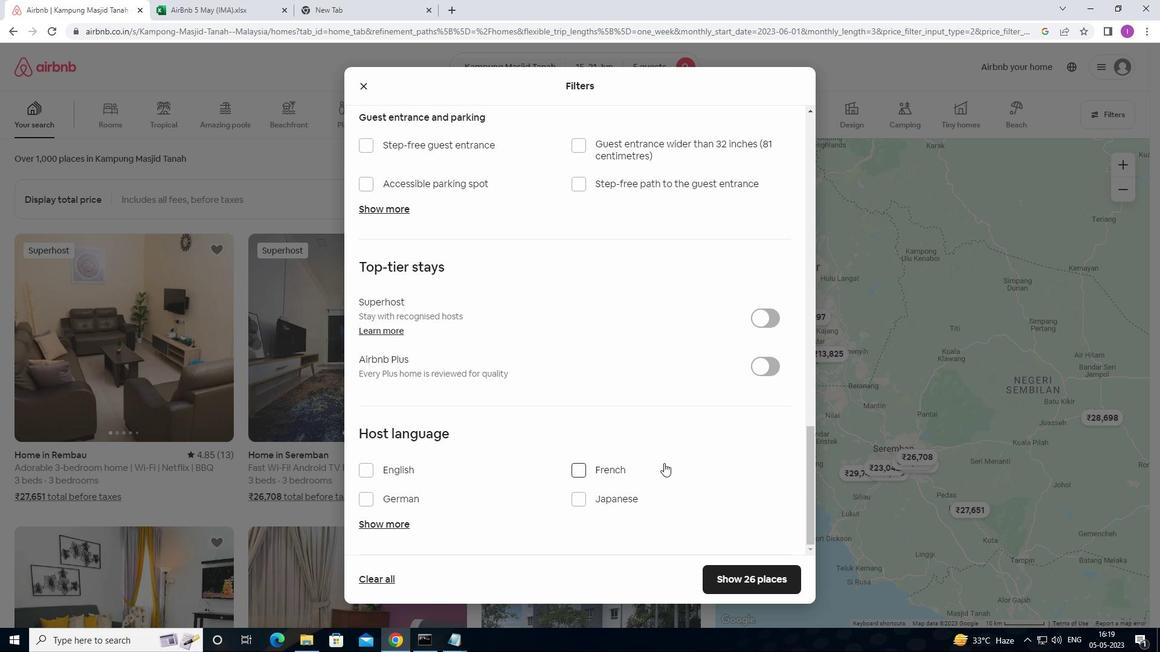 
Action: Mouse moved to (370, 468)
Screenshot: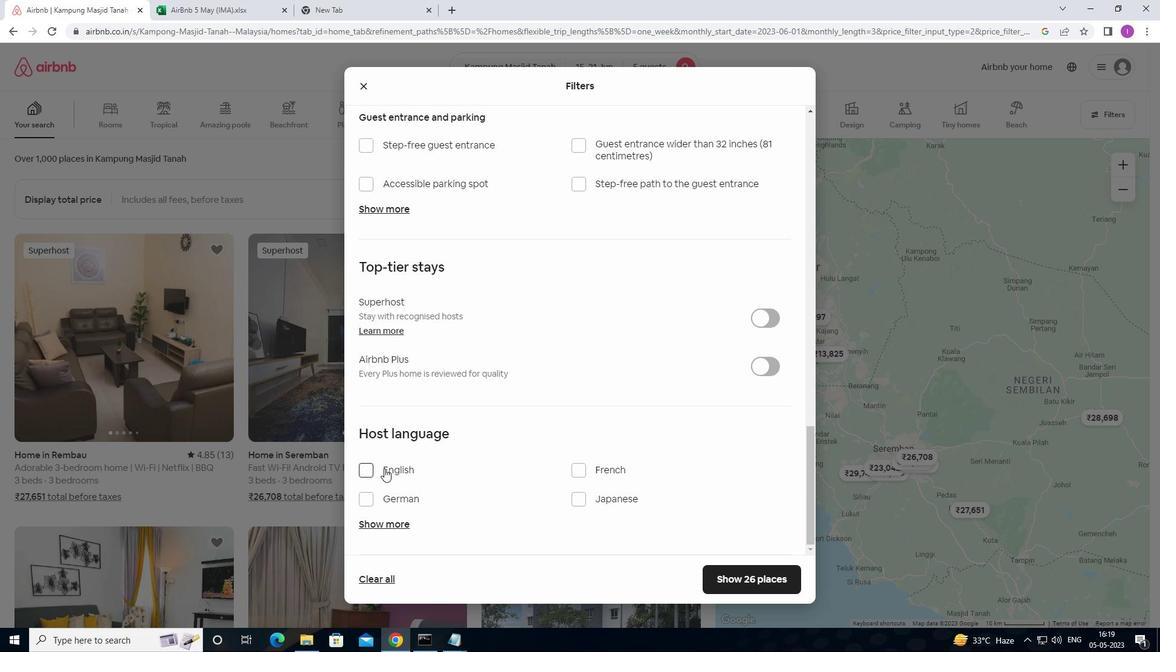
Action: Mouse pressed left at (370, 468)
Screenshot: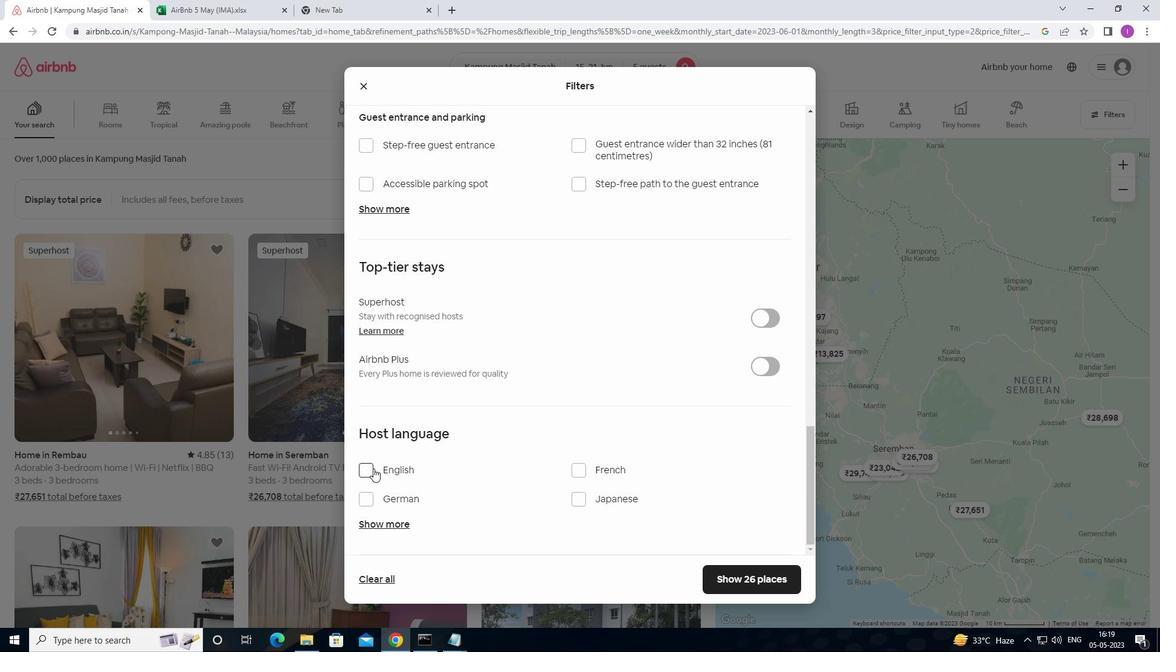 
Action: Mouse moved to (734, 590)
Screenshot: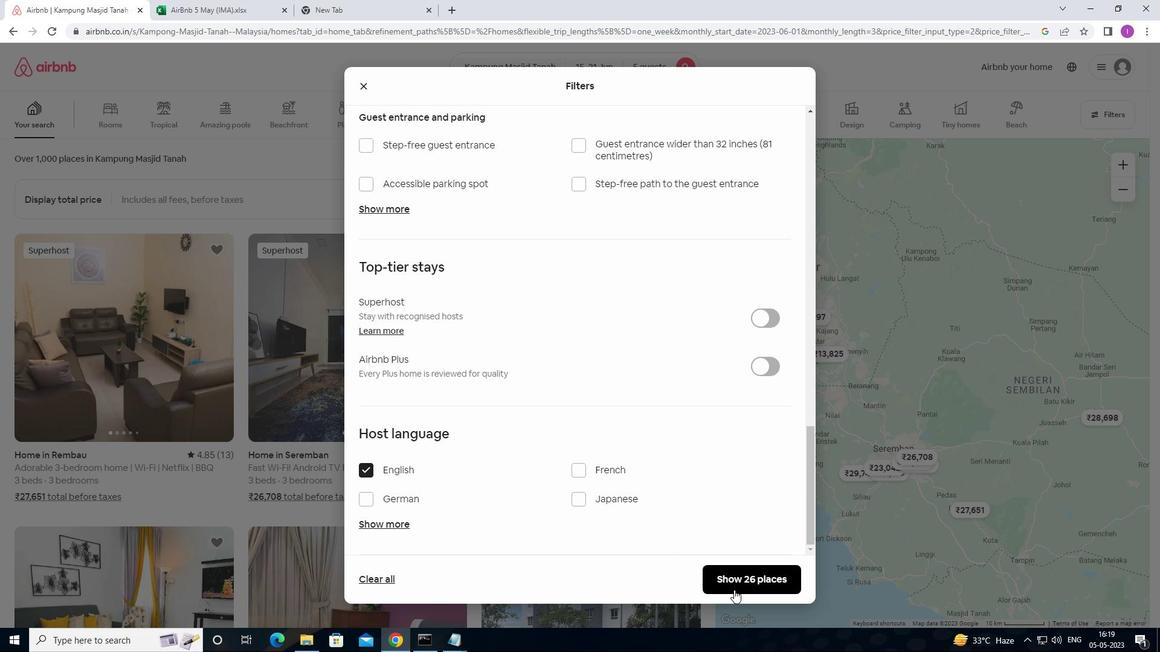 
Action: Mouse pressed left at (734, 590)
Screenshot: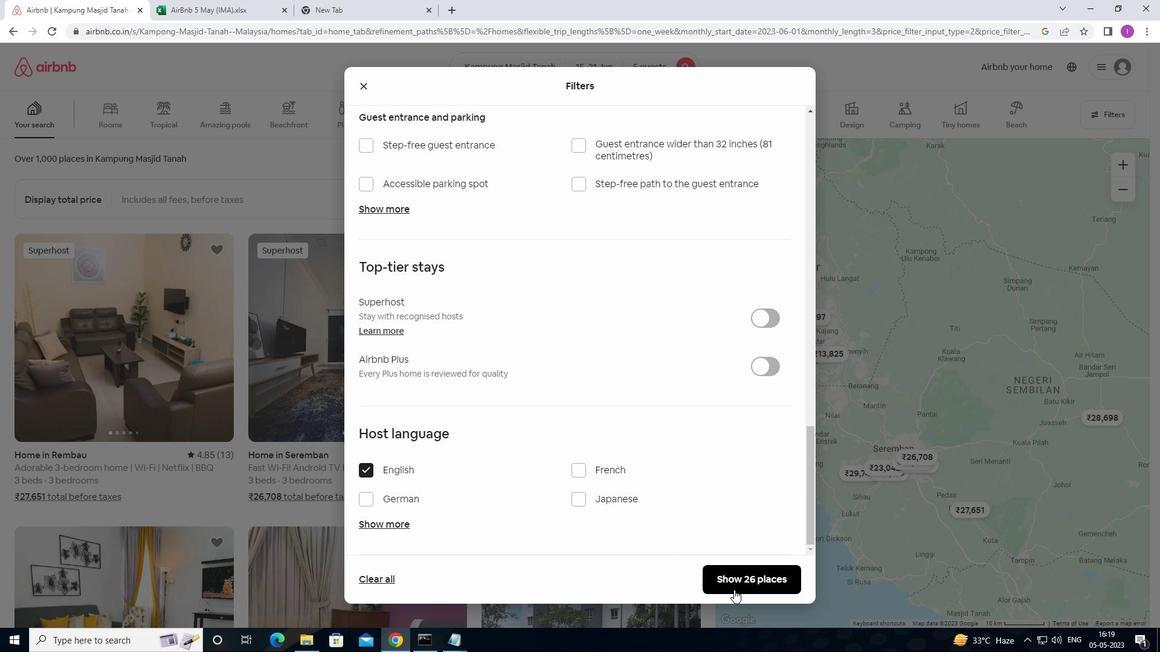 
Action: Mouse moved to (747, 600)
Screenshot: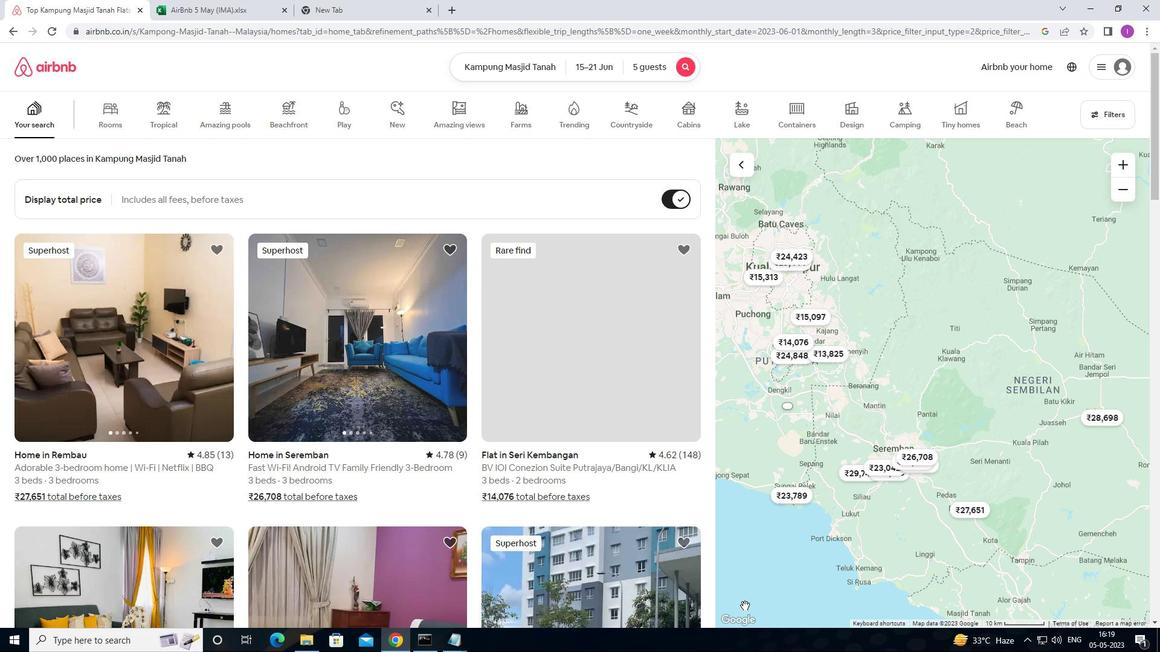 
